 Task: Find connections with filter location Horizonte with filter topic #Professionalwomenwith filter profile language German with filter current company Croma with filter school COEP Technological University with filter industry Wholesale Computer Equipment with filter service category Mobile Marketing with filter keywords title Travel Writer
Action: Mouse moved to (638, 112)
Screenshot: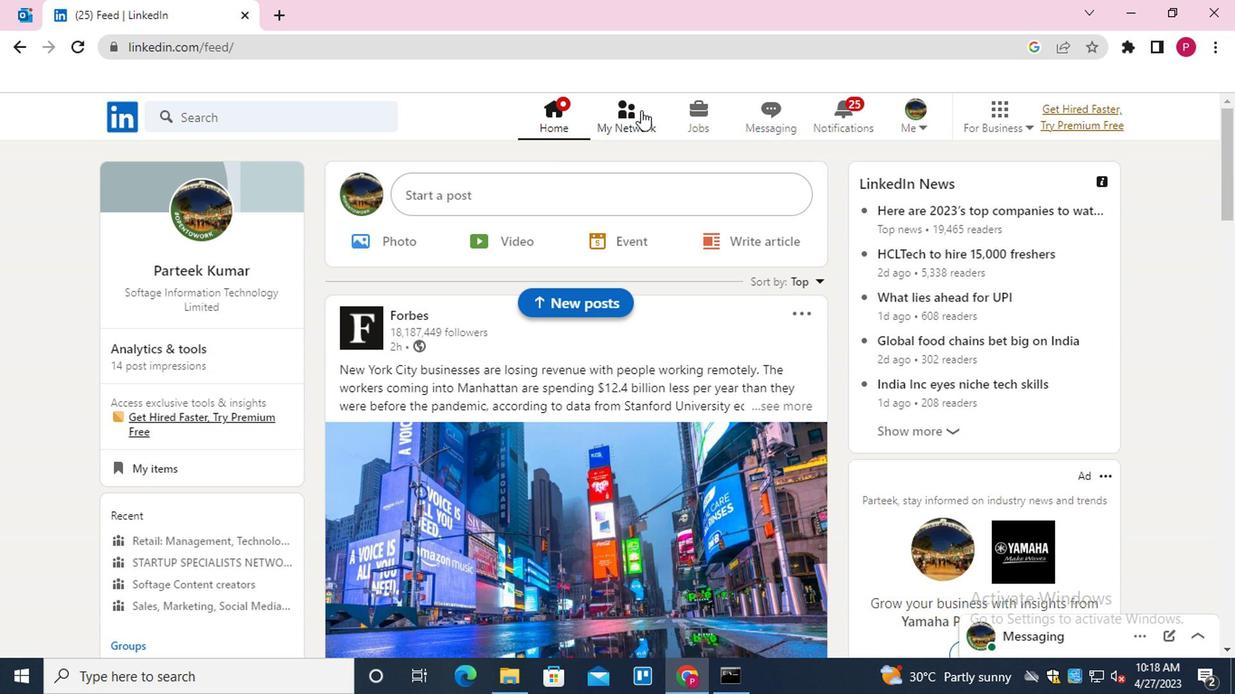 
Action: Mouse pressed left at (638, 112)
Screenshot: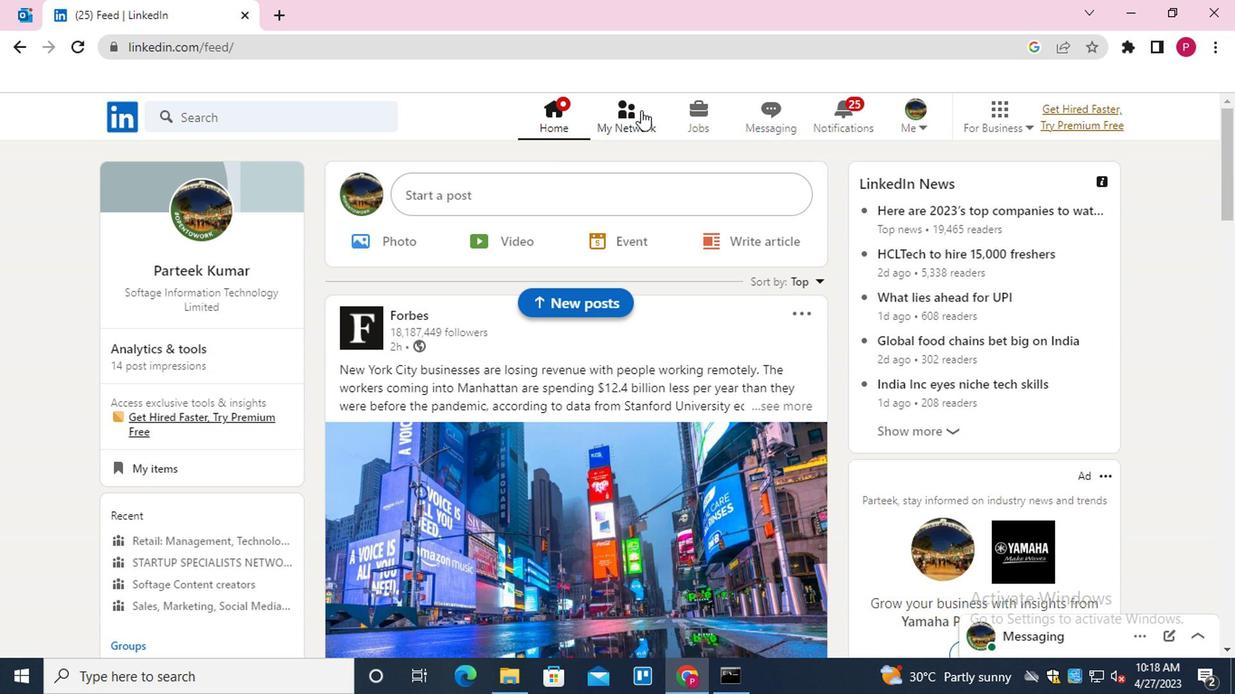 
Action: Mouse moved to (257, 217)
Screenshot: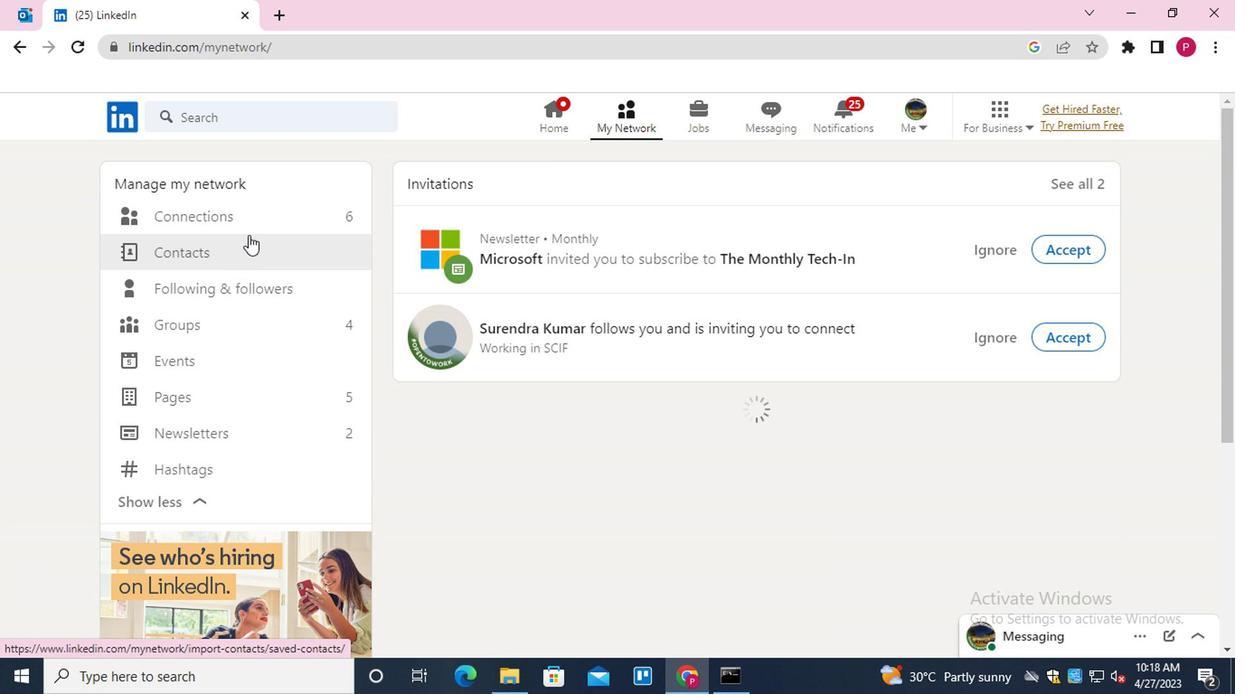 
Action: Mouse pressed left at (257, 217)
Screenshot: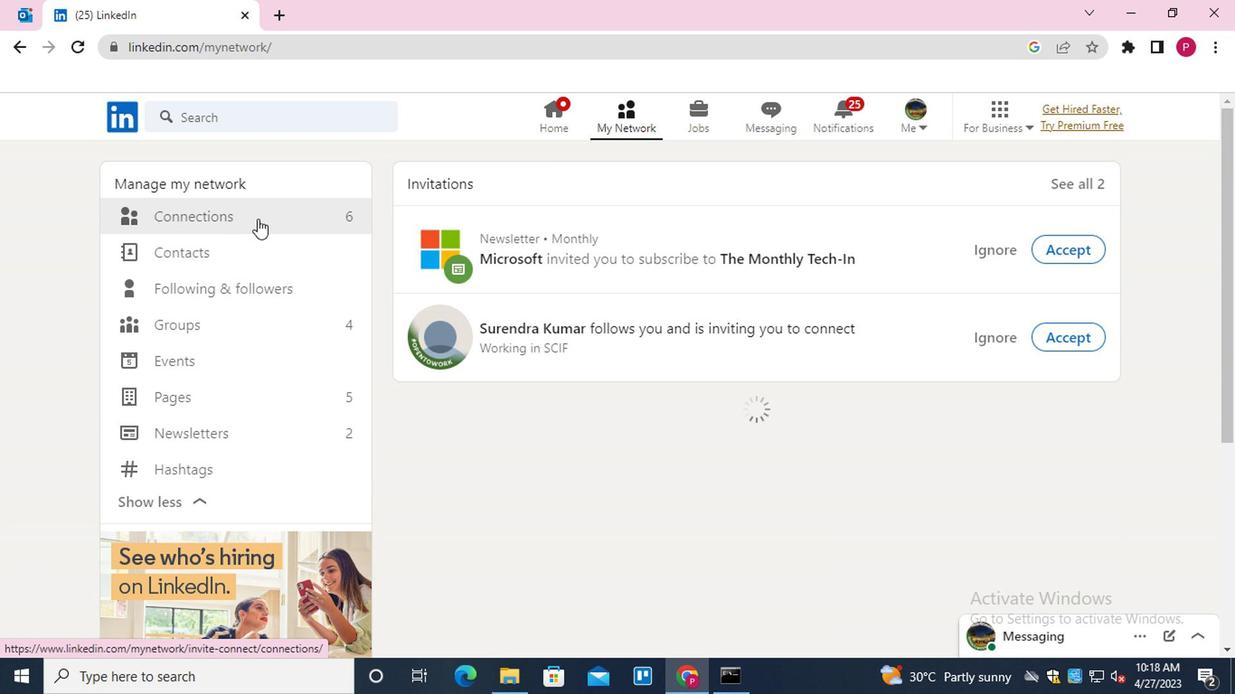 
Action: Mouse moved to (313, 217)
Screenshot: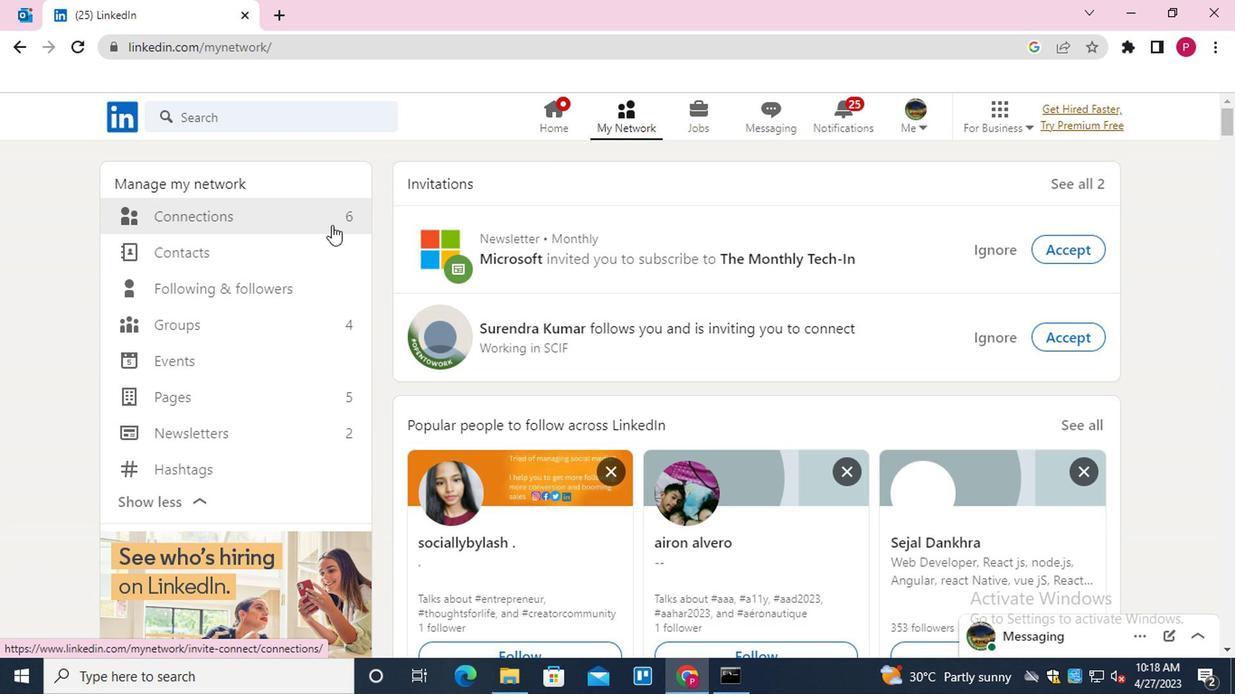 
Action: Mouse pressed left at (313, 217)
Screenshot: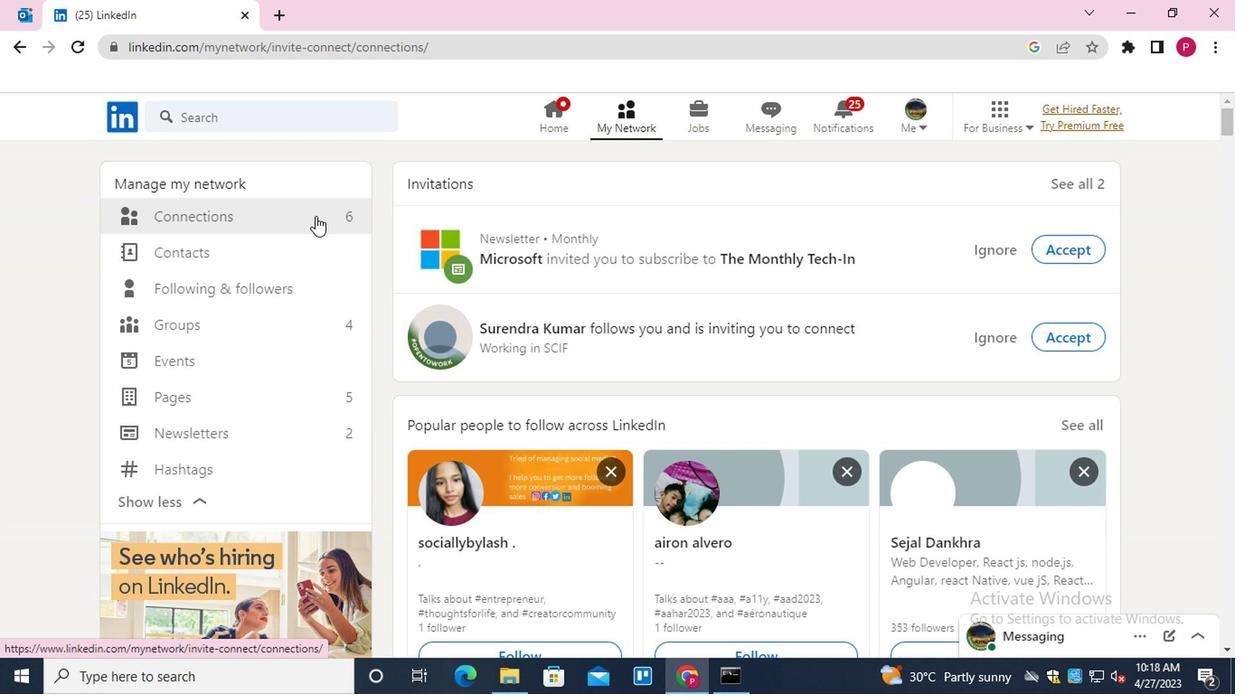 
Action: Mouse moved to (770, 216)
Screenshot: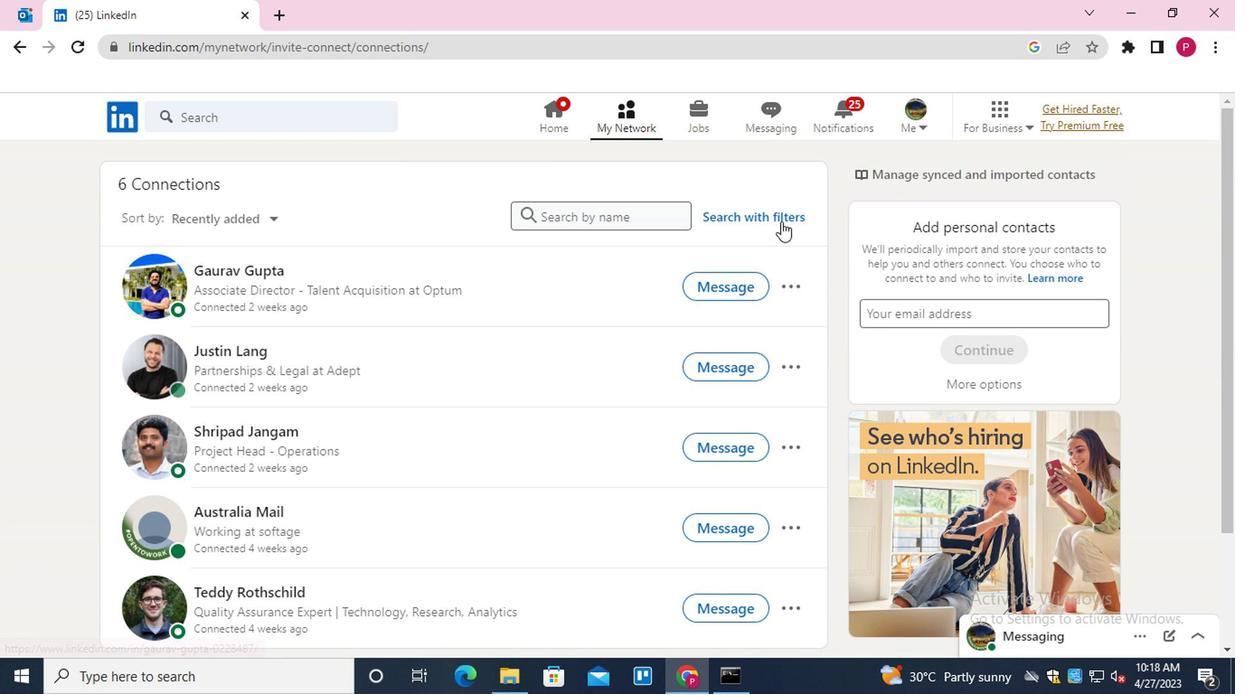 
Action: Mouse pressed left at (770, 216)
Screenshot: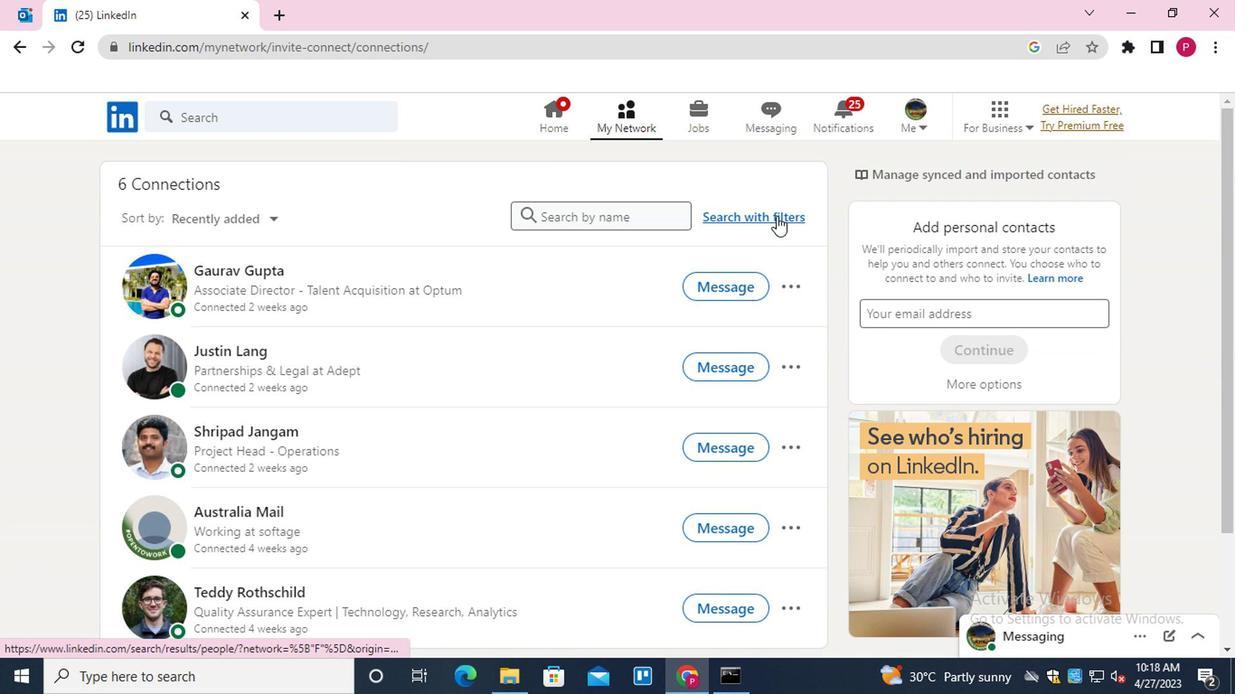 
Action: Mouse moved to (611, 157)
Screenshot: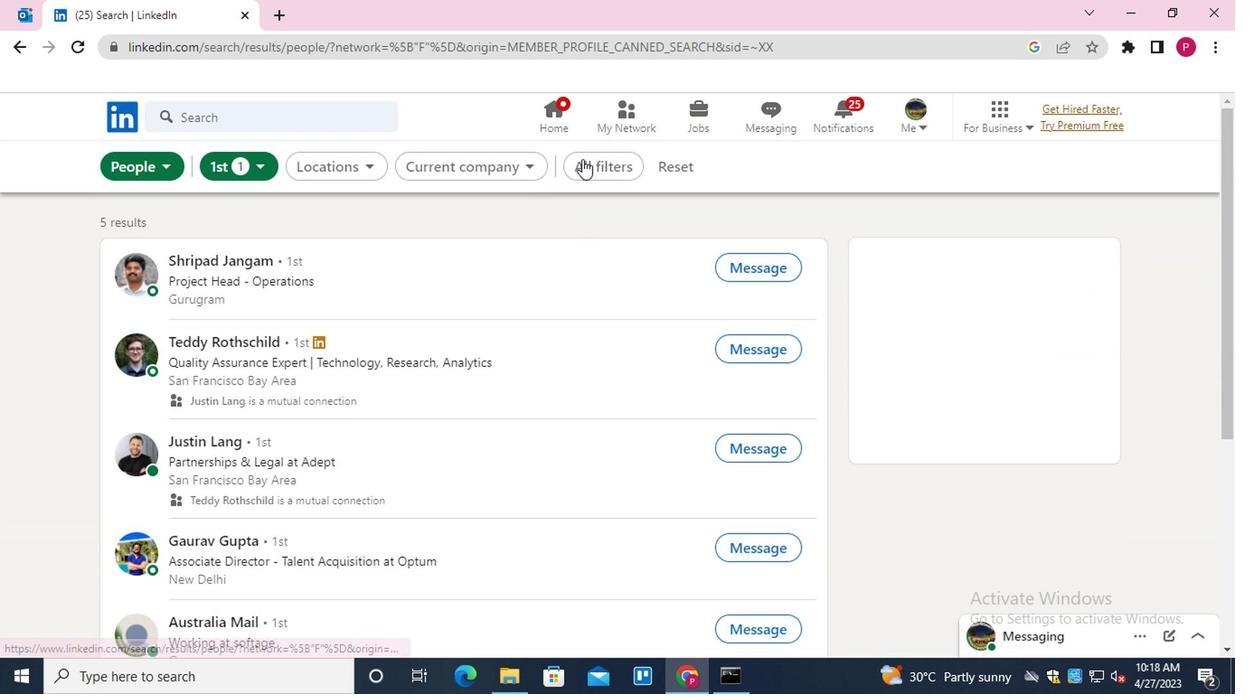 
Action: Mouse pressed left at (611, 157)
Screenshot: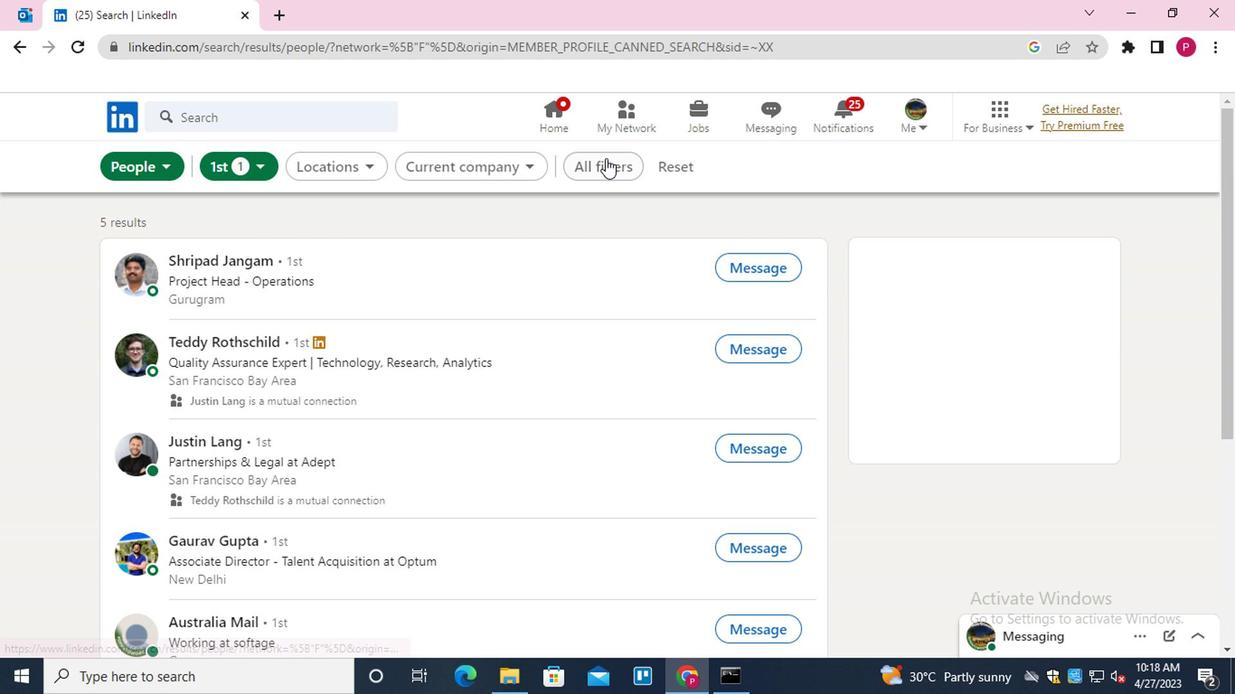 
Action: Mouse moved to (900, 341)
Screenshot: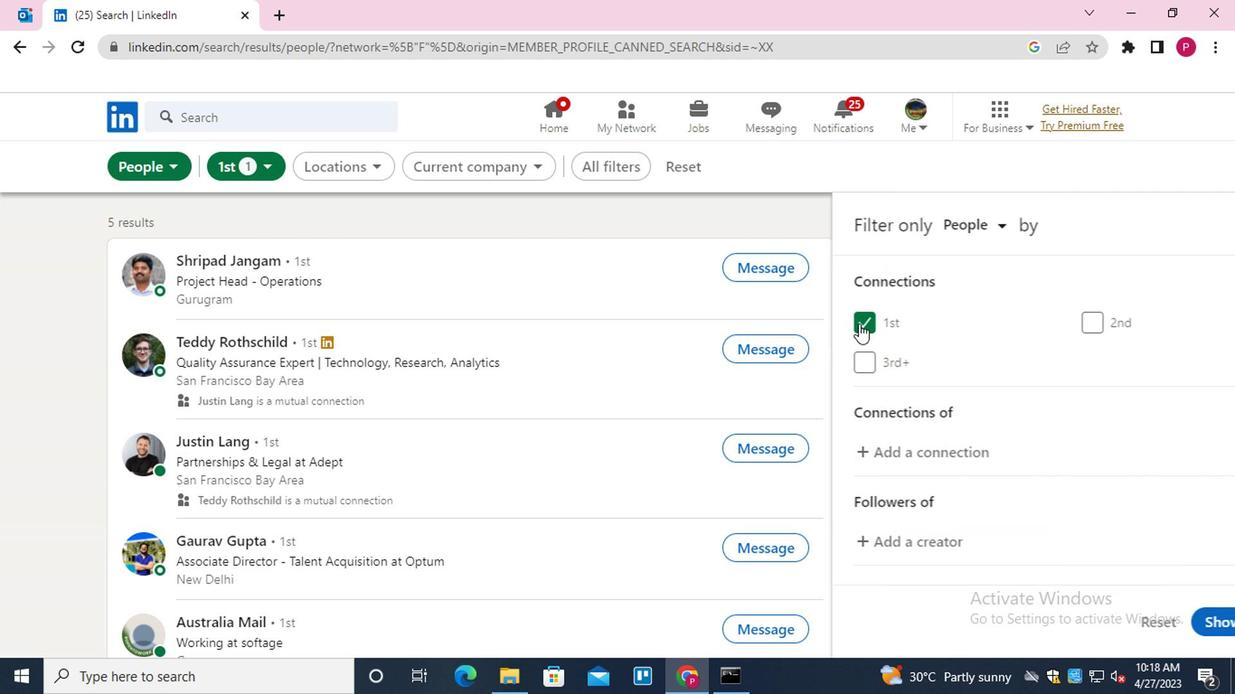 
Action: Mouse scrolled (900, 339) with delta (0, -1)
Screenshot: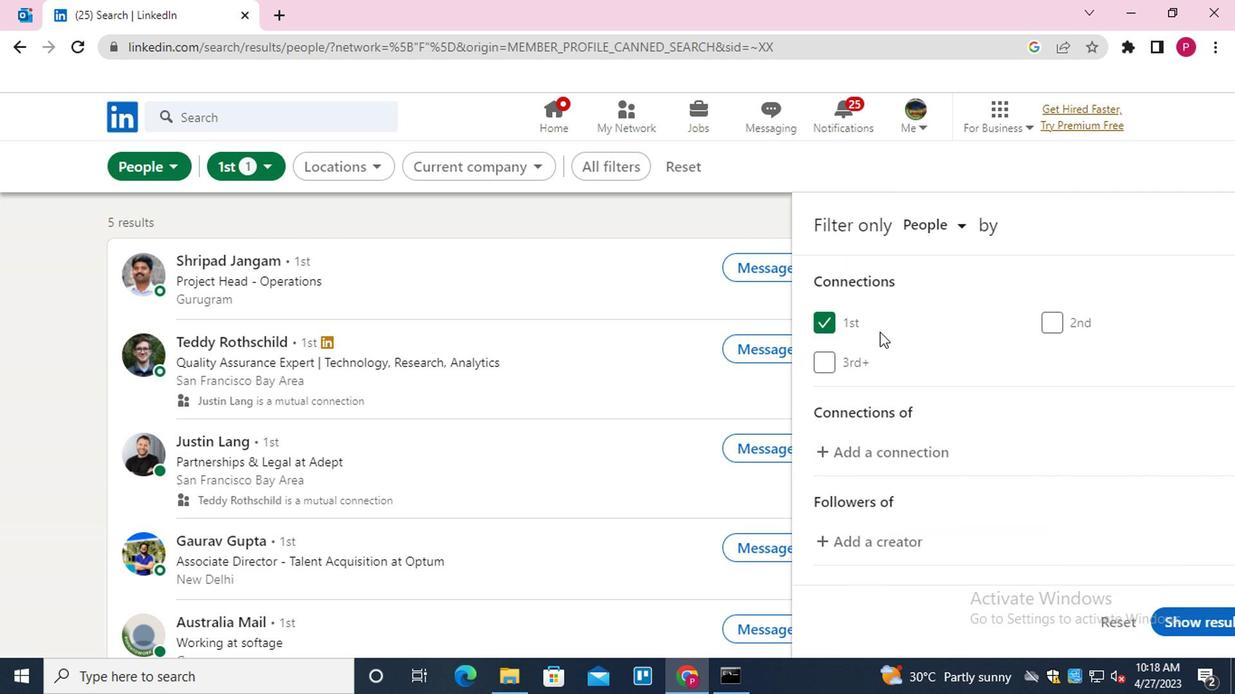 
Action: Mouse moved to (904, 344)
Screenshot: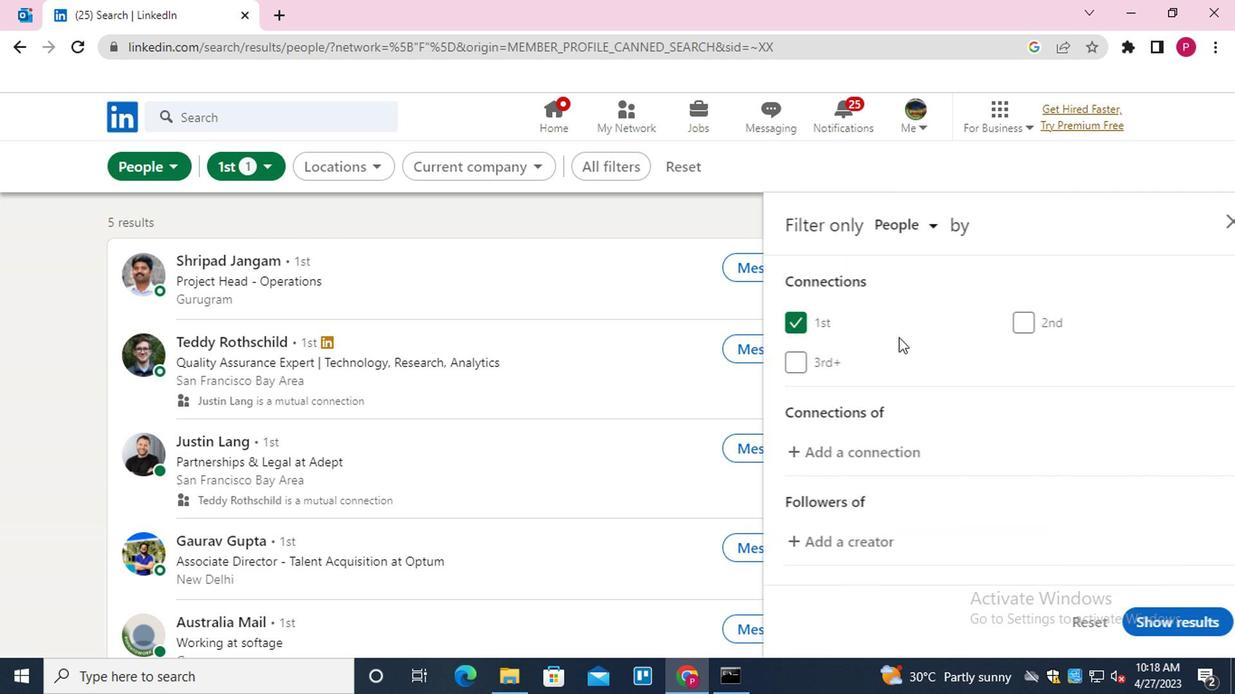 
Action: Mouse scrolled (904, 343) with delta (0, -1)
Screenshot: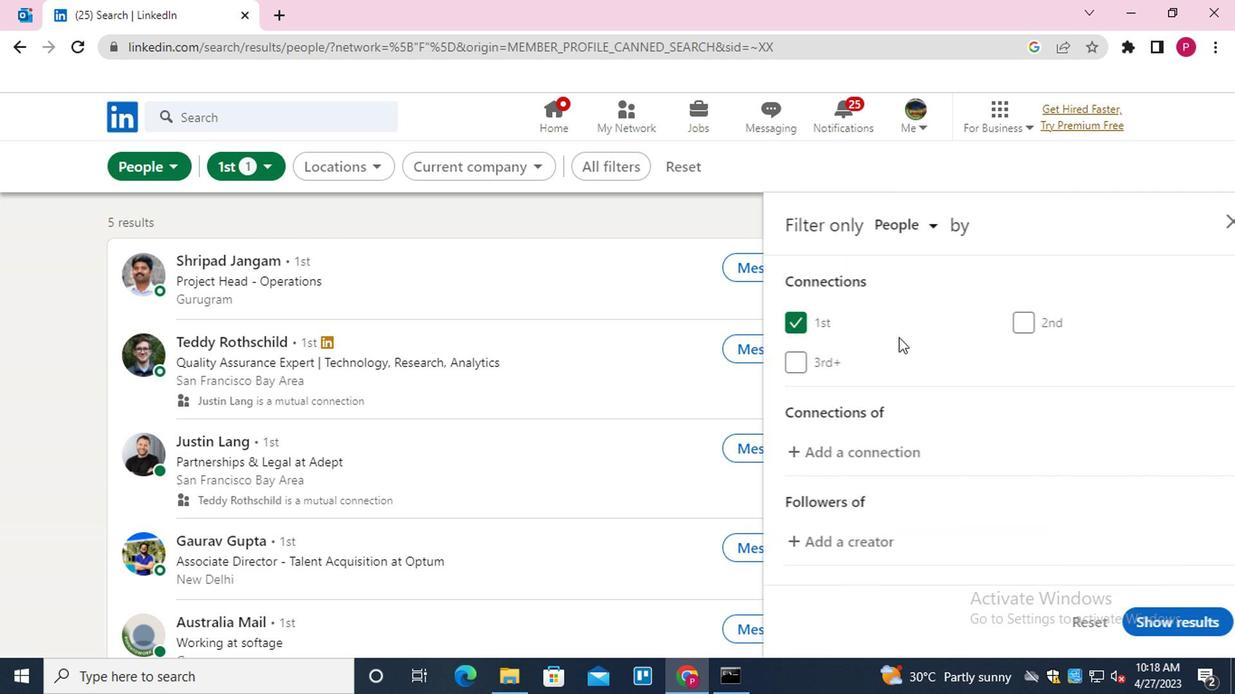 
Action: Mouse moved to (913, 351)
Screenshot: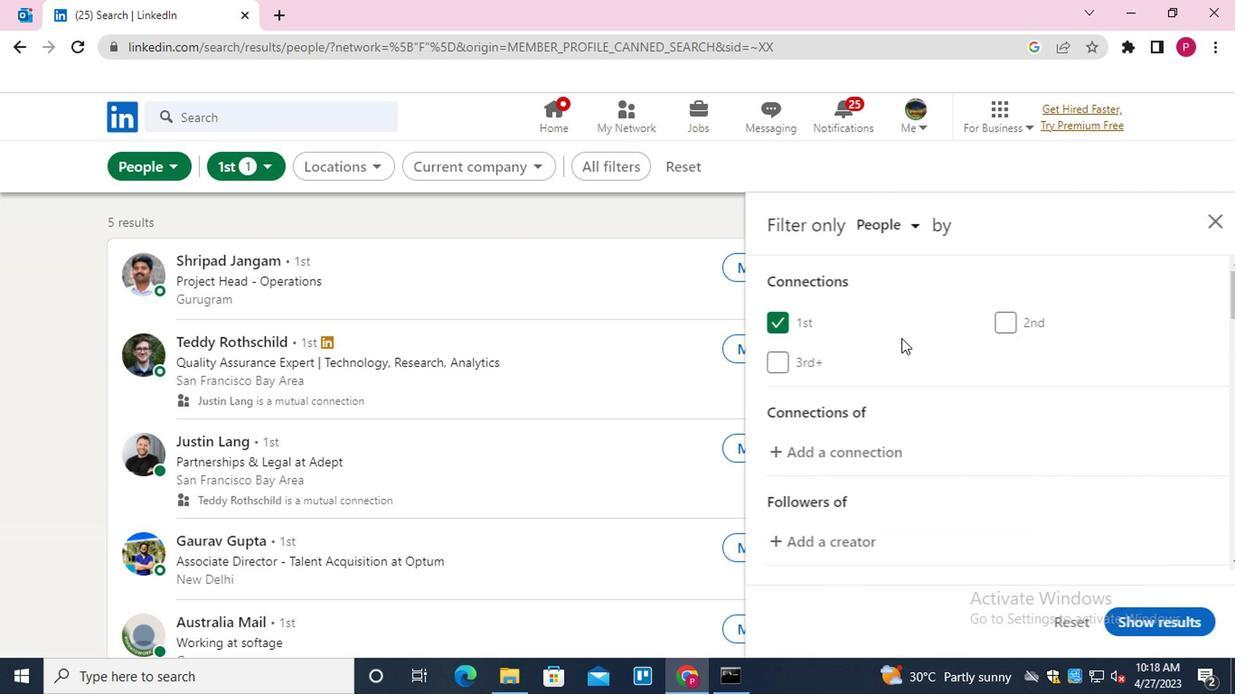 
Action: Mouse scrolled (913, 350) with delta (0, -1)
Screenshot: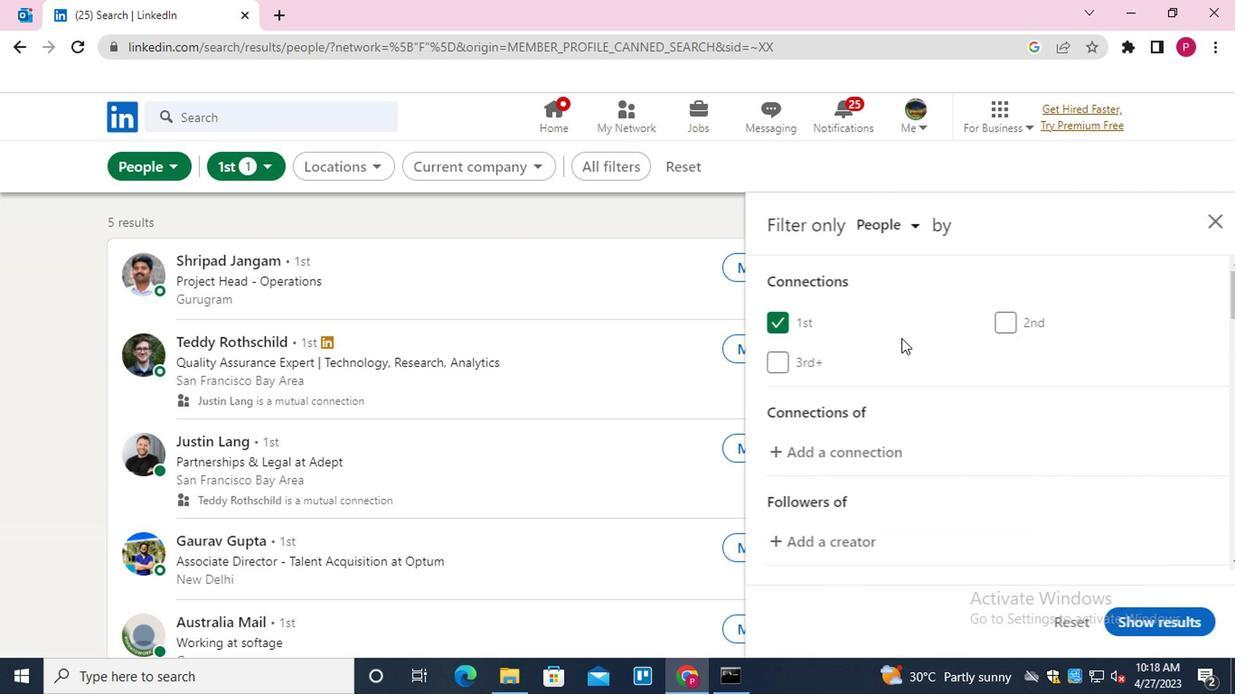 
Action: Mouse moved to (1014, 444)
Screenshot: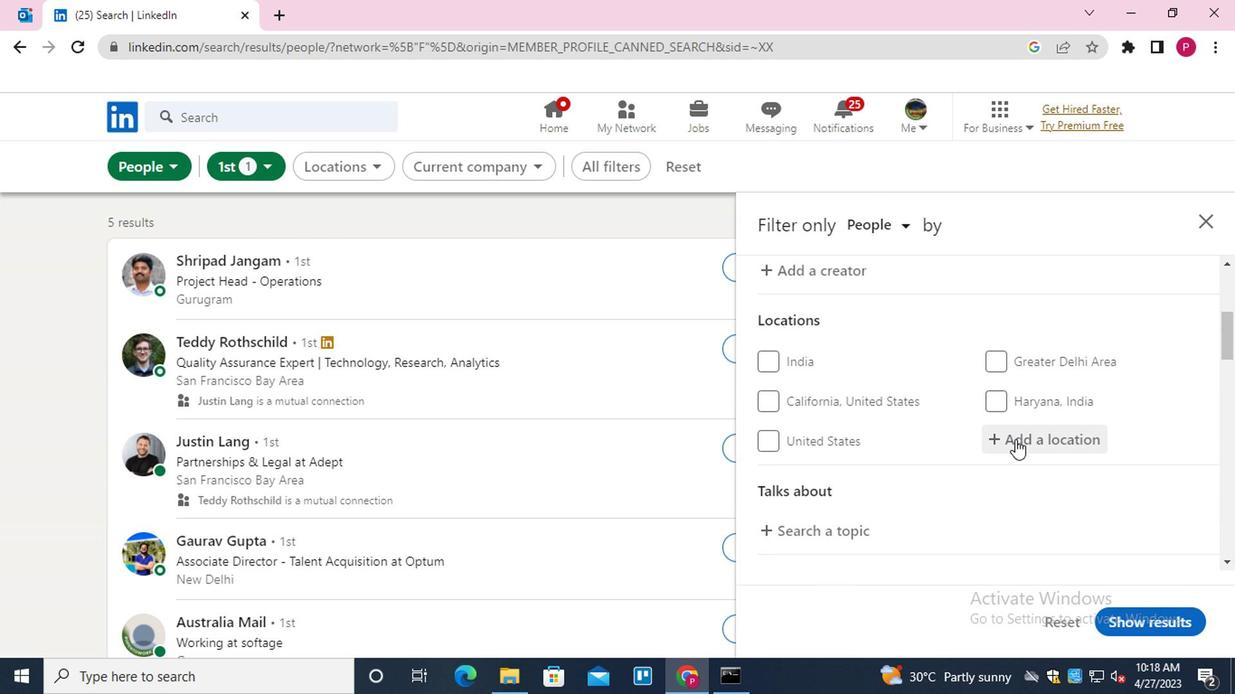 
Action: Mouse pressed left at (1014, 444)
Screenshot: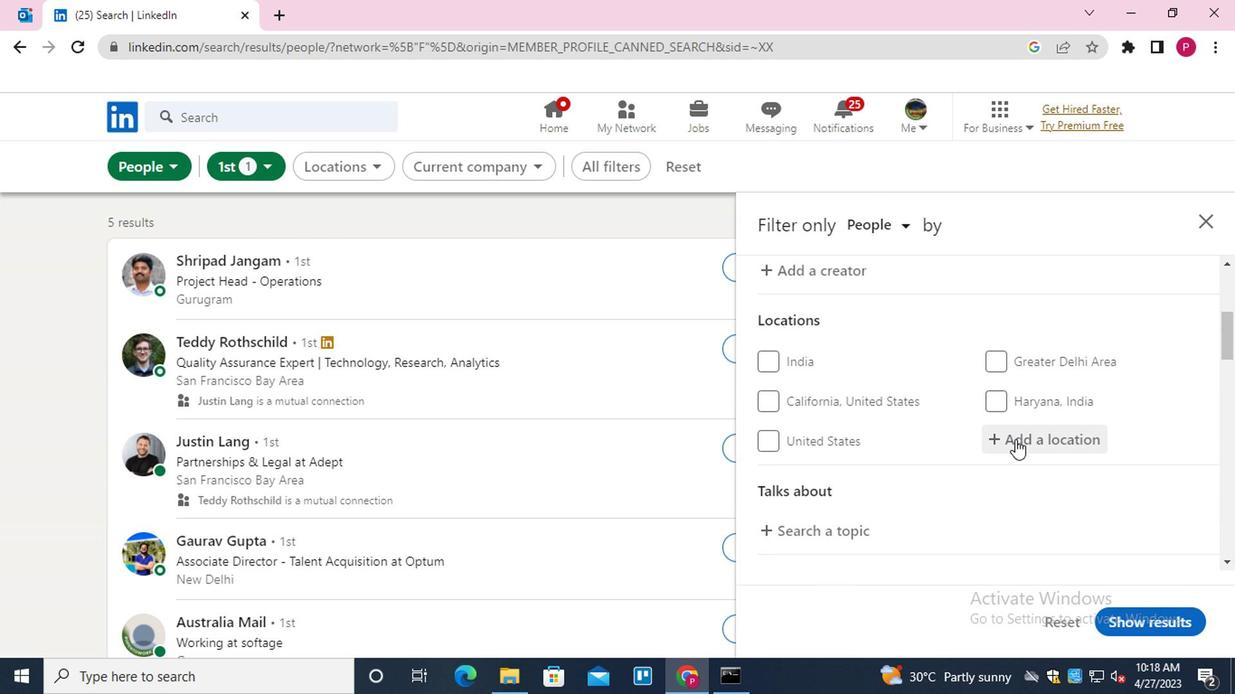
Action: Mouse moved to (1016, 444)
Screenshot: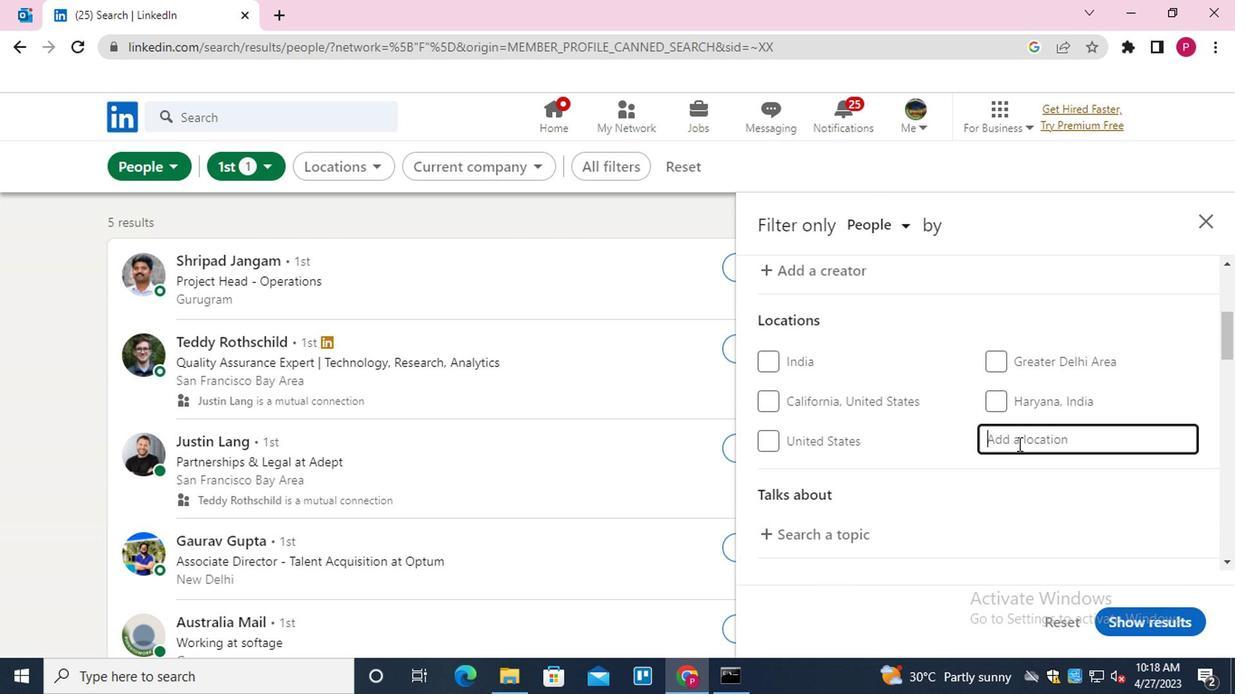 
Action: Key pressed <Key.shift><Key.shift><Key.shift><Key.shift><Key.shift><Key.shift><Key.shift><Key.shift><Key.shift><Key.shift><Key.shift><Key.shift><Key.shift><Key.shift>HORIZONTE<Key.down><Key.down><Key.down><Key.enter>
Screenshot: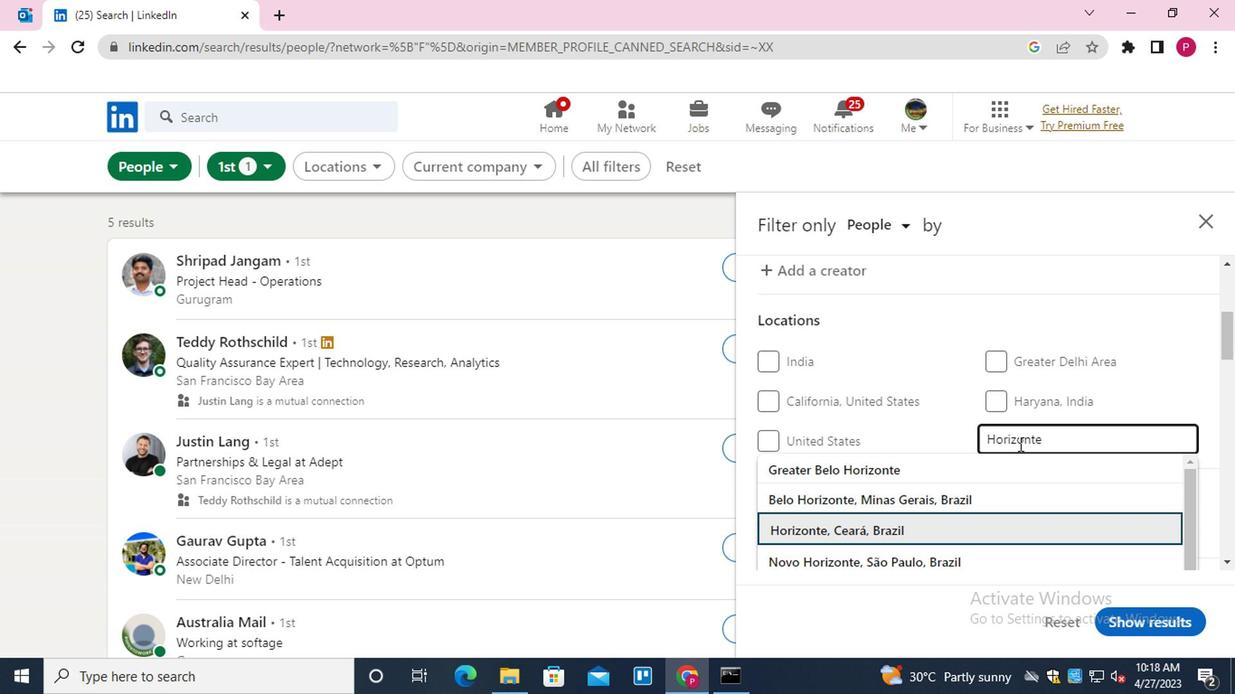 
Action: Mouse moved to (871, 511)
Screenshot: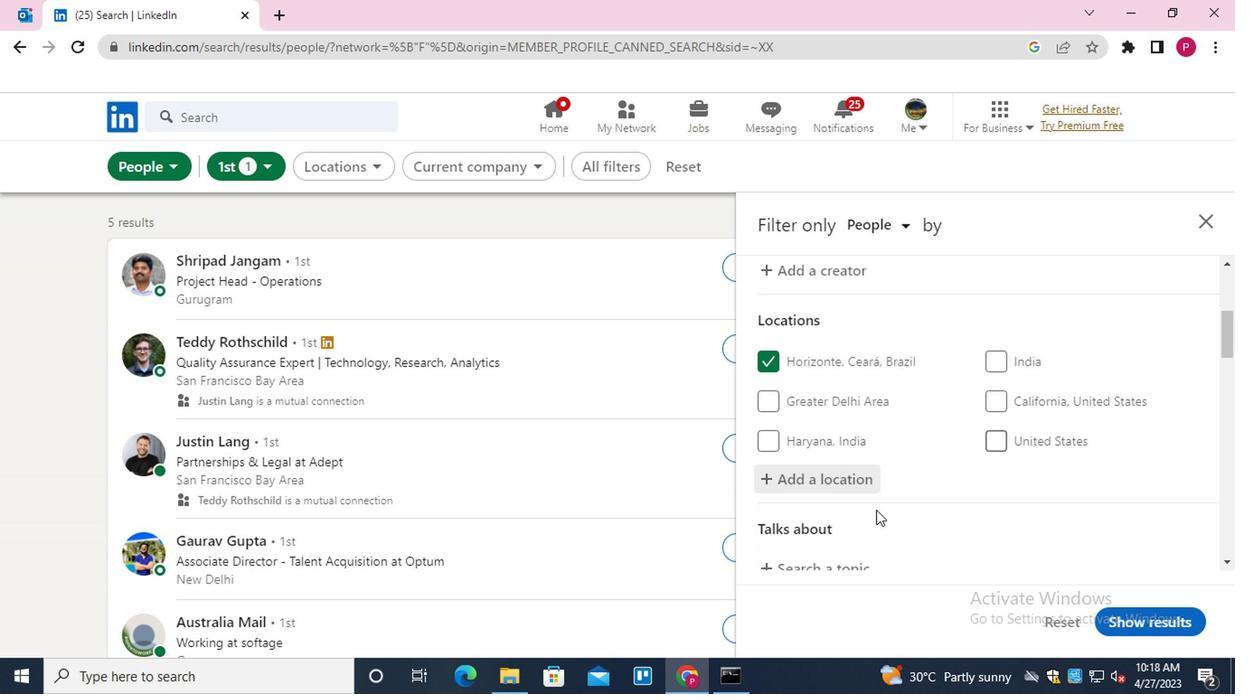 
Action: Mouse scrolled (871, 510) with delta (0, -1)
Screenshot: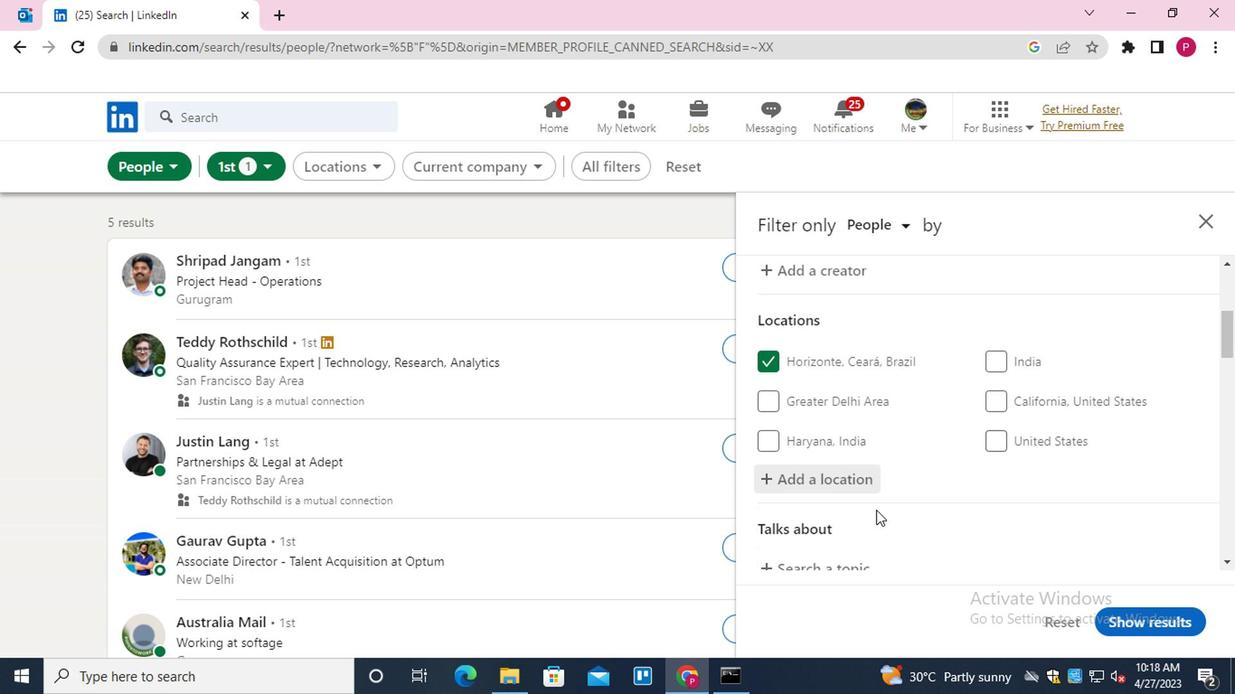 
Action: Mouse scrolled (871, 510) with delta (0, -1)
Screenshot: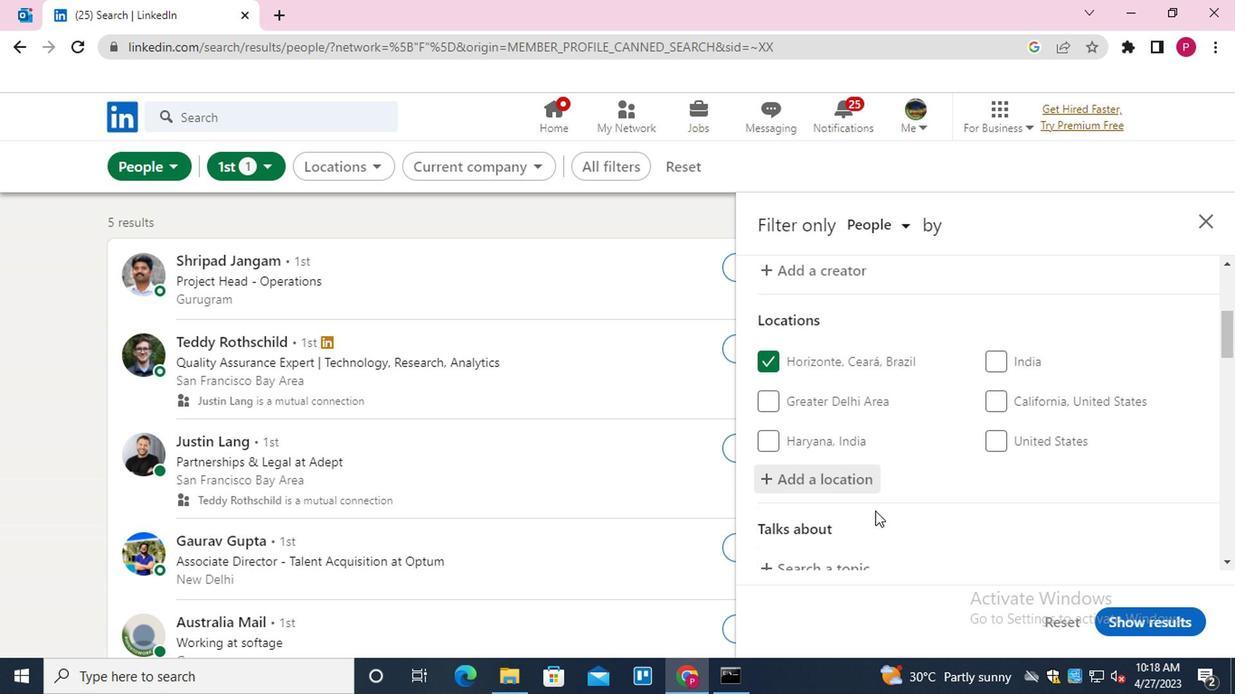 
Action: Mouse moved to (840, 390)
Screenshot: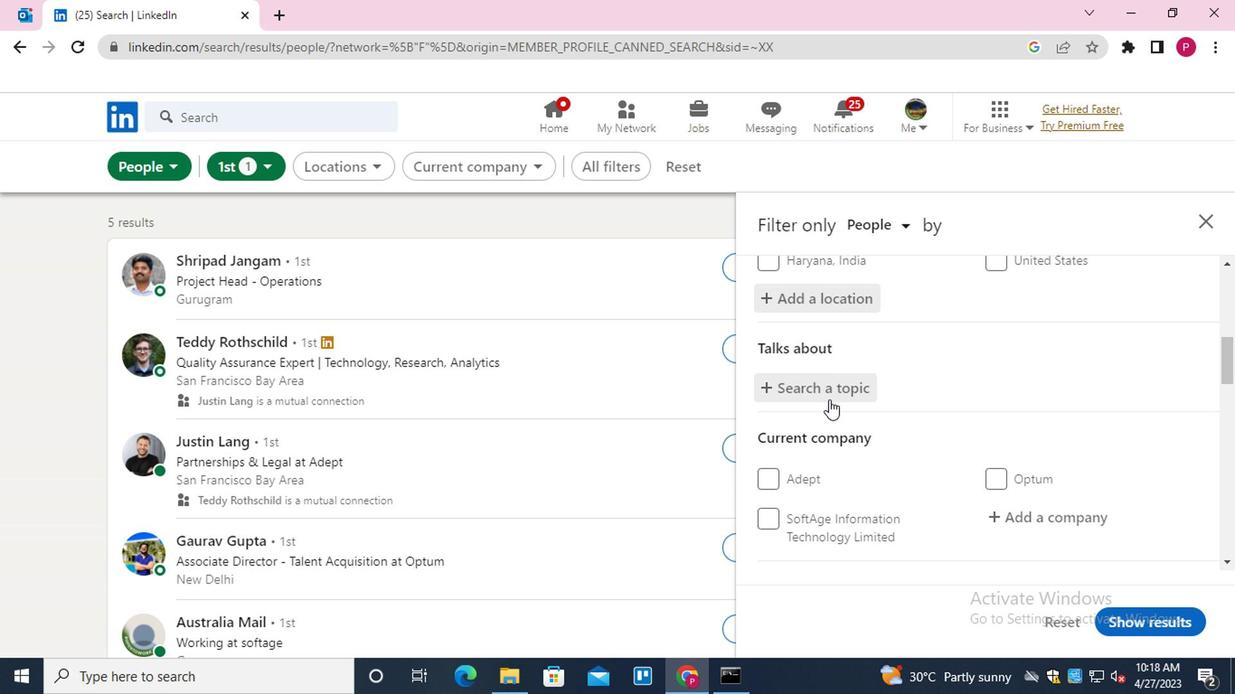 
Action: Mouse pressed left at (840, 390)
Screenshot: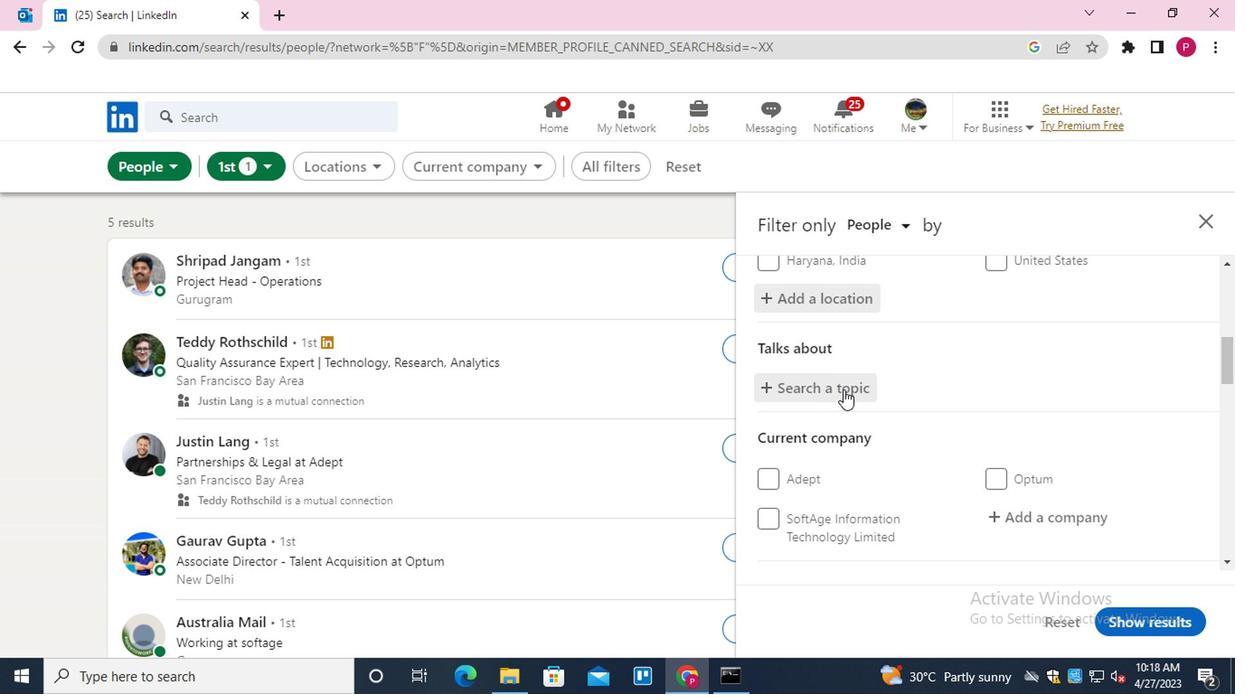
Action: Key pressed PROFESSIOAL<Key.backspace><Key.backspace><Key.backspace>ONALWOMEN<Key.down><Key.enter>
Screenshot: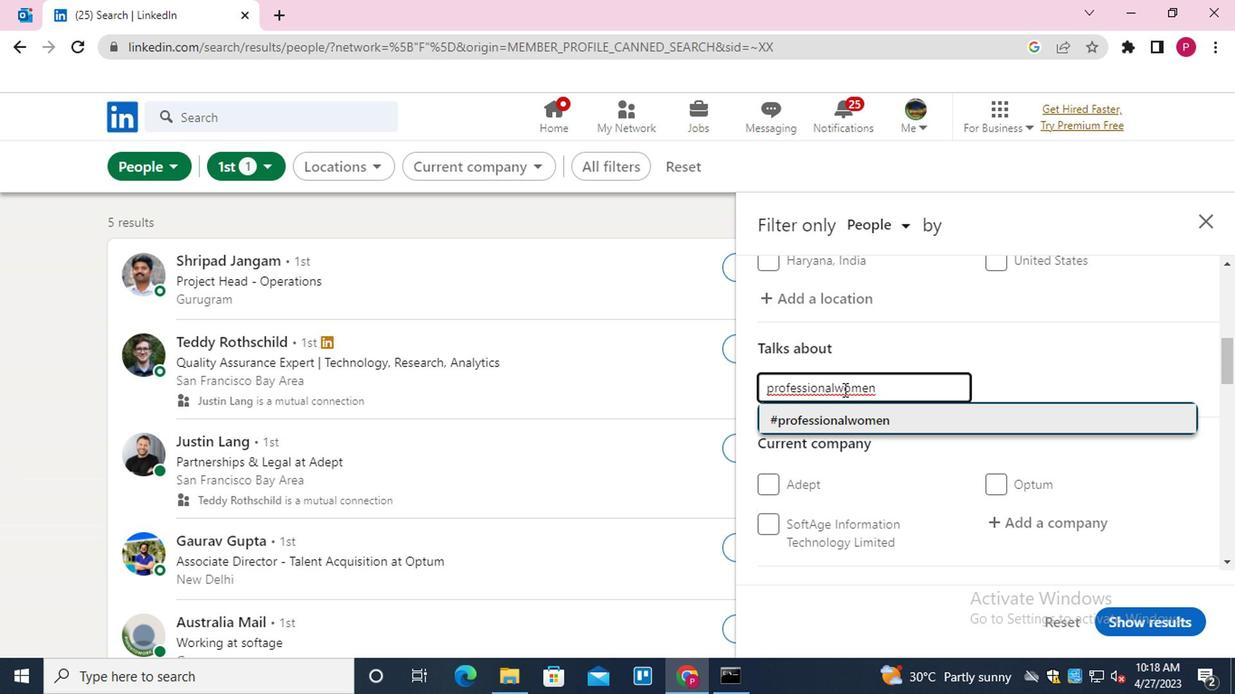 
Action: Mouse scrolled (840, 389) with delta (0, 0)
Screenshot: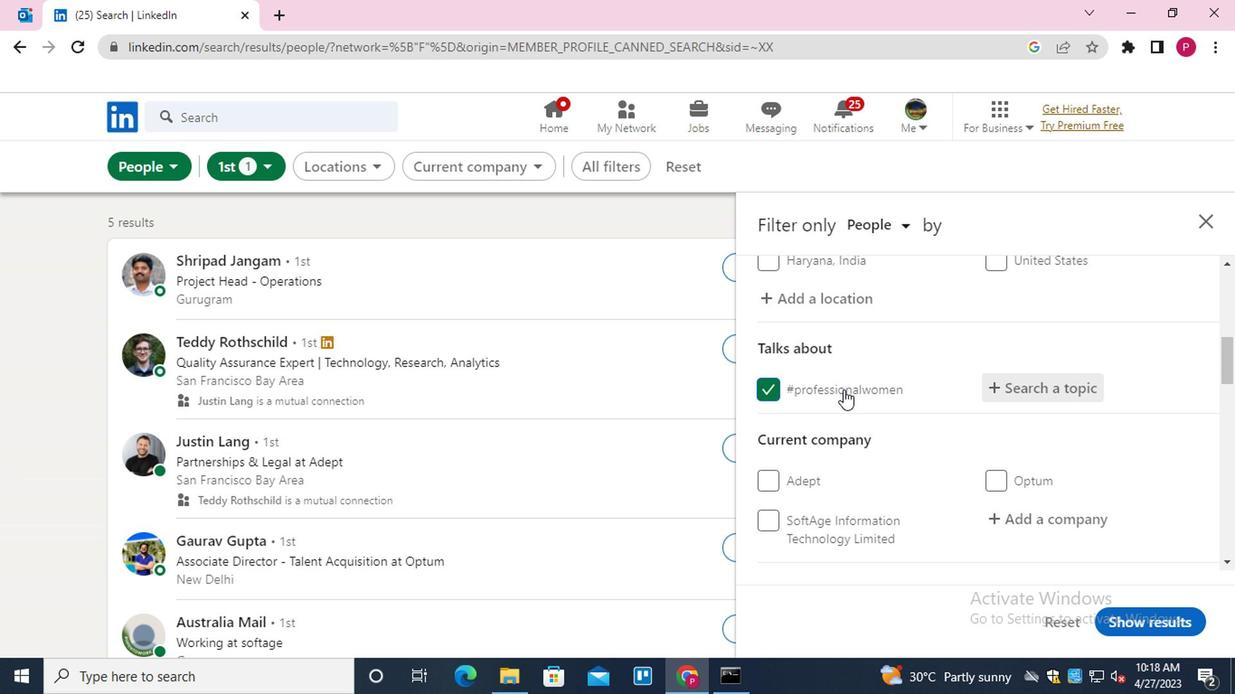 
Action: Mouse scrolled (840, 389) with delta (0, 0)
Screenshot: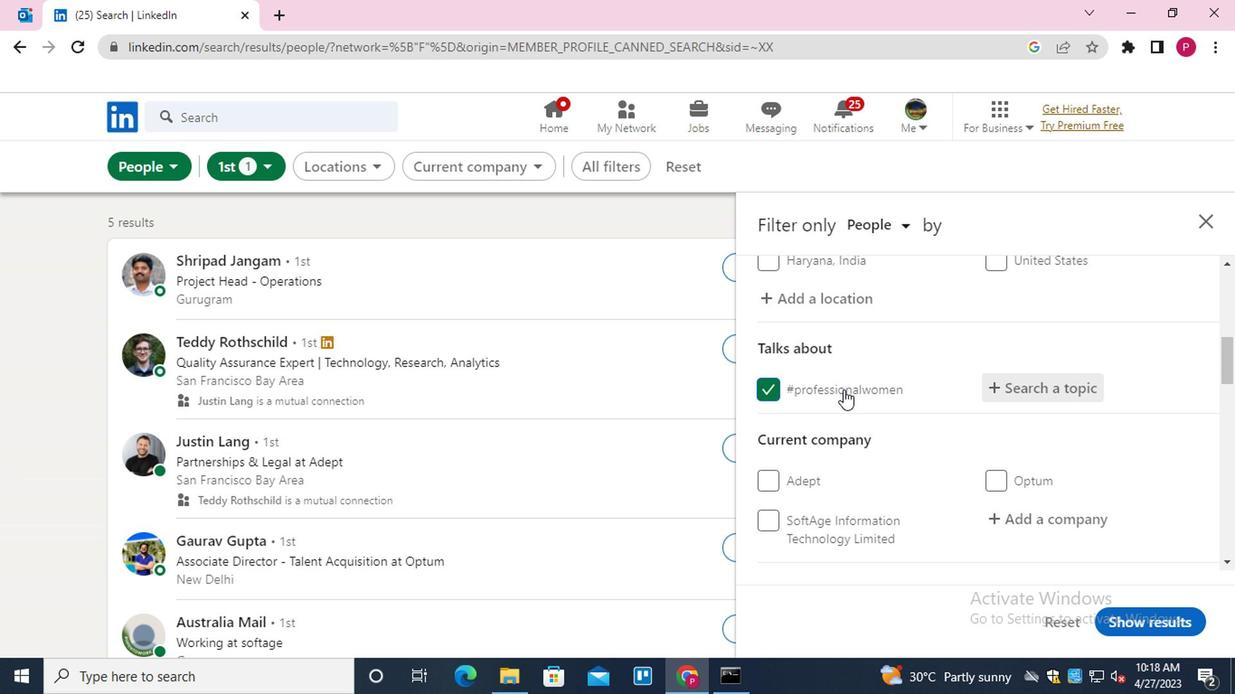 
Action: Mouse scrolled (840, 389) with delta (0, 0)
Screenshot: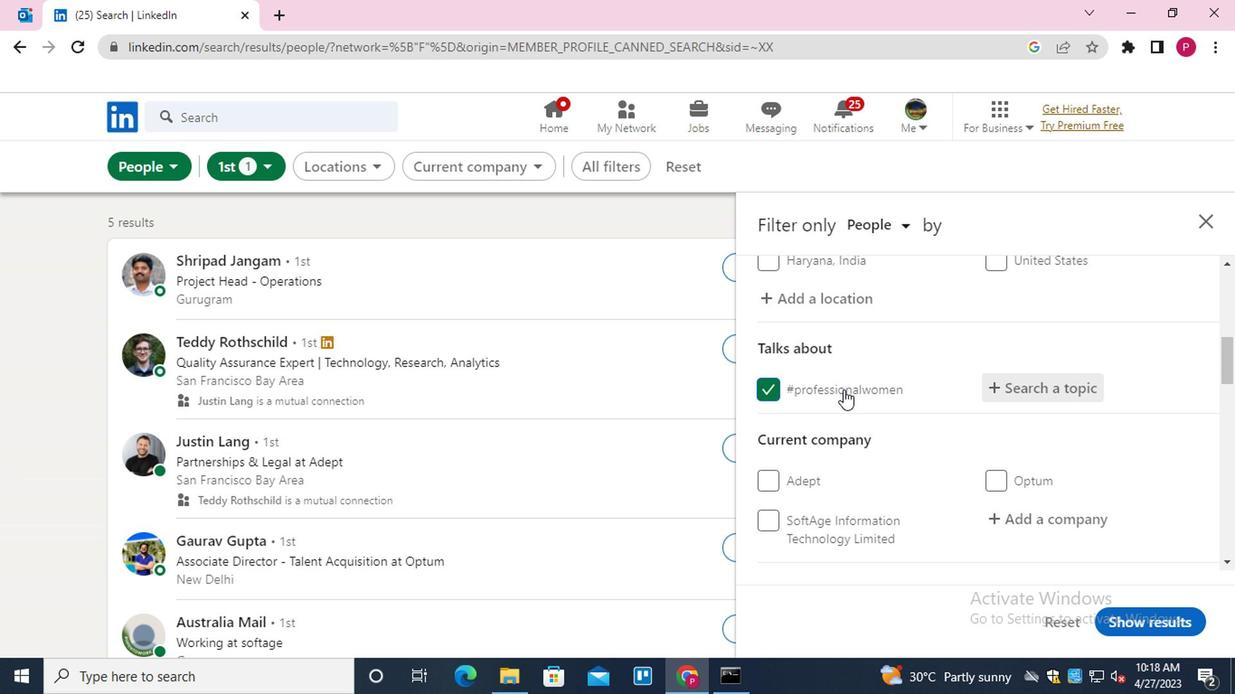 
Action: Mouse moved to (985, 297)
Screenshot: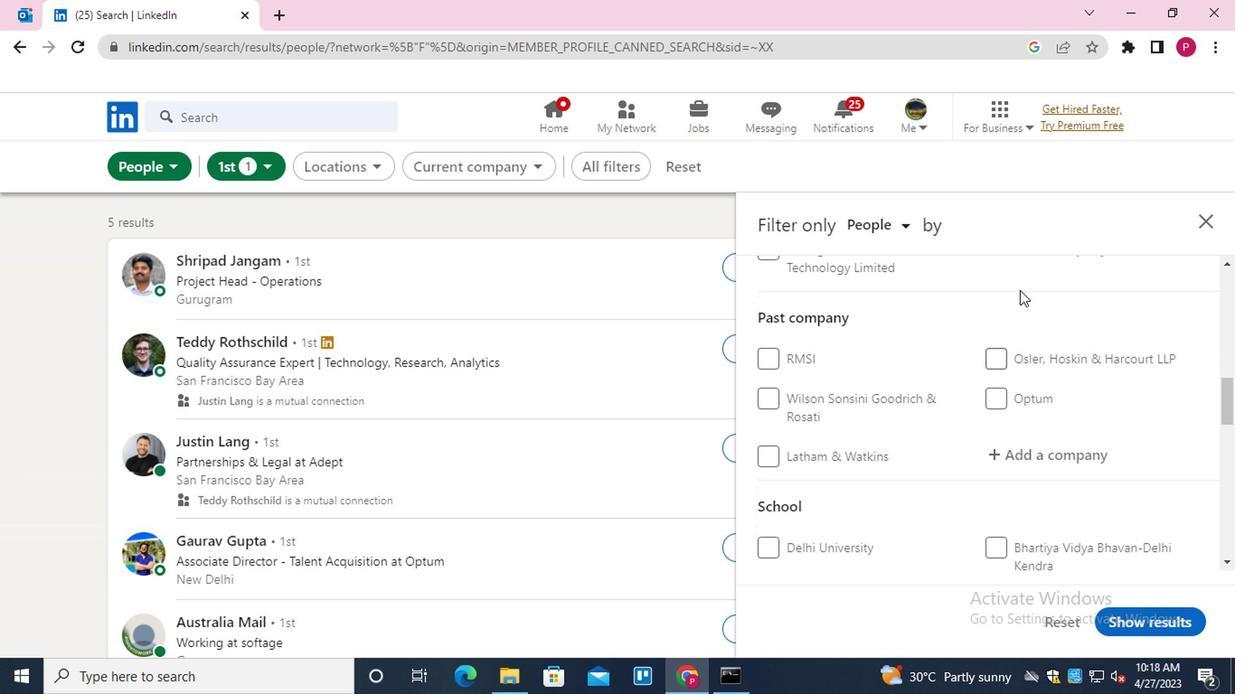 
Action: Mouse scrolled (985, 298) with delta (0, 0)
Screenshot: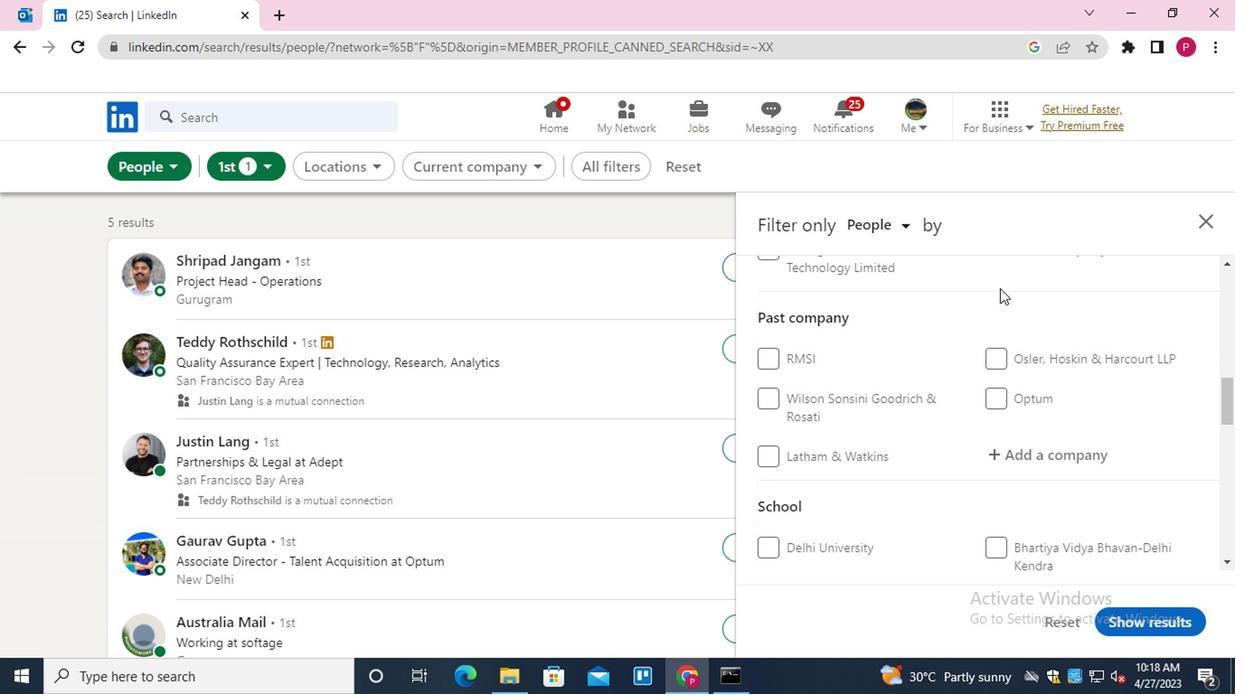 
Action: Mouse scrolled (985, 298) with delta (0, 0)
Screenshot: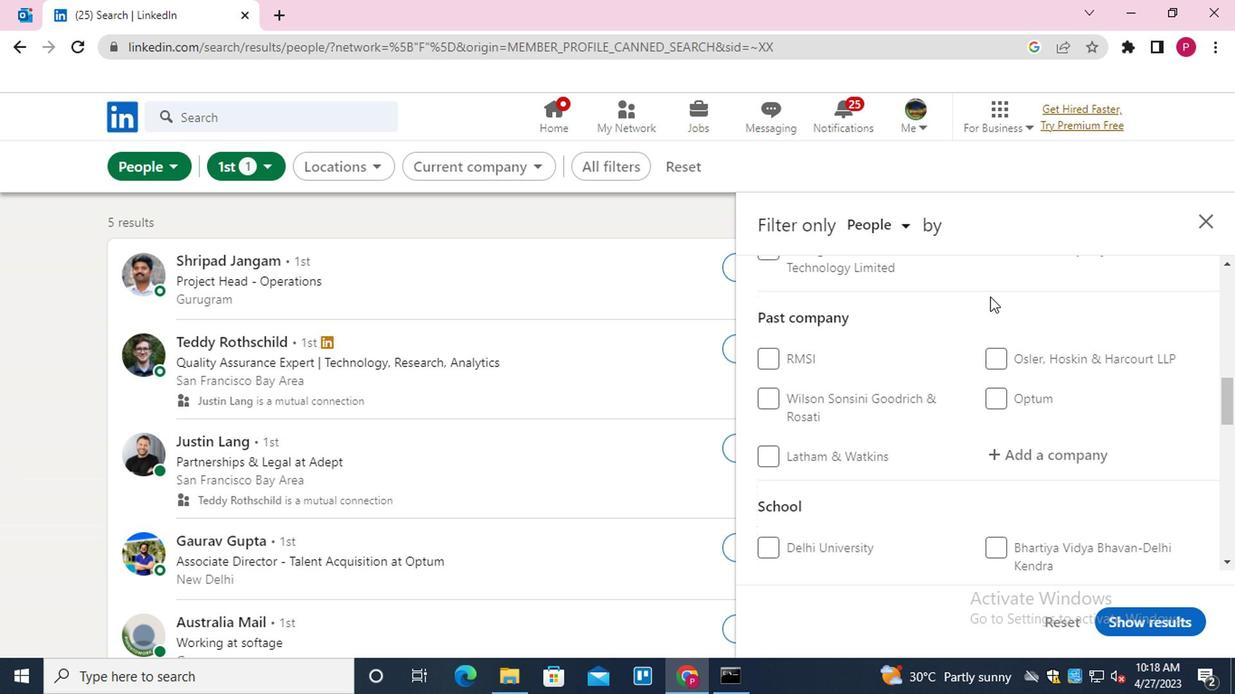 
Action: Mouse moved to (1048, 427)
Screenshot: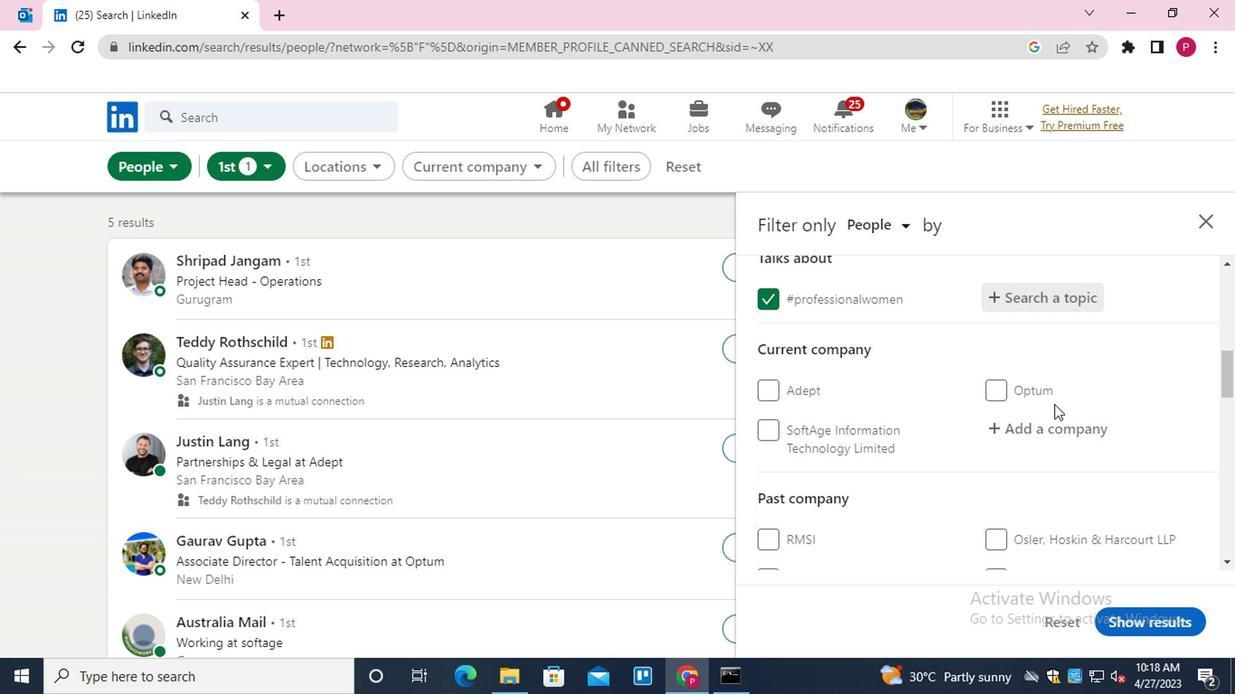 
Action: Mouse pressed left at (1048, 427)
Screenshot: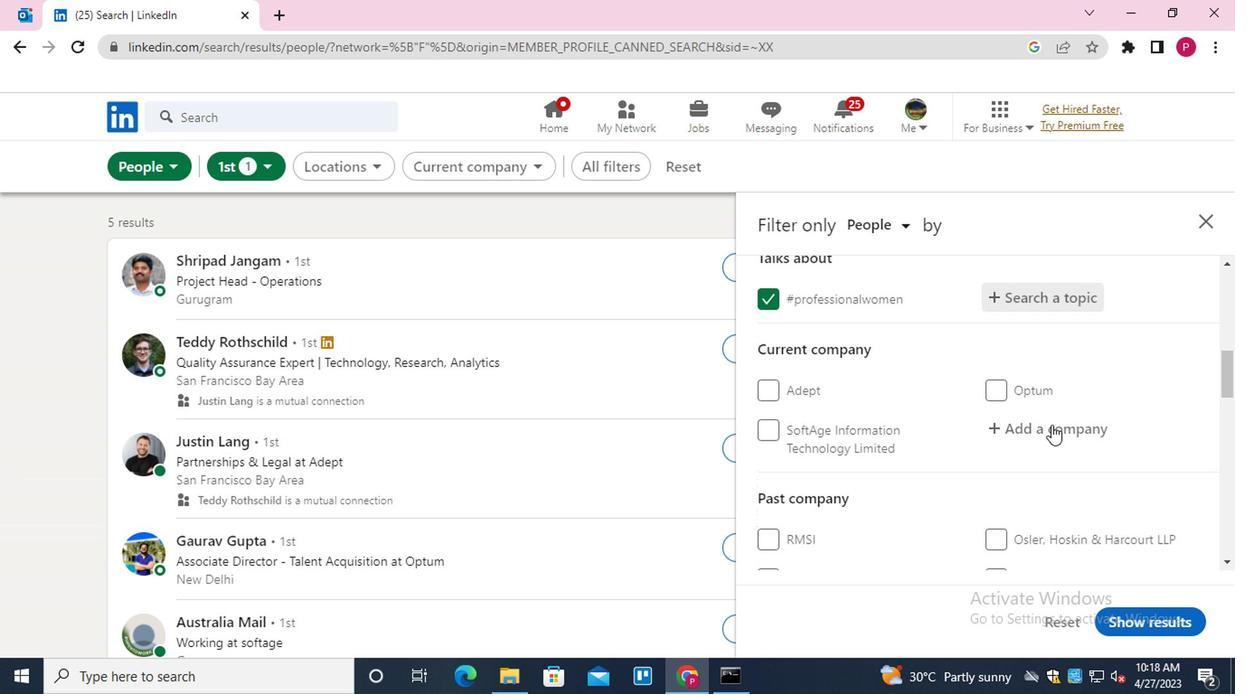 
Action: Key pressed <Key.shift>CROMA<Key.down><Key.enter>
Screenshot: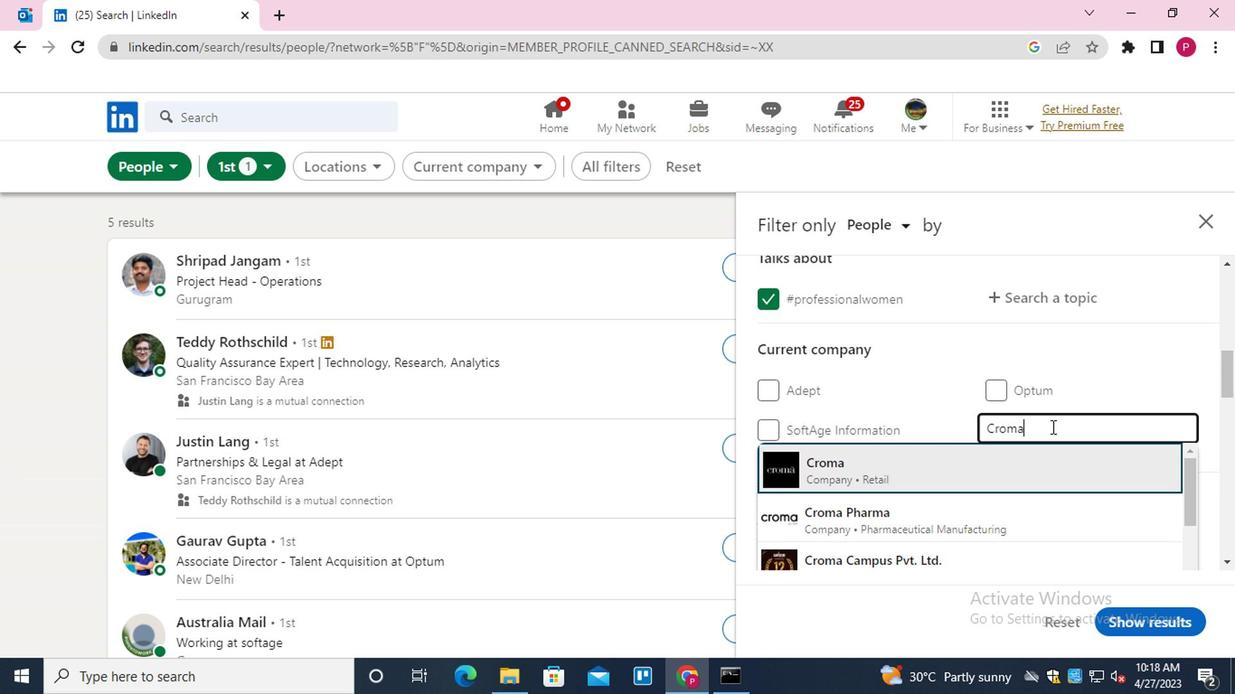 
Action: Mouse moved to (999, 454)
Screenshot: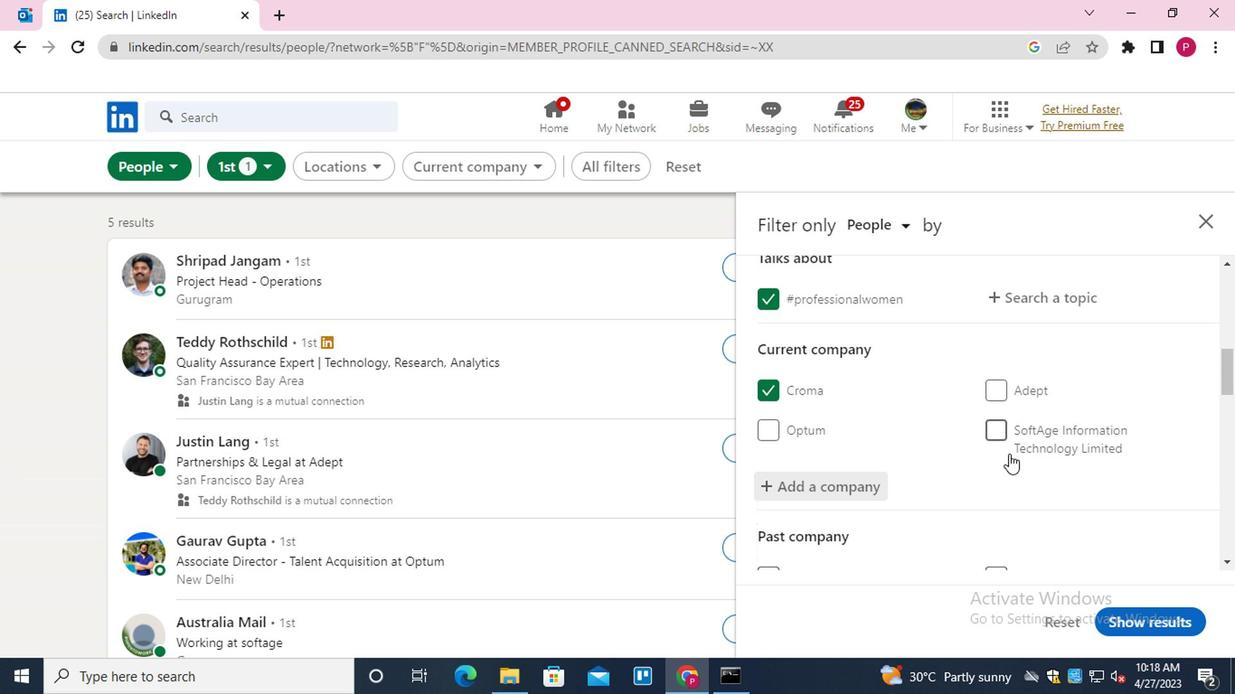 
Action: Mouse scrolled (999, 453) with delta (0, -1)
Screenshot: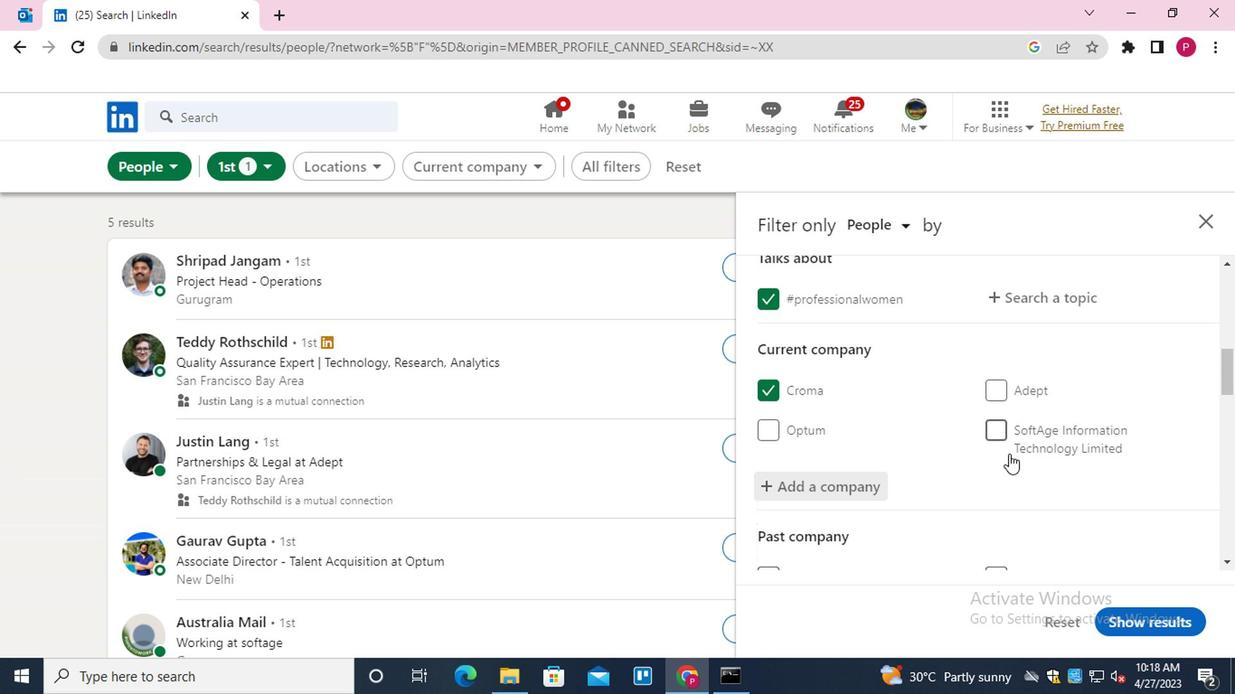 
Action: Mouse moved to (997, 455)
Screenshot: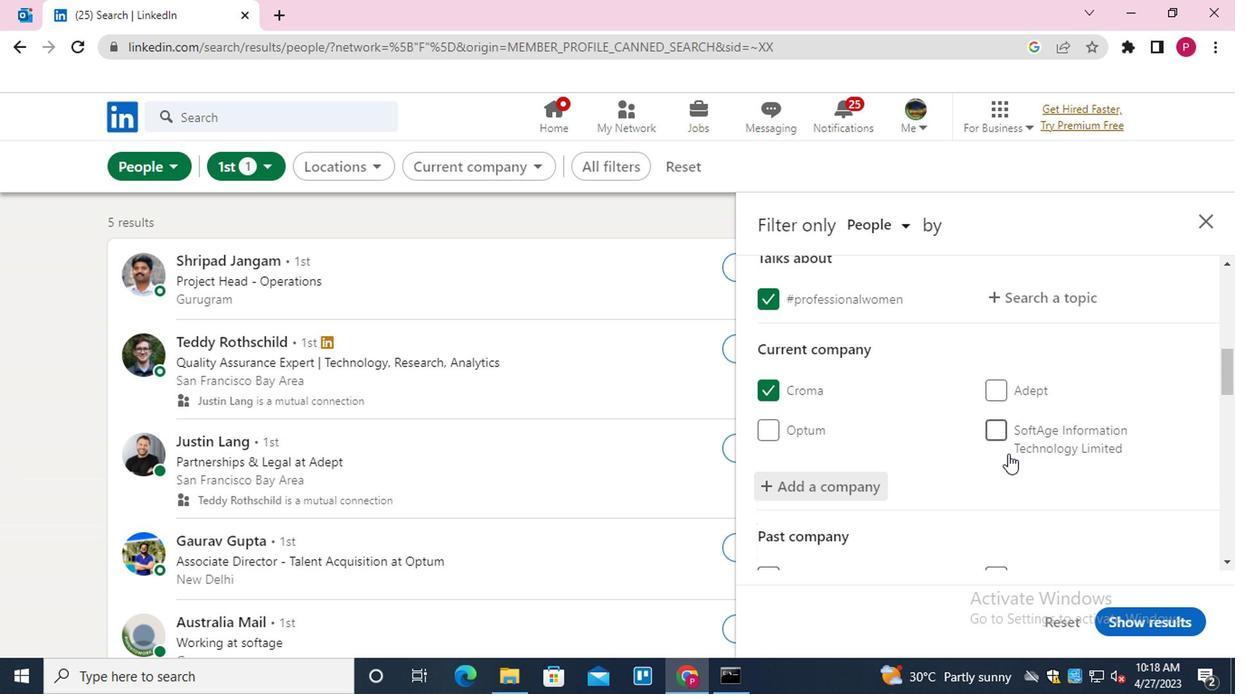 
Action: Mouse scrolled (997, 454) with delta (0, 0)
Screenshot: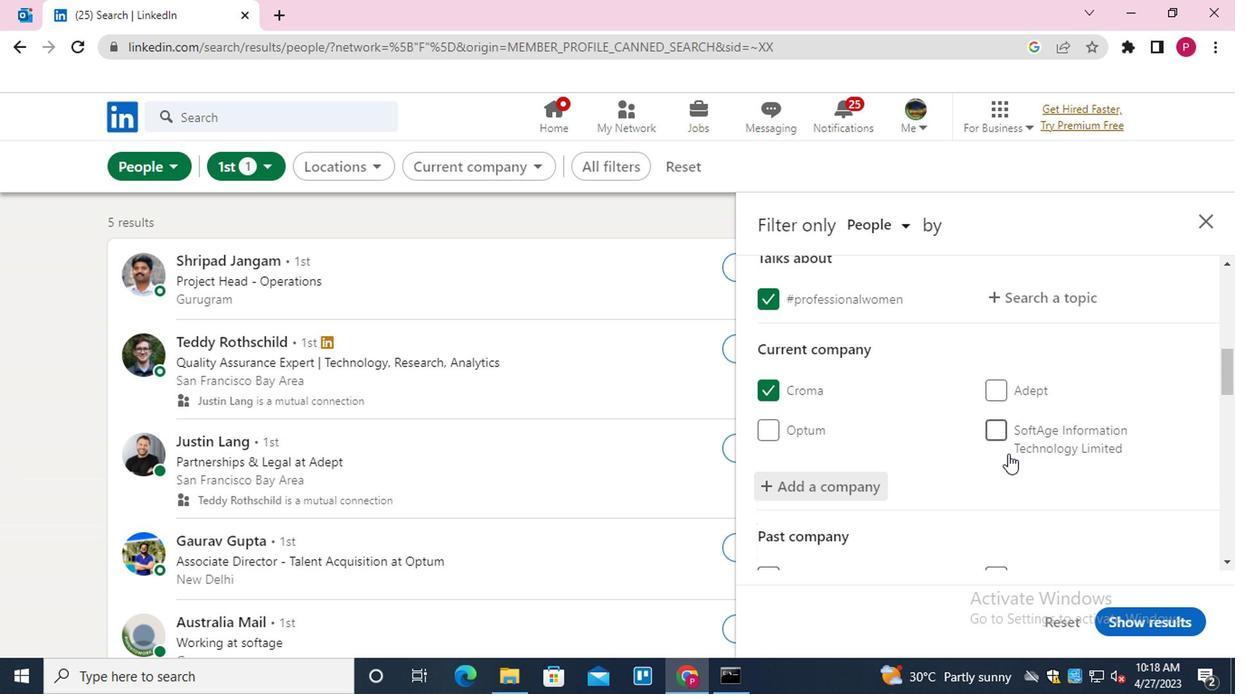 
Action: Mouse moved to (846, 435)
Screenshot: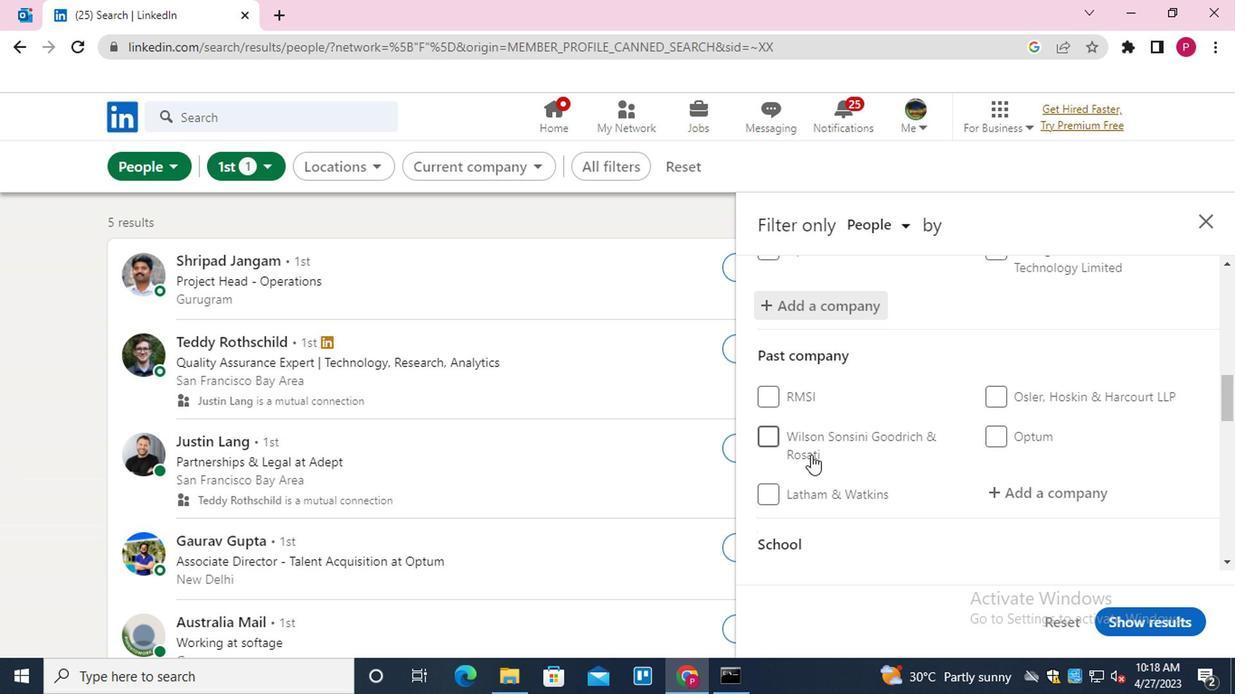 
Action: Mouse scrolled (846, 434) with delta (0, 0)
Screenshot: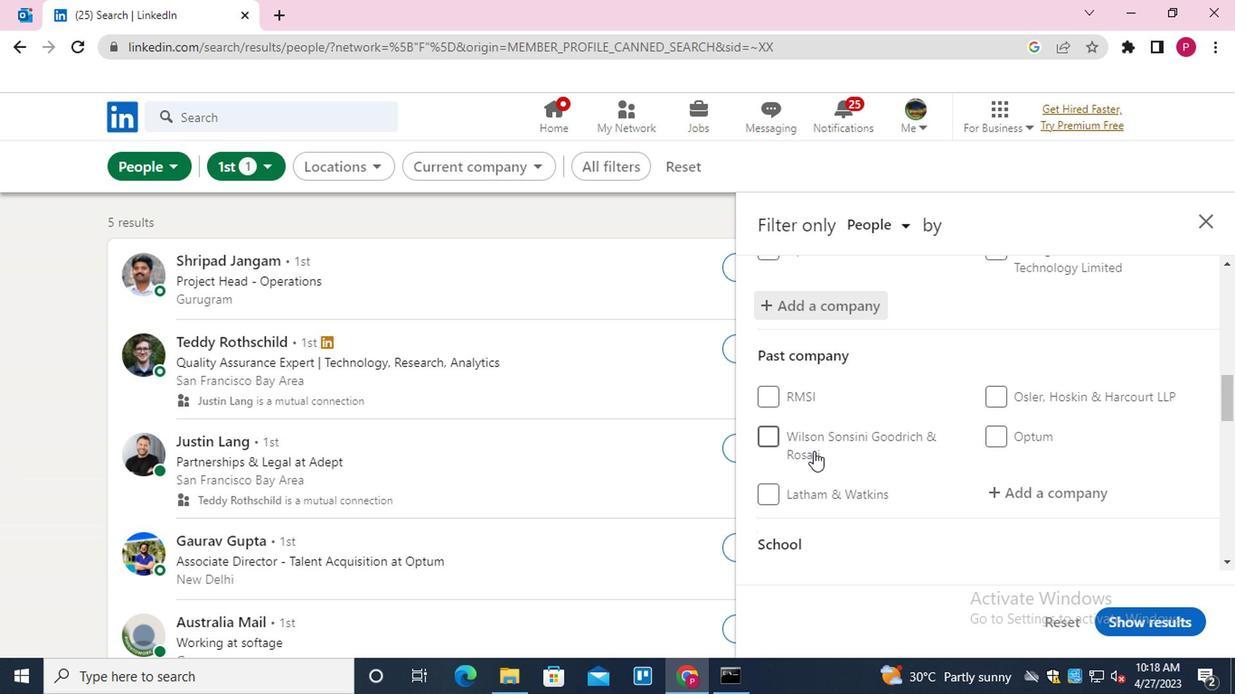 
Action: Mouse scrolled (846, 434) with delta (0, 0)
Screenshot: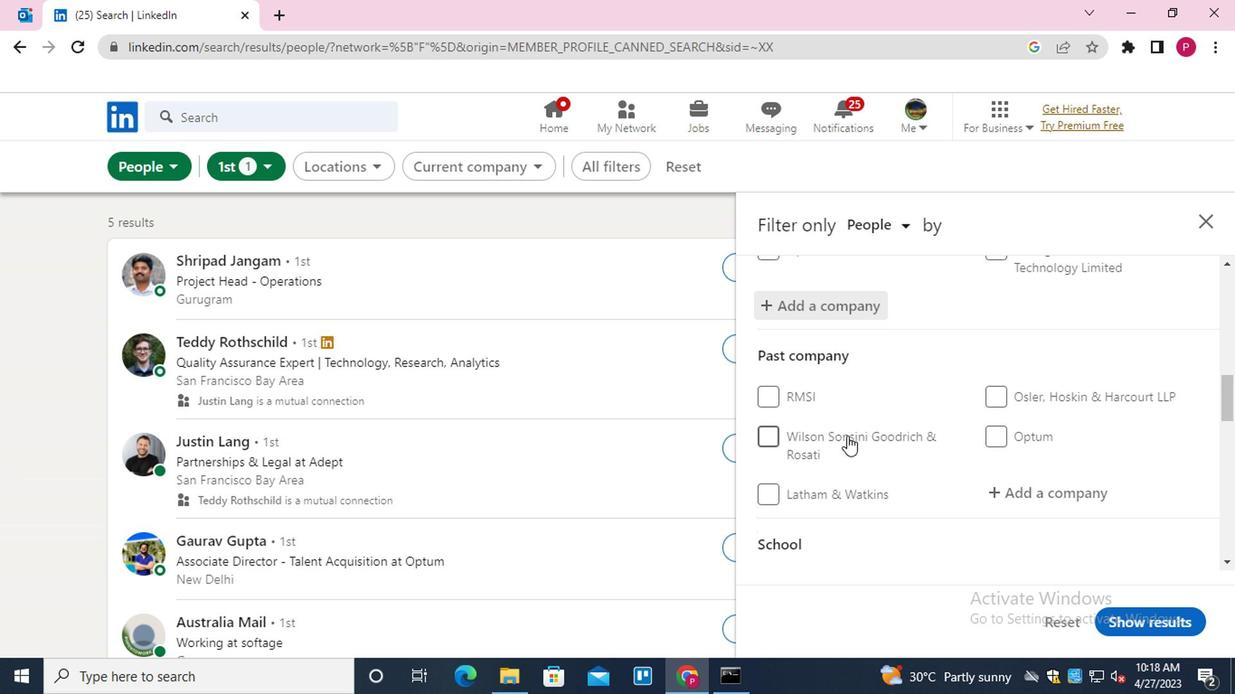 
Action: Mouse moved to (866, 446)
Screenshot: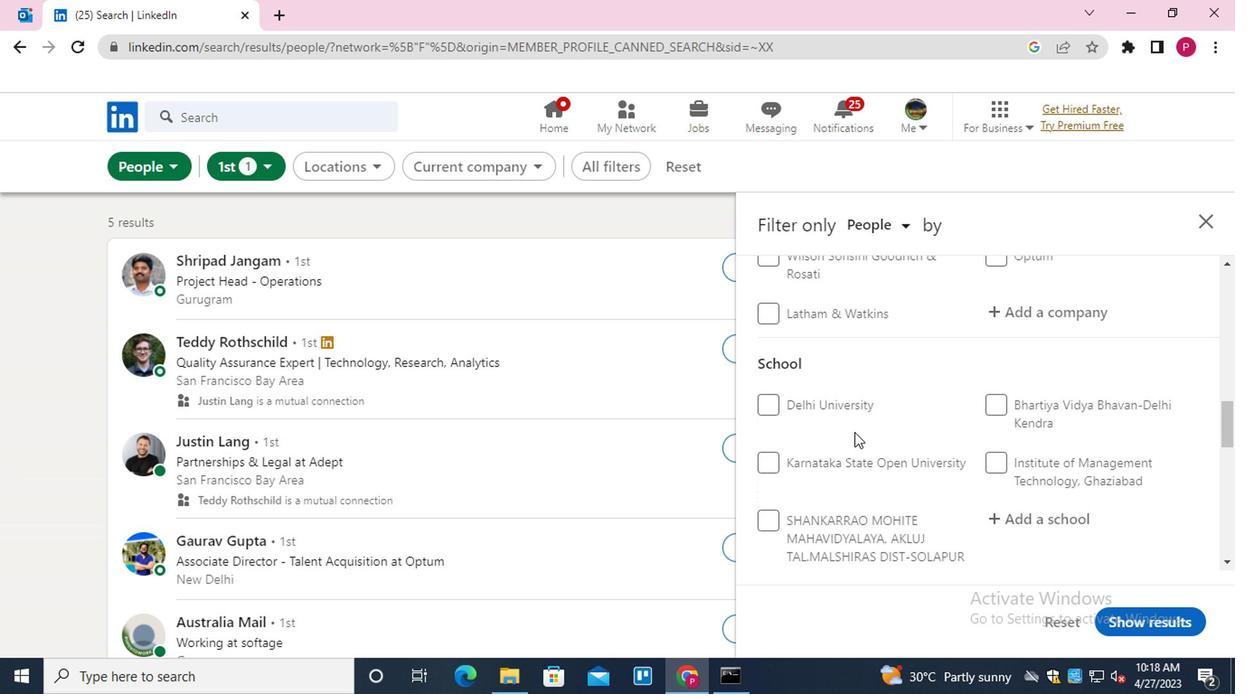 
Action: Mouse scrolled (866, 445) with delta (0, 0)
Screenshot: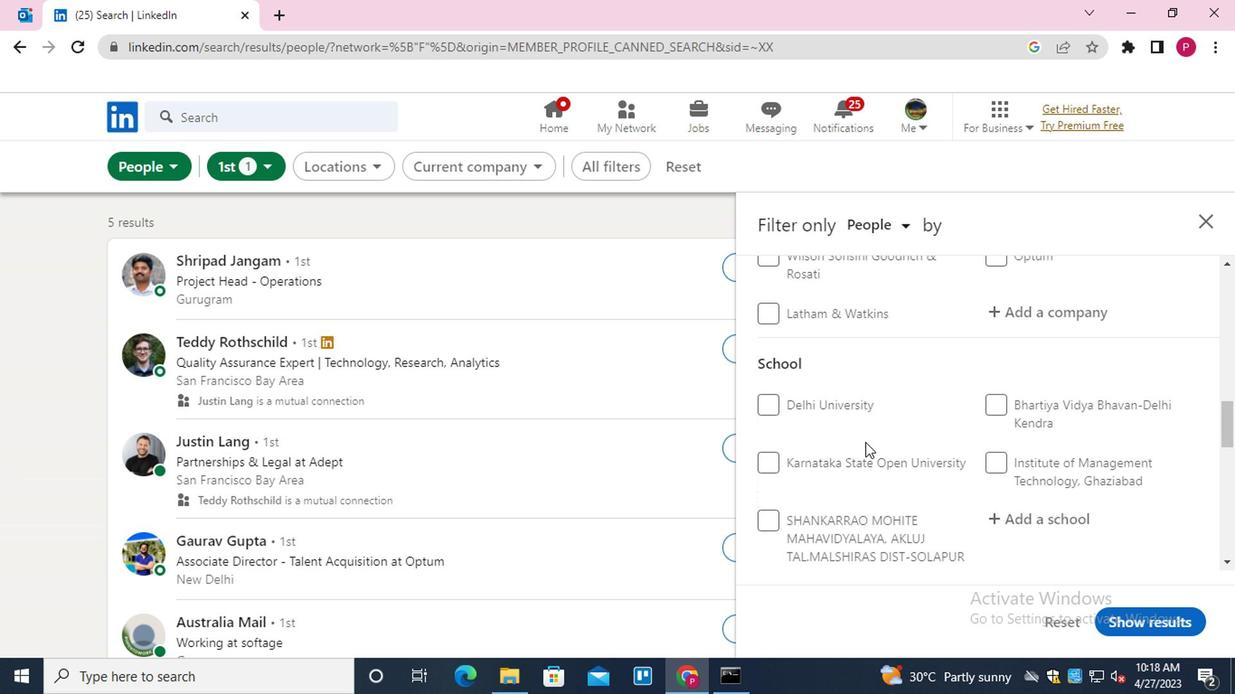 
Action: Mouse moved to (866, 446)
Screenshot: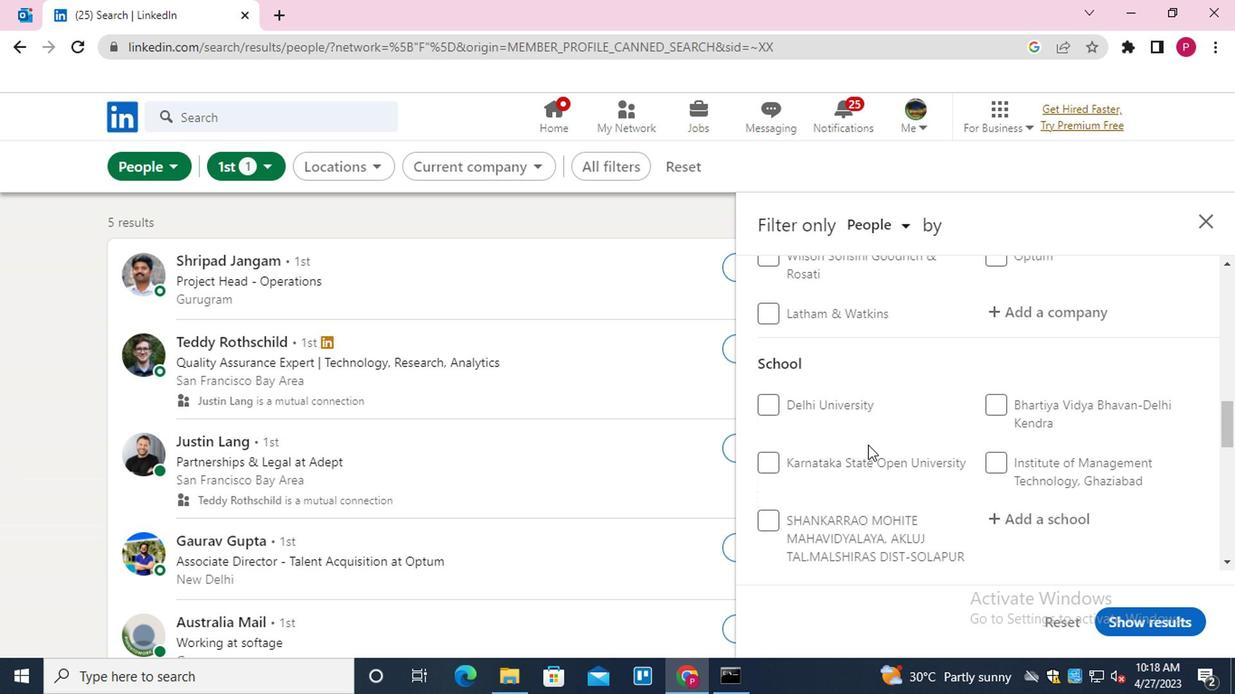 
Action: Mouse scrolled (866, 445) with delta (0, 0)
Screenshot: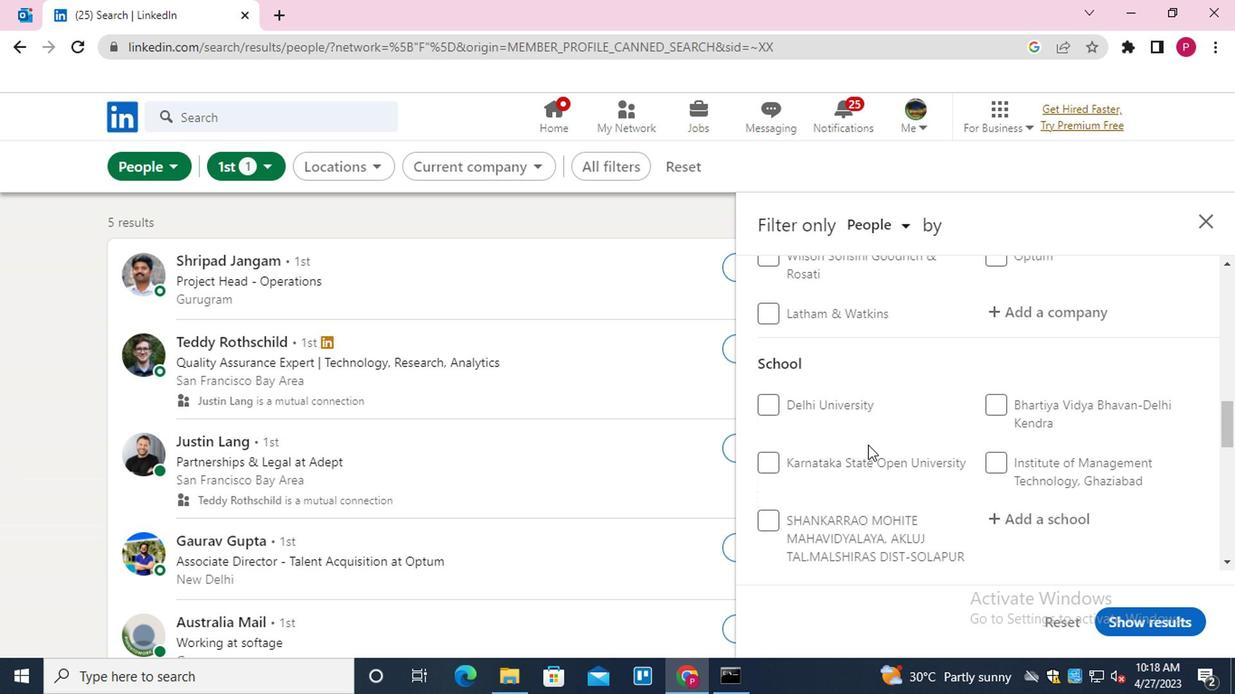 
Action: Mouse moved to (1027, 332)
Screenshot: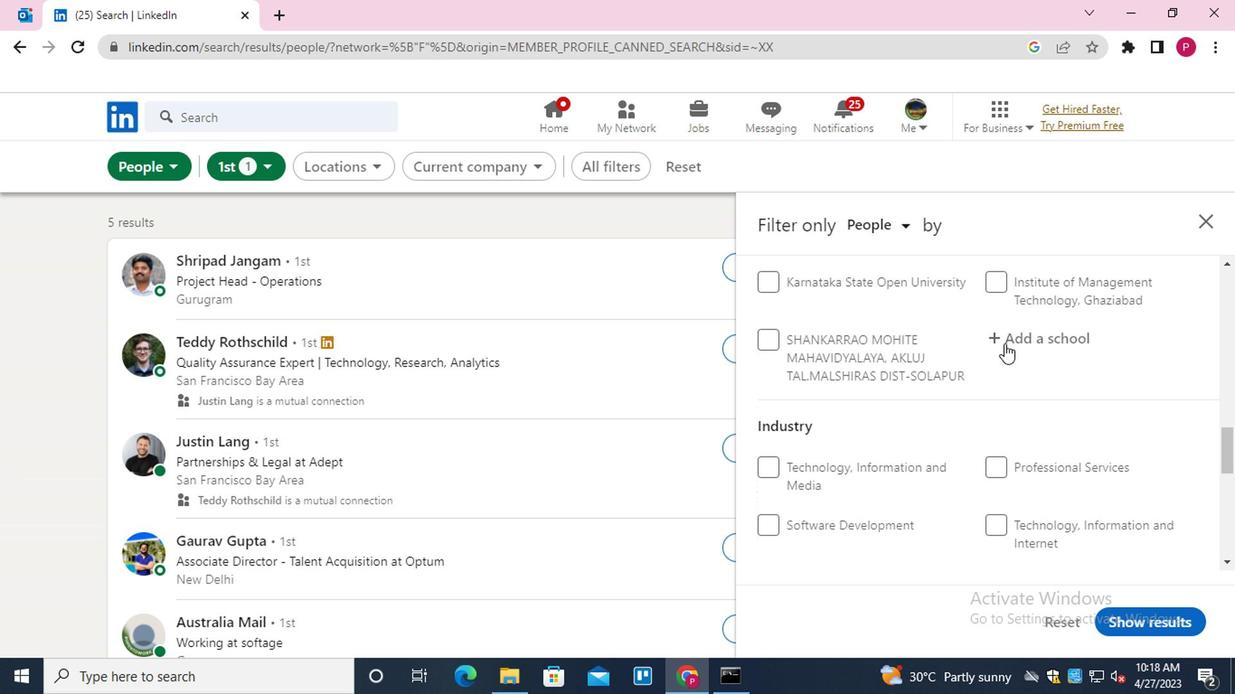 
Action: Mouse pressed left at (1027, 332)
Screenshot: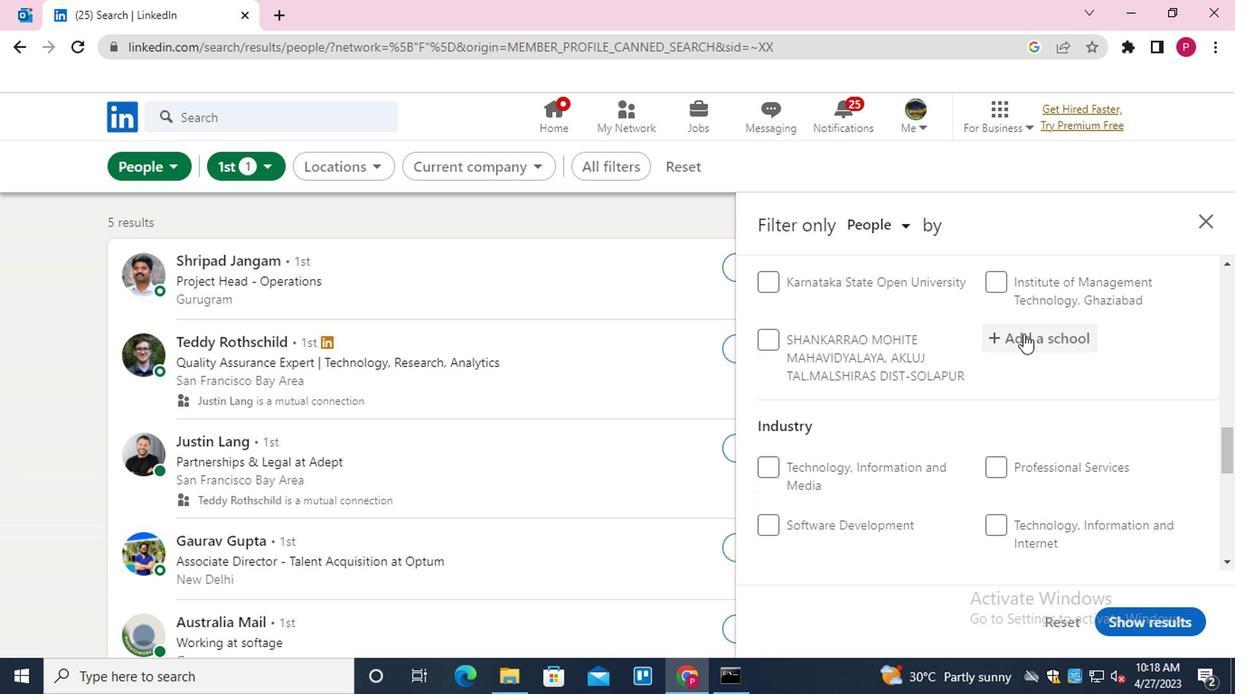 
Action: Key pressed <Key.shift>COEP<Key.down><Key.enter>
Screenshot: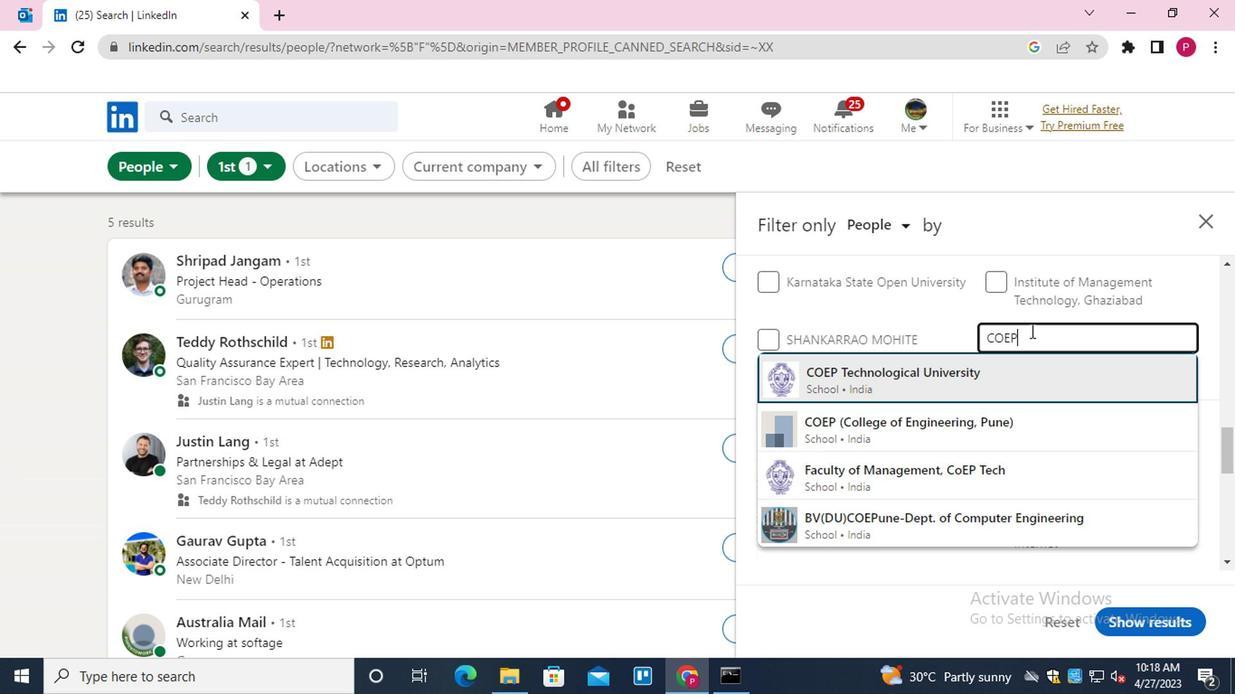
Action: Mouse moved to (916, 369)
Screenshot: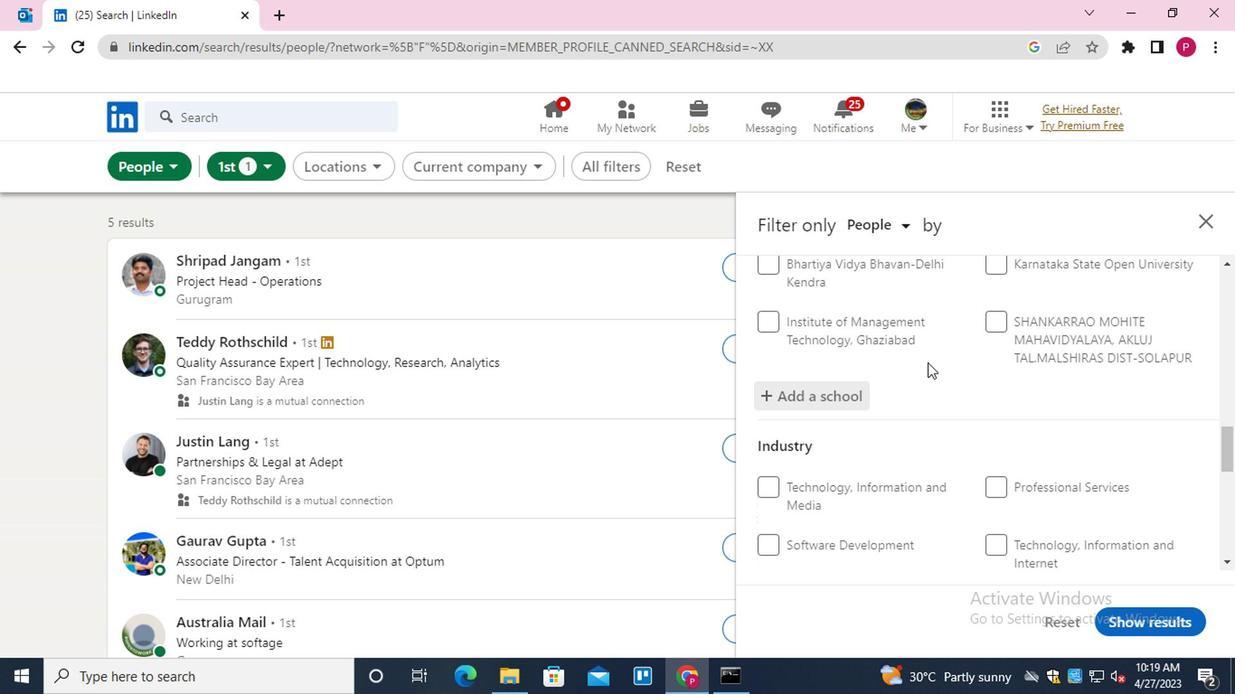 
Action: Mouse scrolled (916, 368) with delta (0, -1)
Screenshot: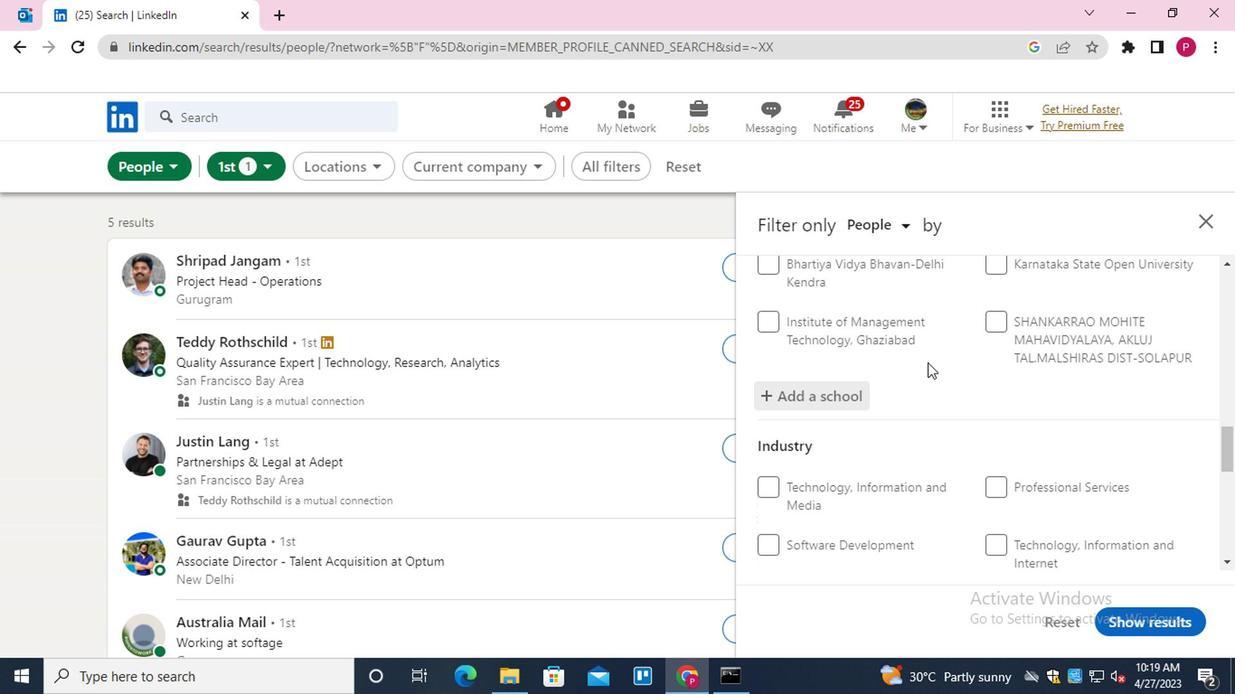 
Action: Mouse moved to (916, 370)
Screenshot: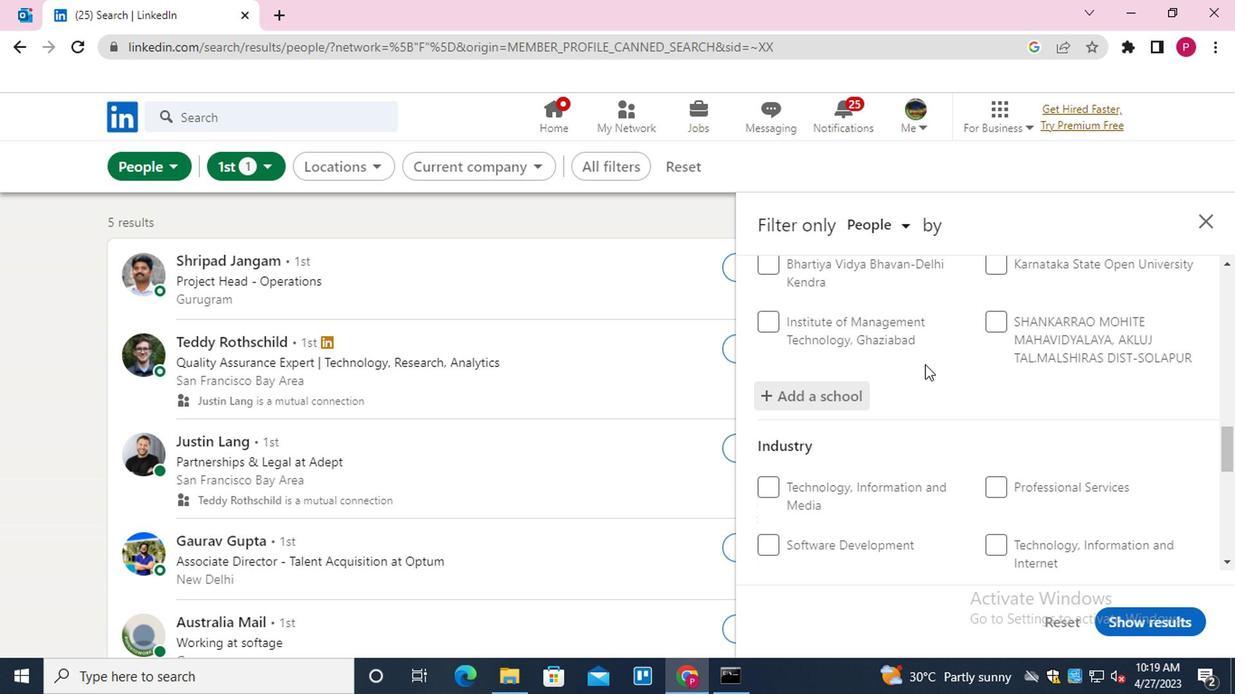 
Action: Mouse scrolled (916, 369) with delta (0, 0)
Screenshot: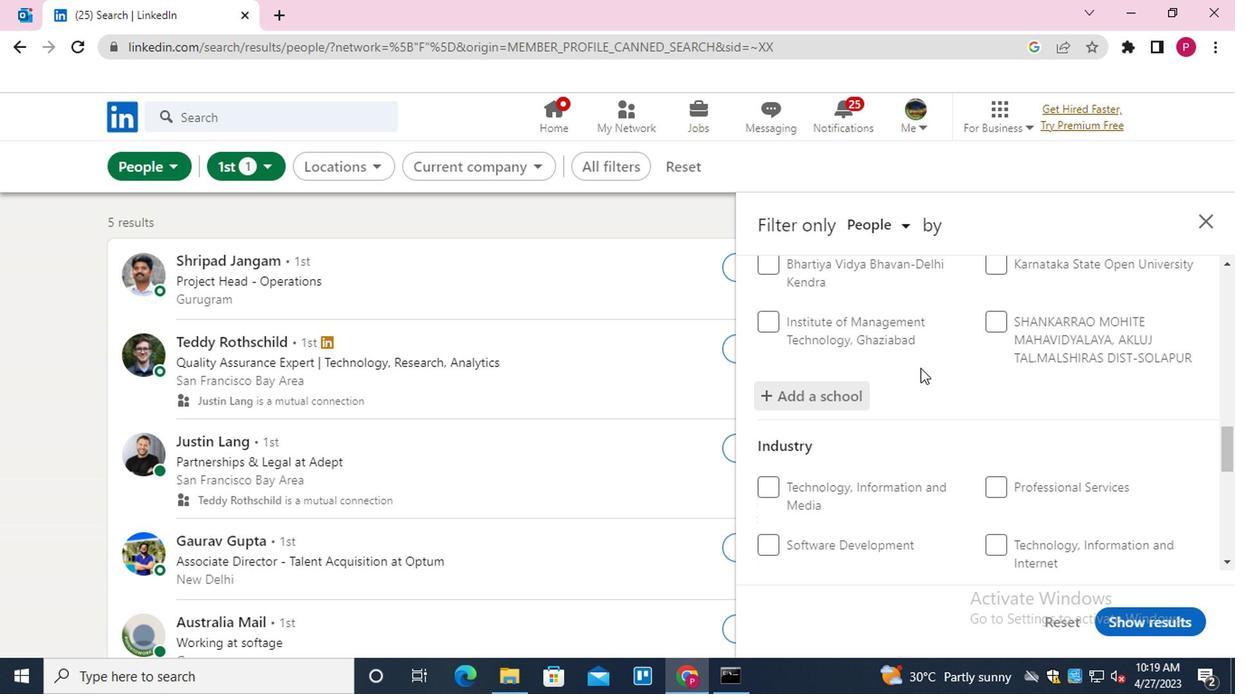 
Action: Mouse scrolled (916, 369) with delta (0, 0)
Screenshot: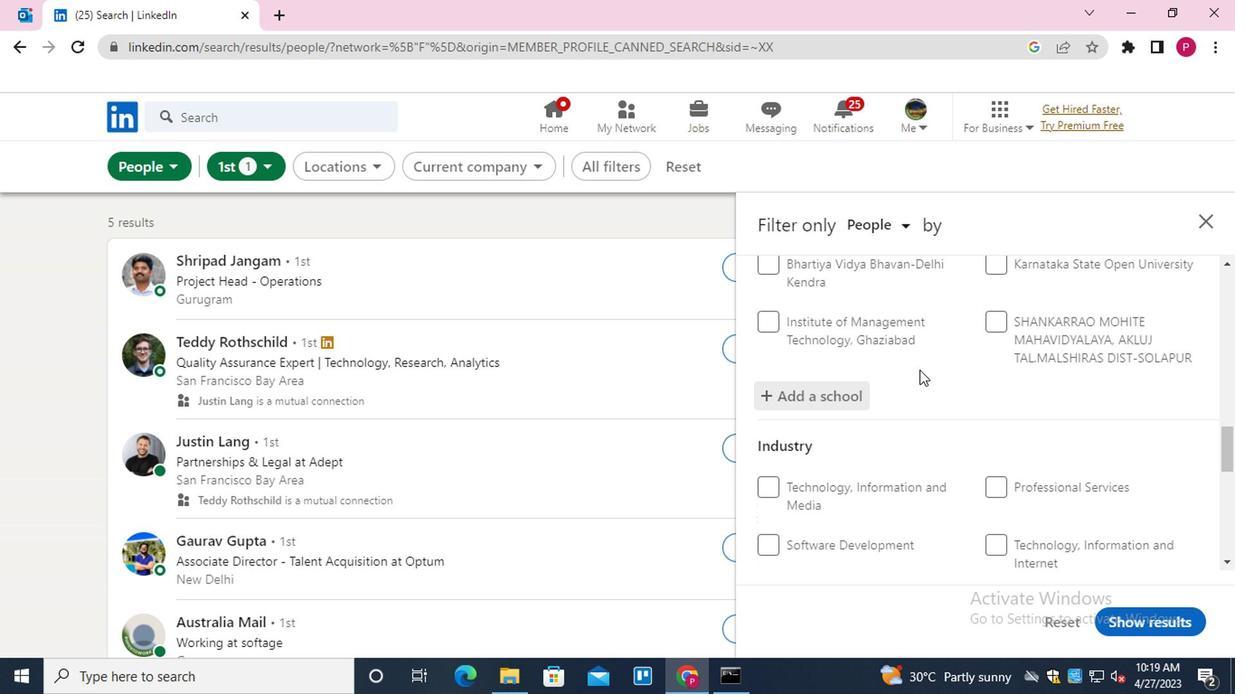 
Action: Mouse scrolled (916, 369) with delta (0, 0)
Screenshot: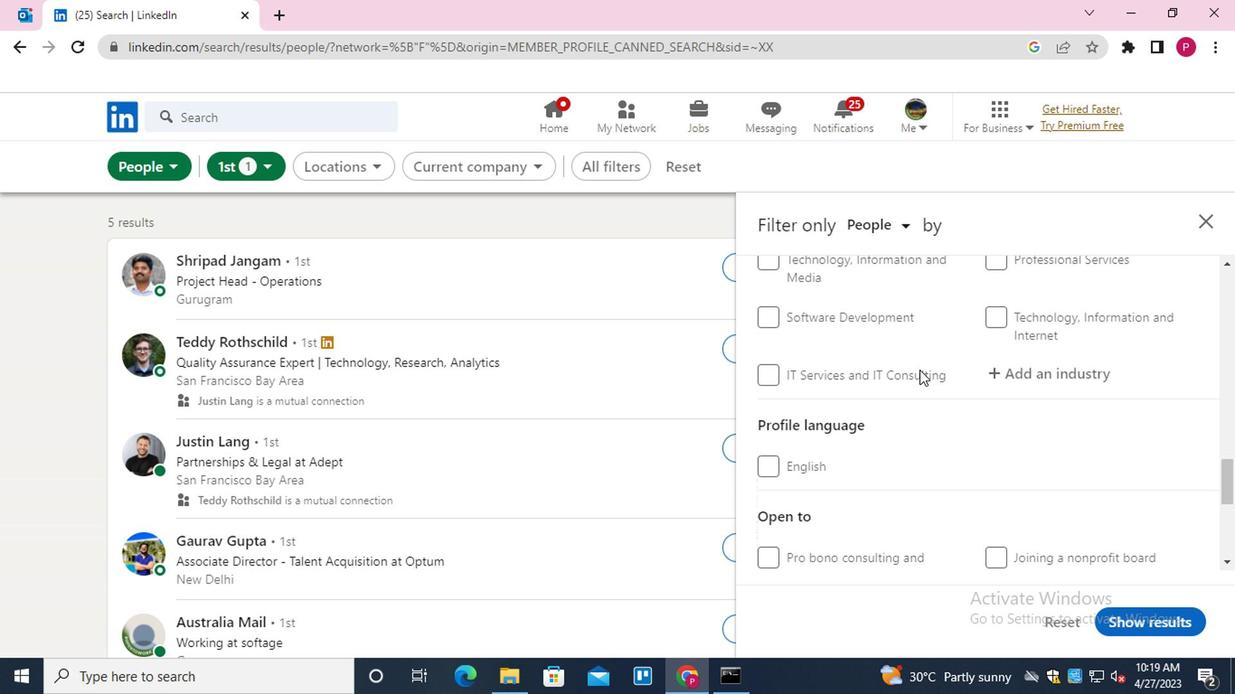 
Action: Mouse moved to (917, 370)
Screenshot: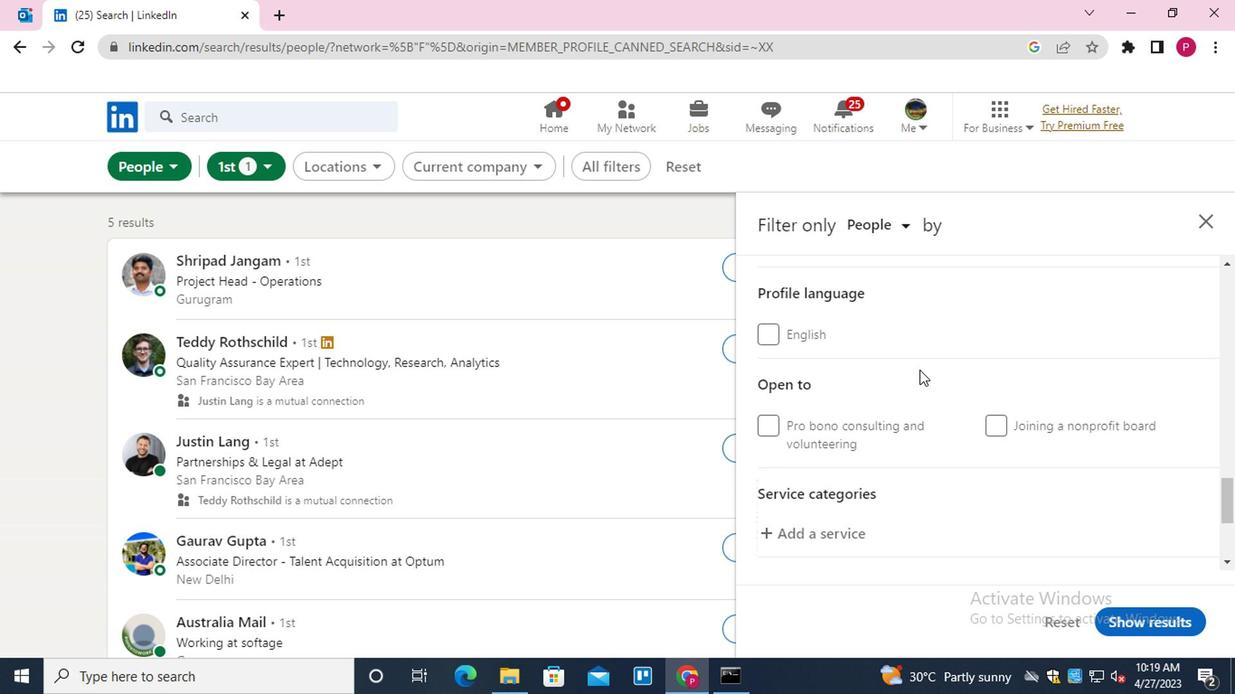 
Action: Mouse scrolled (917, 371) with delta (0, 1)
Screenshot: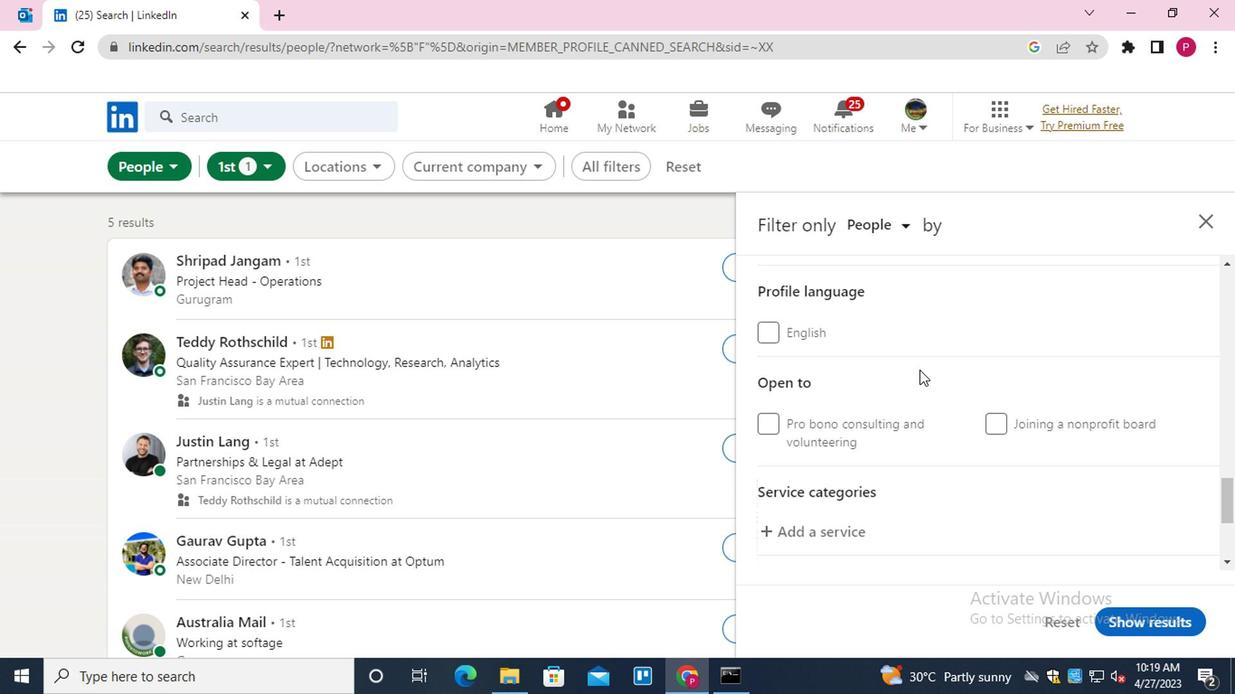 
Action: Mouse scrolled (917, 371) with delta (0, 1)
Screenshot: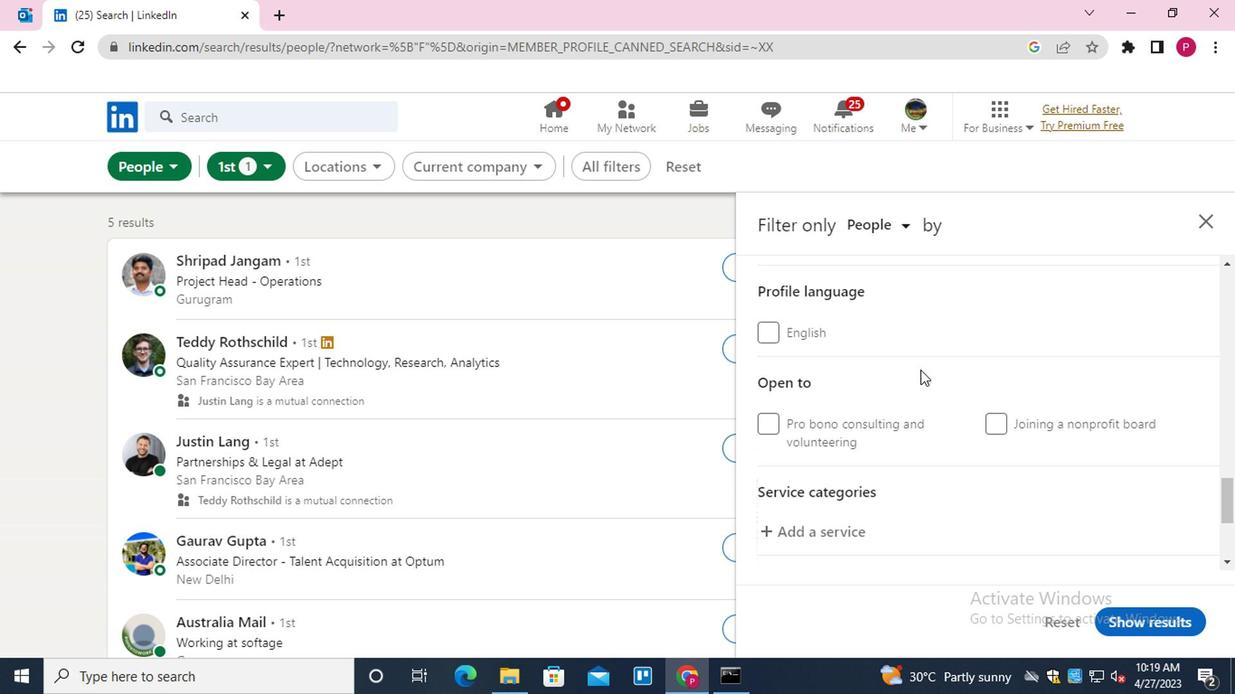 
Action: Mouse moved to (1032, 419)
Screenshot: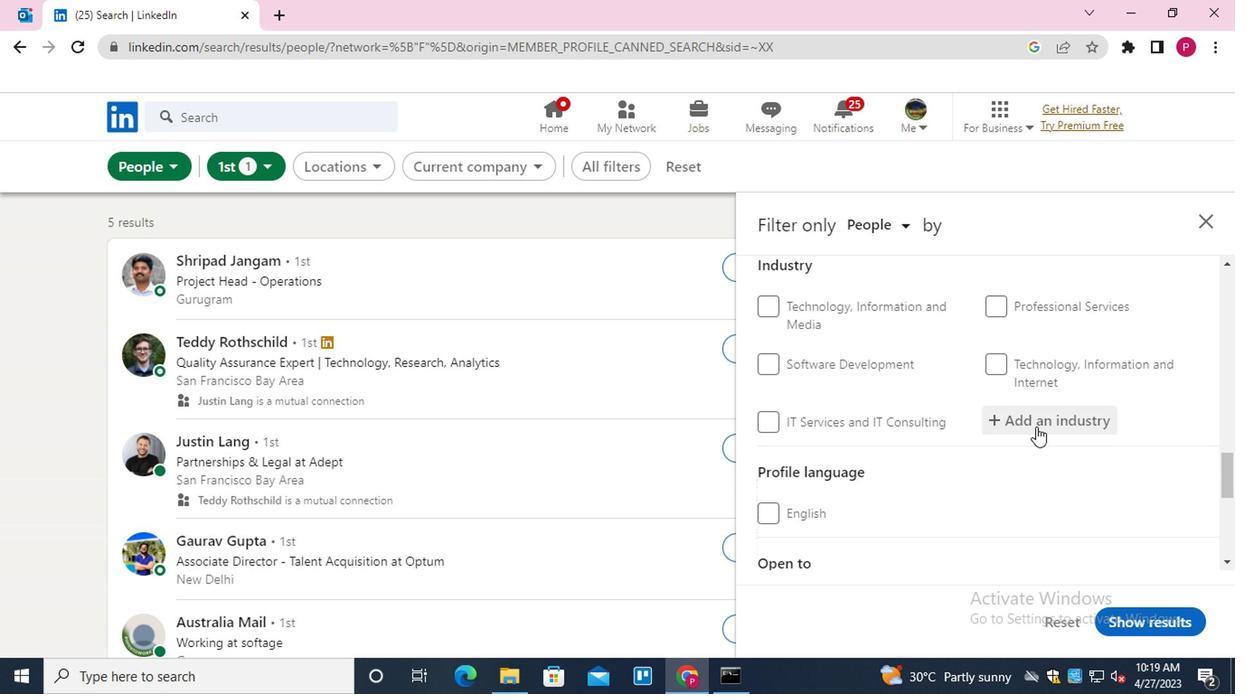 
Action: Mouse pressed left at (1032, 419)
Screenshot: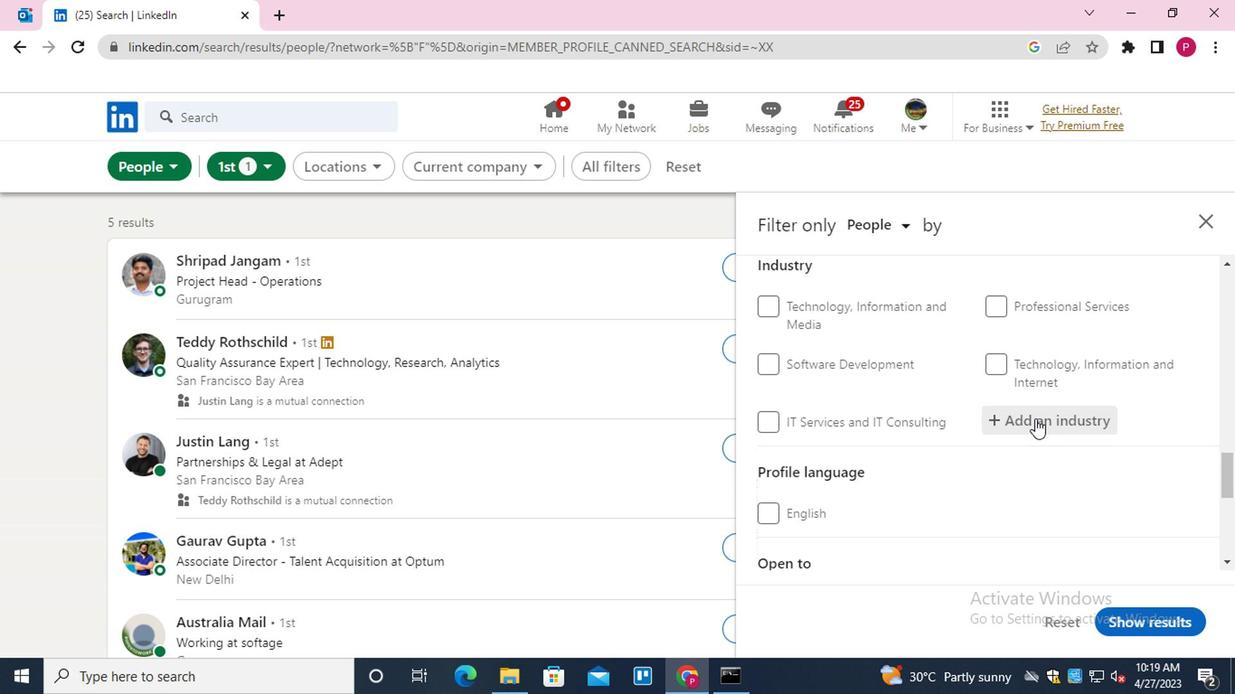 
Action: Key pressed <Key.shift>WHOLESA<Key.down><Key.down><Key.down><Key.down><Key.down><Key.down><Key.down><Key.down><Key.down><Key.down><Key.down><Key.down><Key.down><Key.down><Key.down><Key.down><Key.down><Key.down><Key.down><Key.down><Key.up><Key.enter>
Screenshot: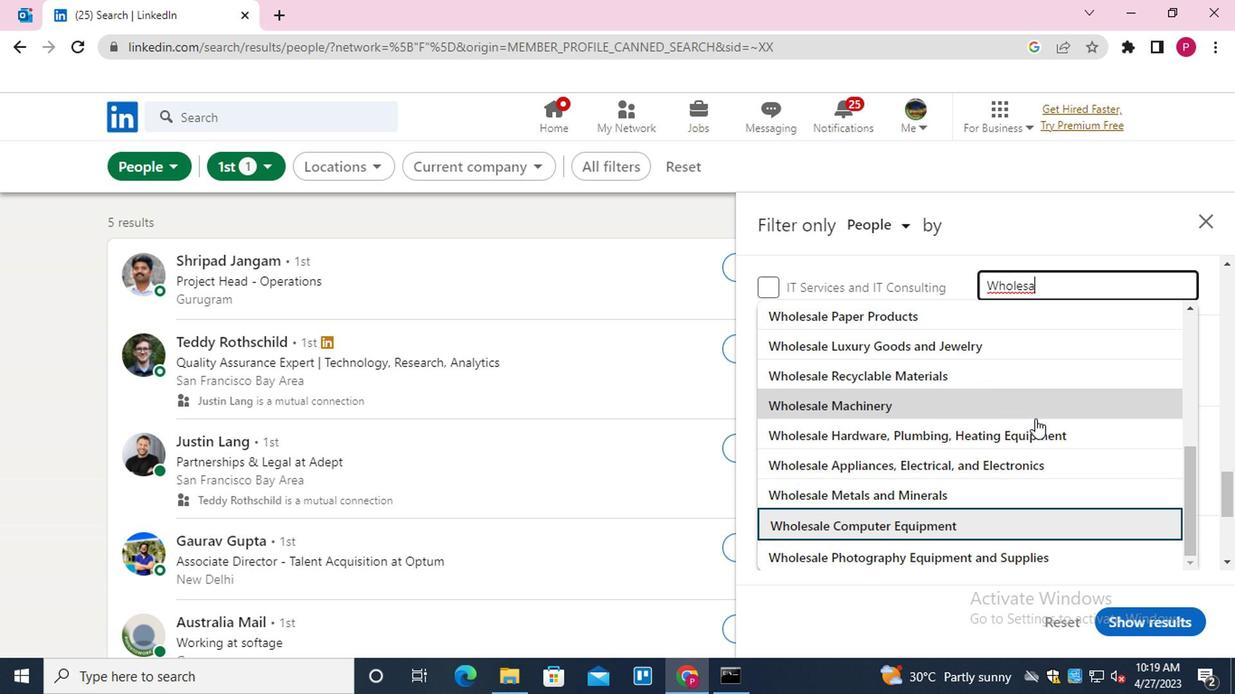 
Action: Mouse moved to (871, 394)
Screenshot: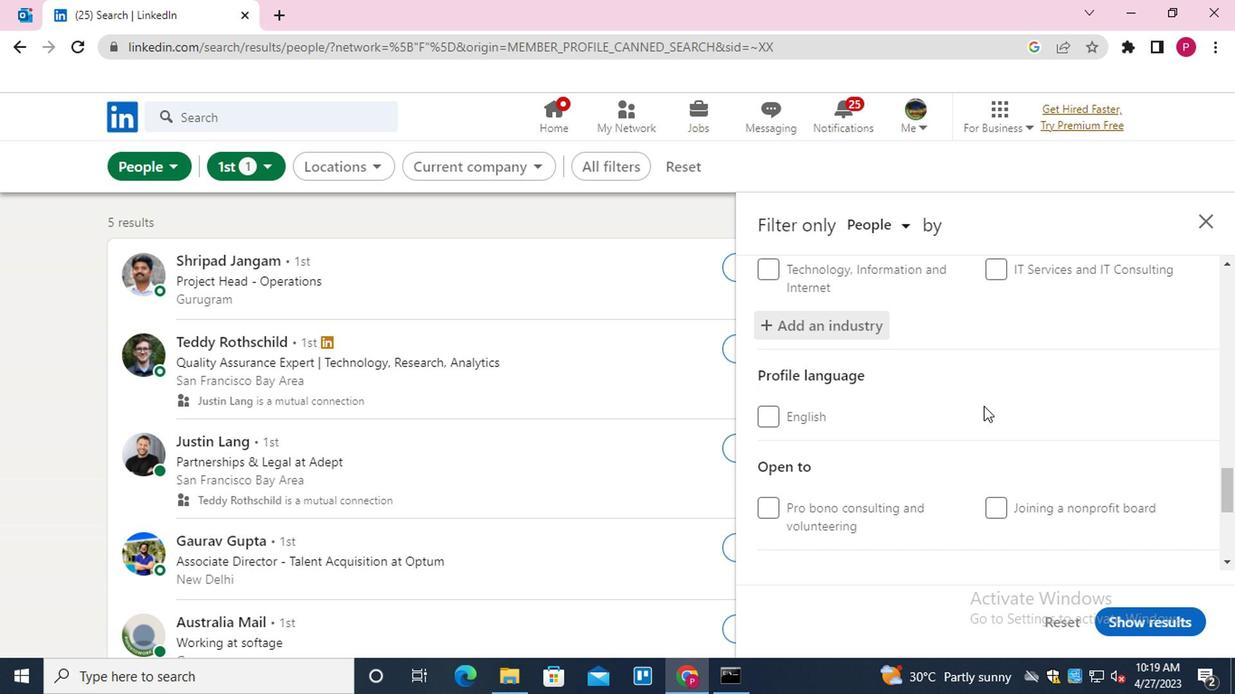 
Action: Mouse scrolled (871, 393) with delta (0, -1)
Screenshot: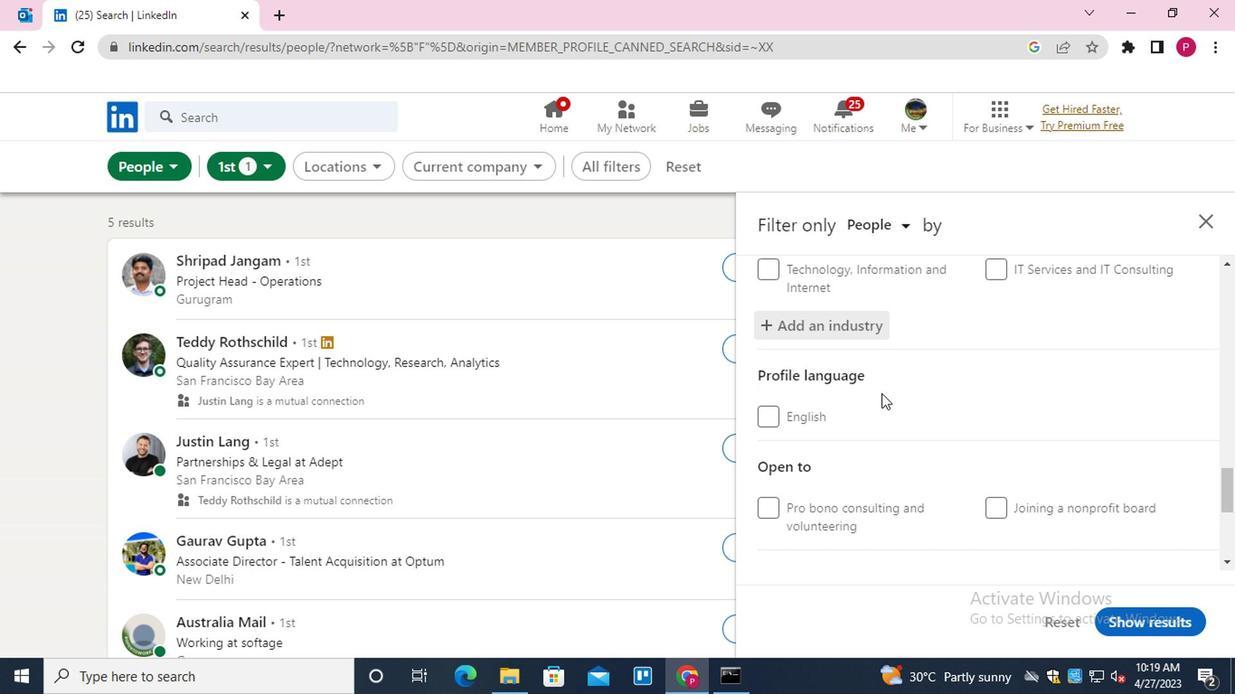 
Action: Mouse scrolled (871, 393) with delta (0, -1)
Screenshot: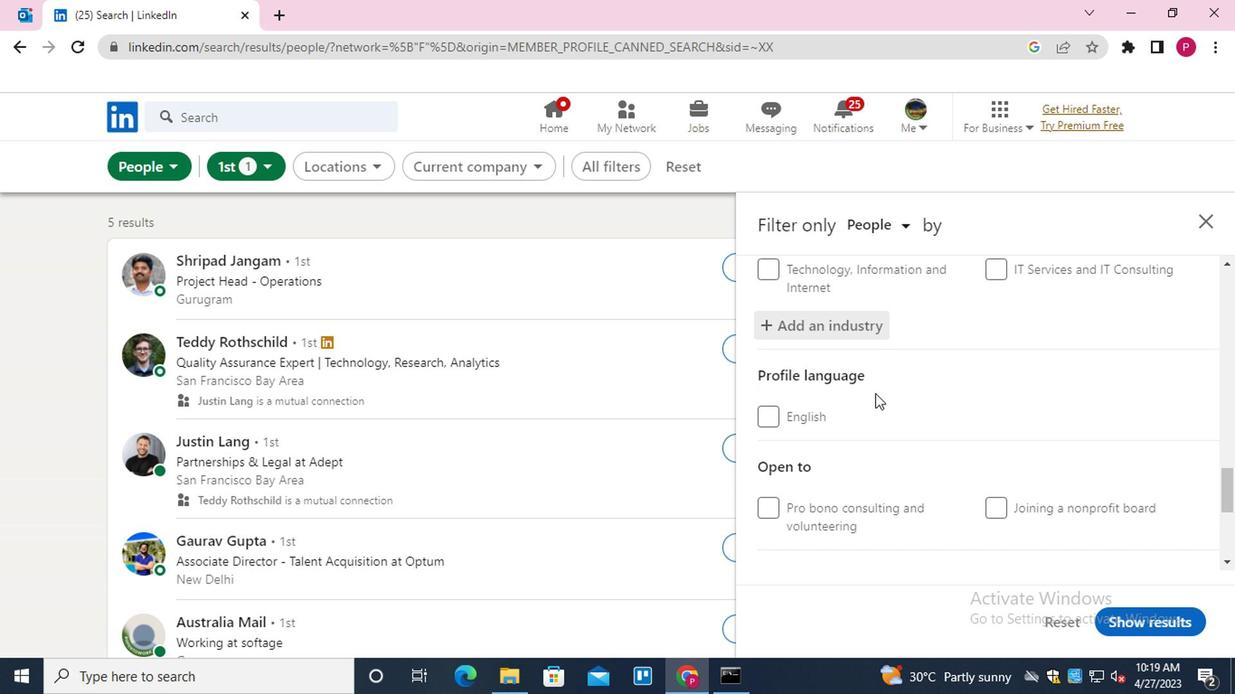 
Action: Mouse scrolled (871, 393) with delta (0, -1)
Screenshot: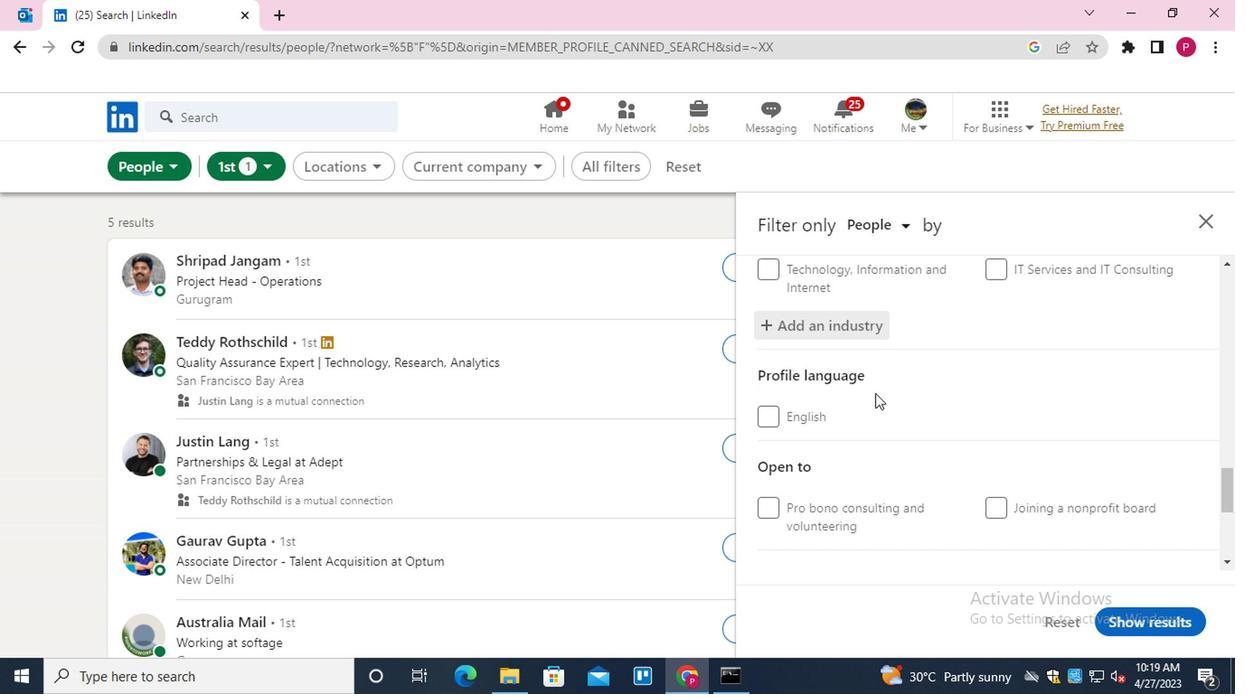 
Action: Mouse moved to (873, 383)
Screenshot: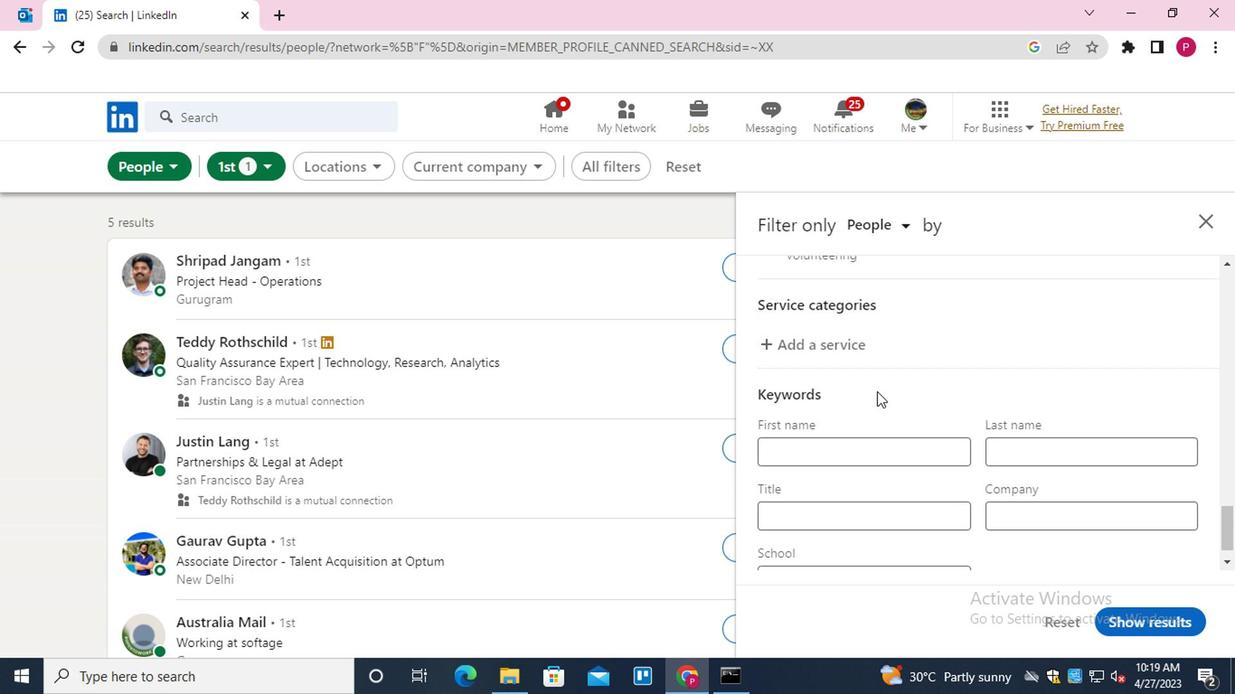 
Action: Mouse scrolled (873, 384) with delta (0, 0)
Screenshot: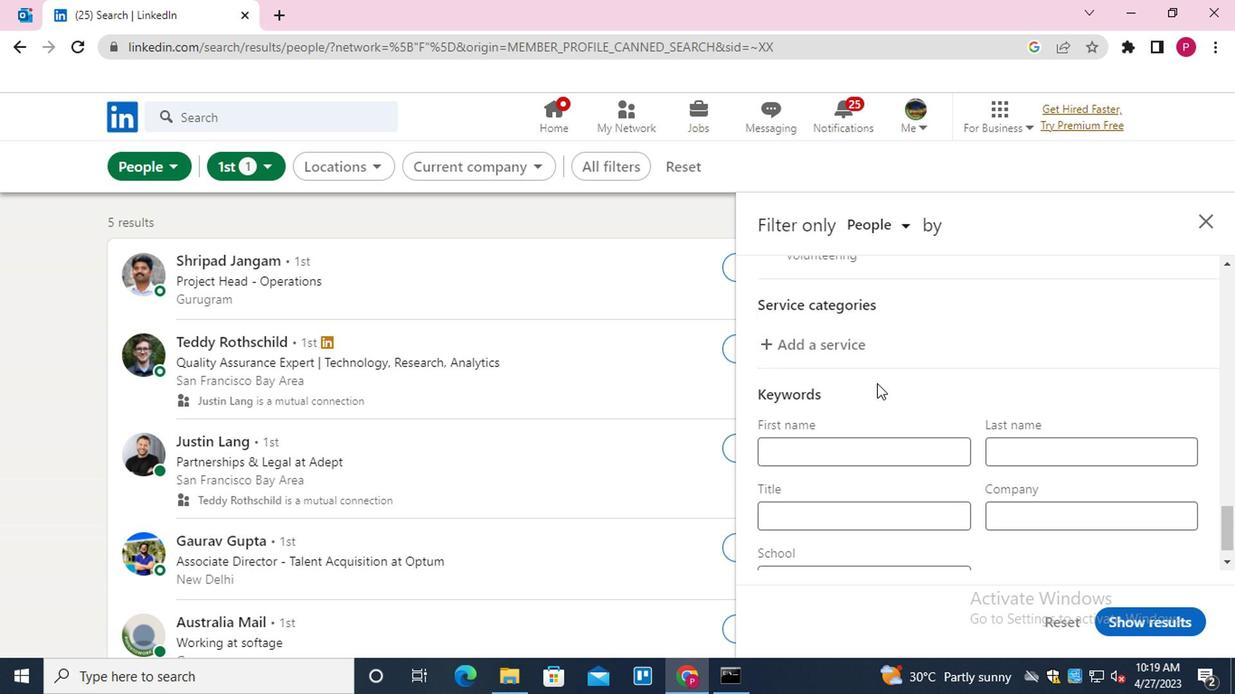 
Action: Mouse moved to (866, 386)
Screenshot: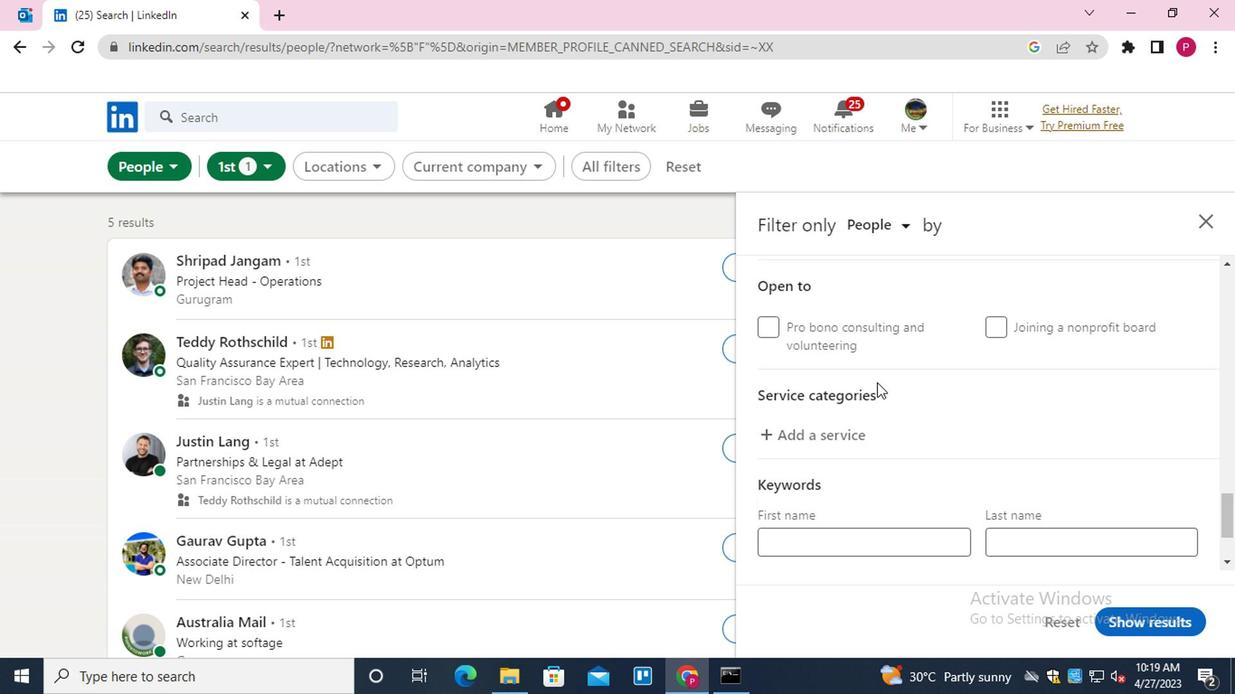 
Action: Mouse scrolled (866, 386) with delta (0, 0)
Screenshot: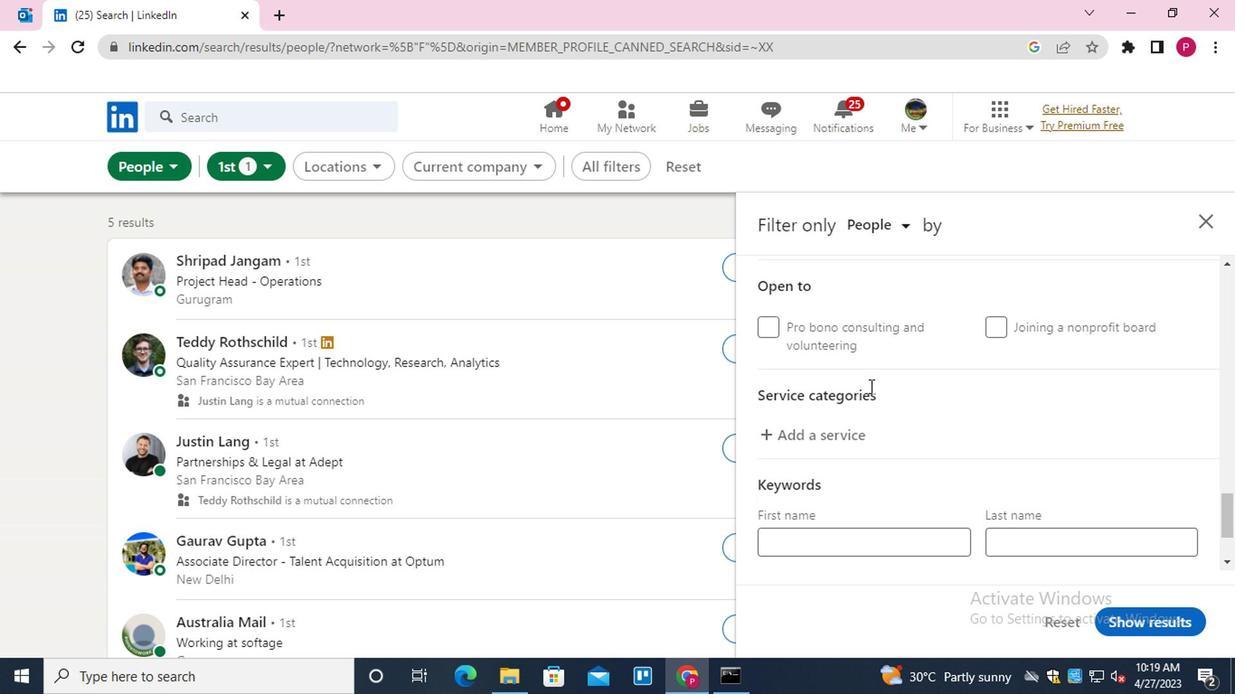 
Action: Mouse scrolled (866, 386) with delta (0, 0)
Screenshot: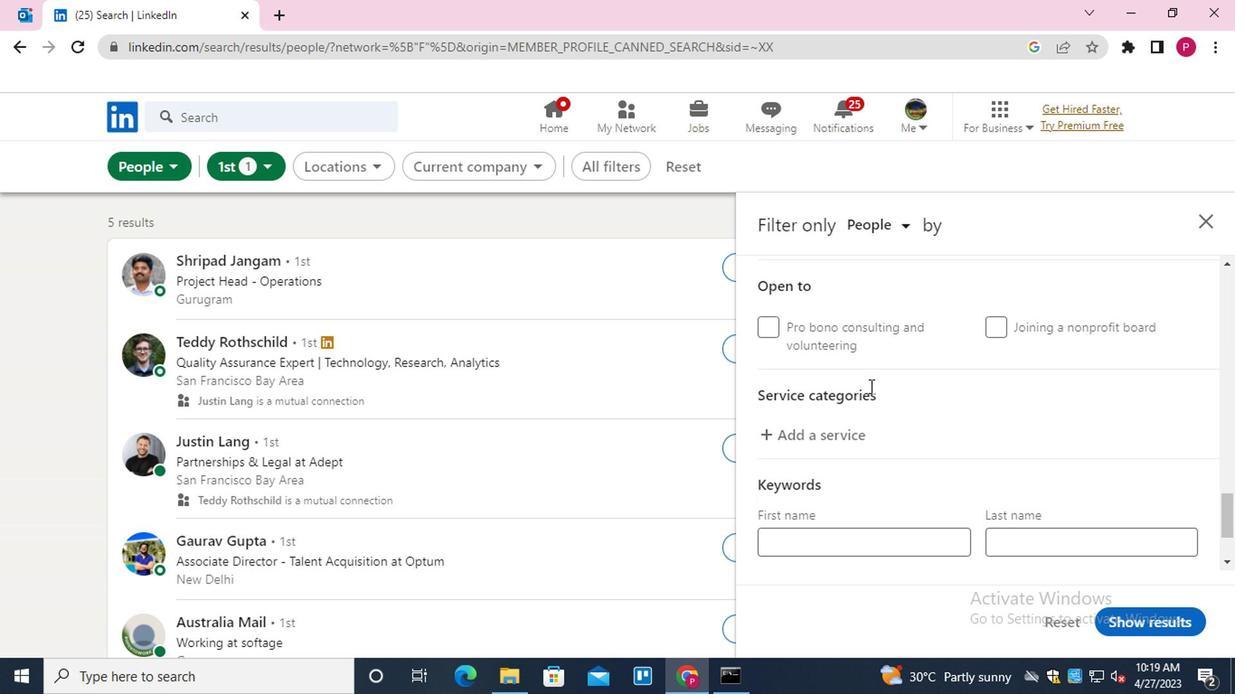 
Action: Mouse scrolled (866, 386) with delta (0, 0)
Screenshot: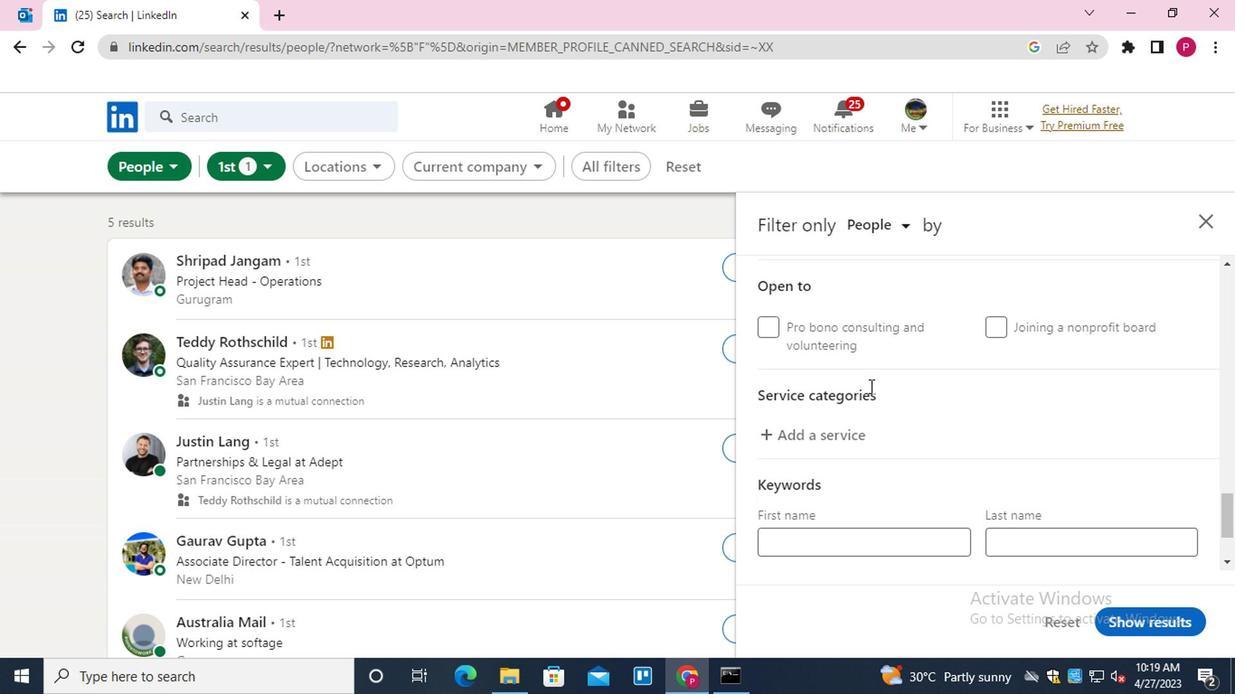 
Action: Mouse moved to (831, 323)
Screenshot: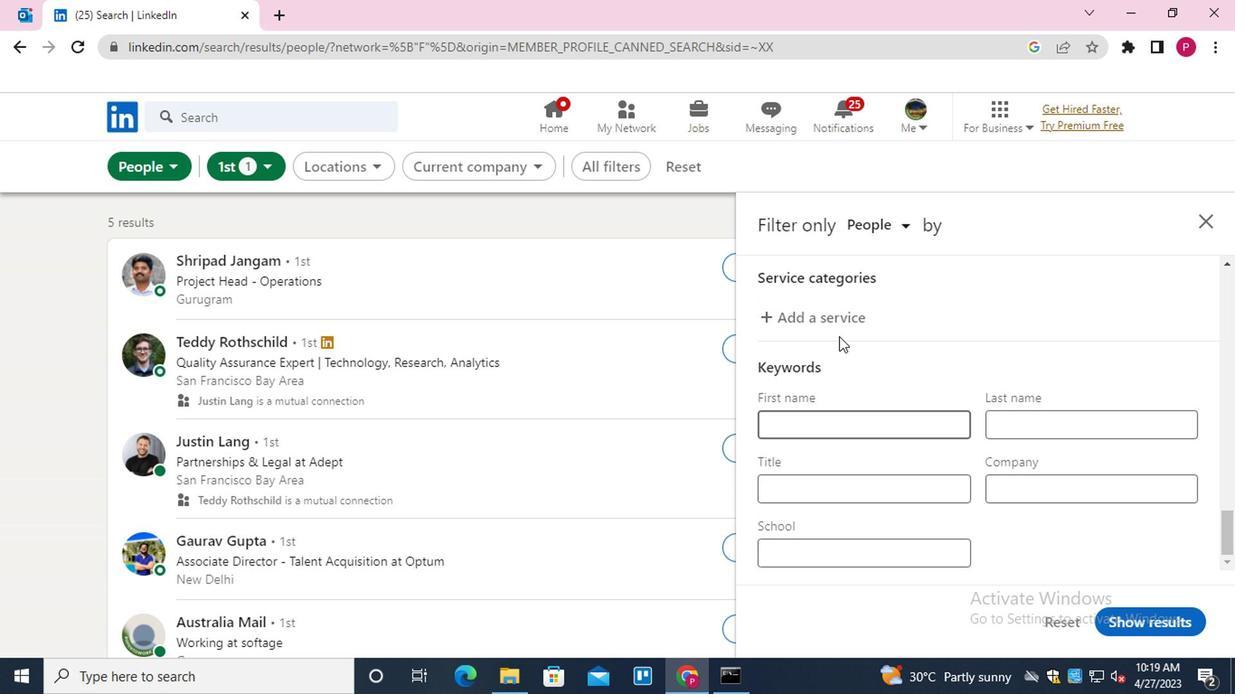 
Action: Mouse pressed left at (831, 323)
Screenshot: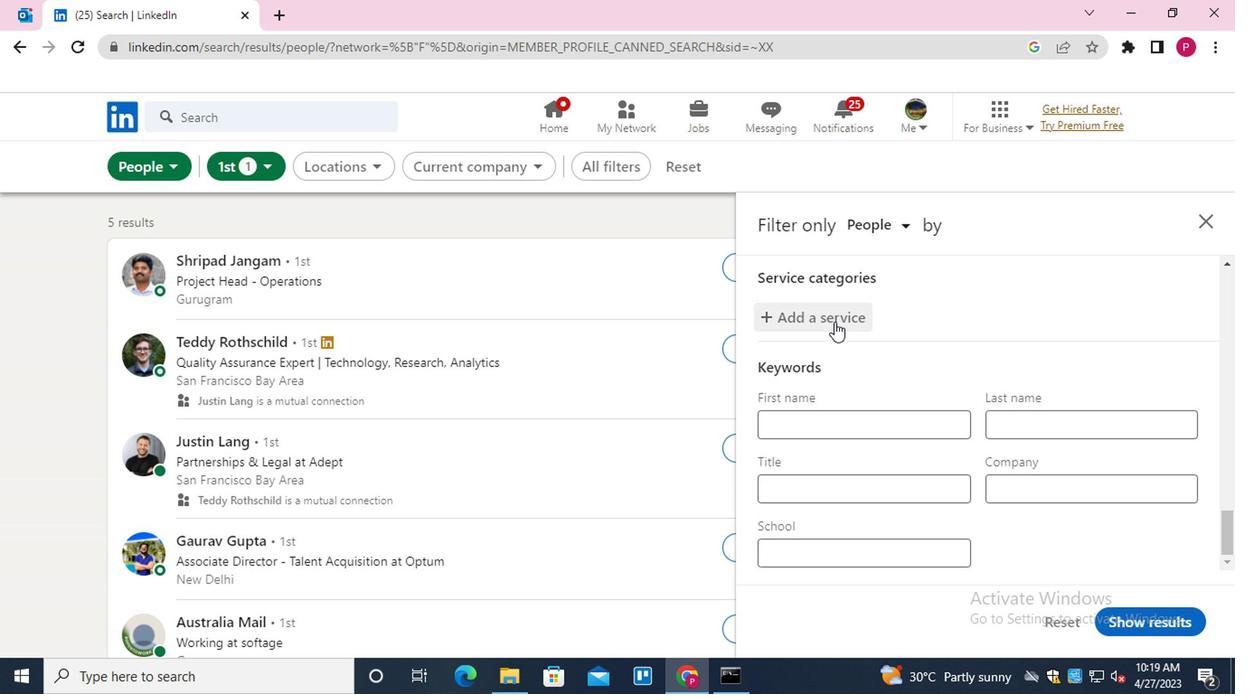 
Action: Key pressed <Key.shift>MOBILE<Key.down><Key.enter>
Screenshot: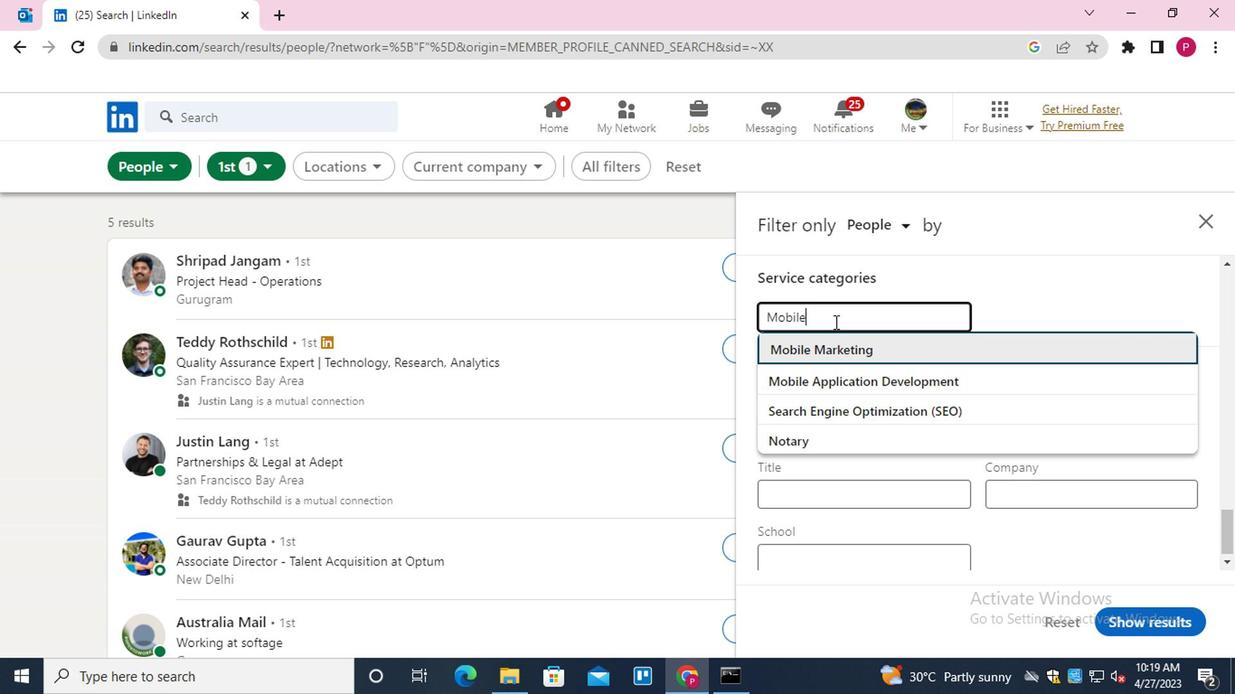 
Action: Mouse moved to (824, 325)
Screenshot: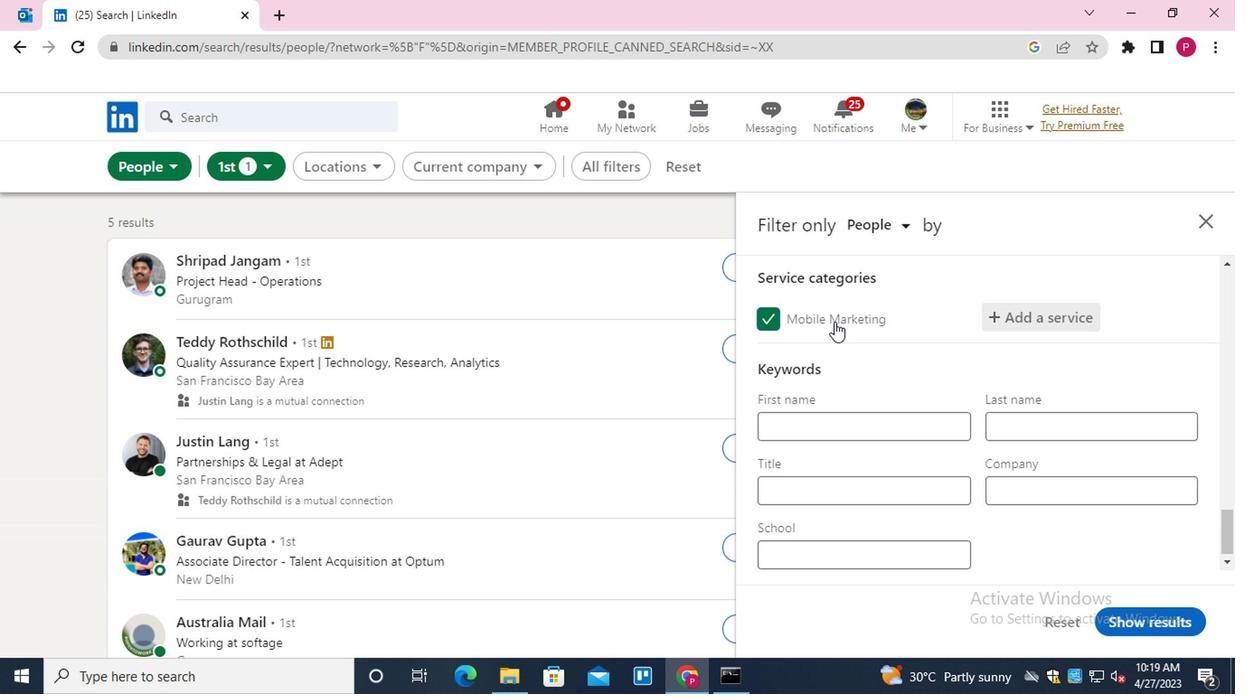 
Action: Mouse scrolled (824, 324) with delta (0, 0)
Screenshot: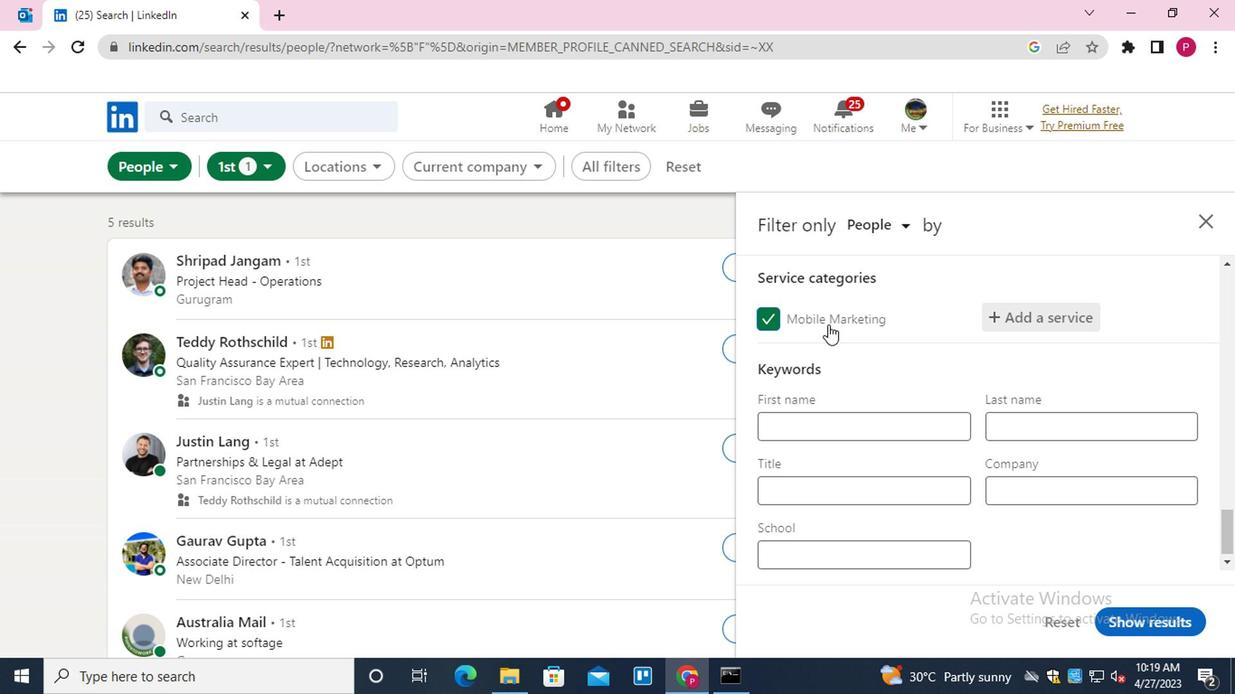 
Action: Mouse moved to (824, 326)
Screenshot: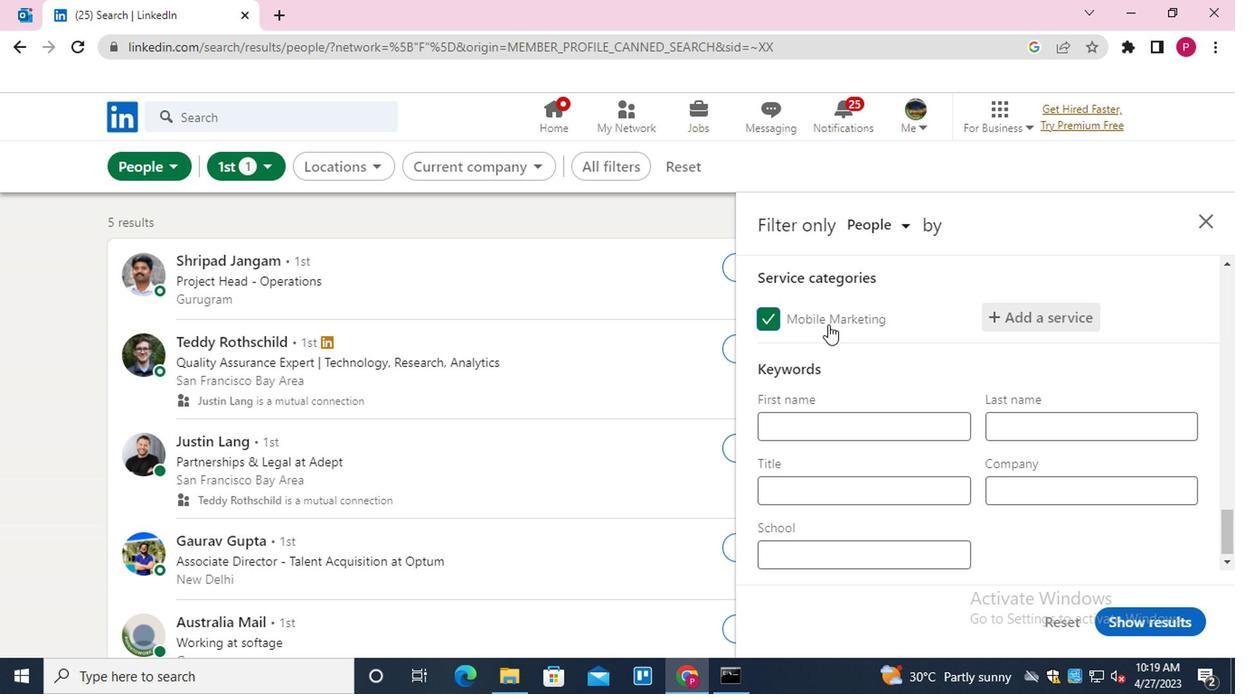 
Action: Mouse scrolled (824, 325) with delta (0, 0)
Screenshot: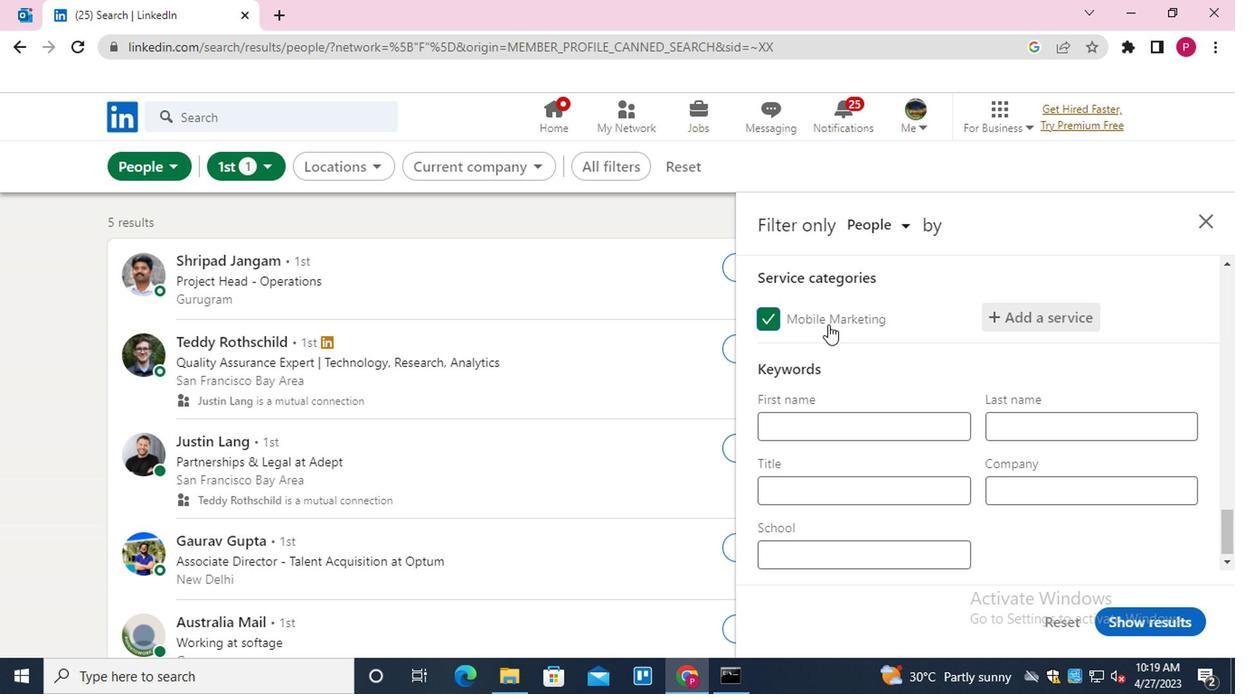 
Action: Mouse moved to (864, 504)
Screenshot: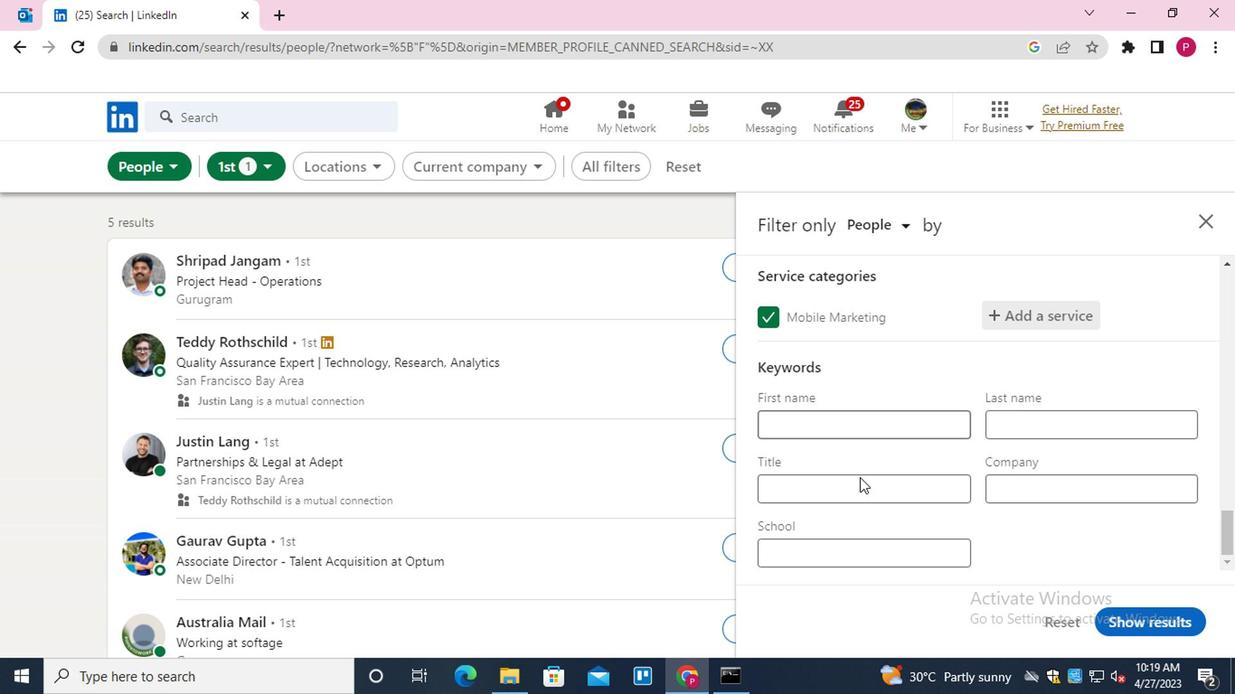 
Action: Mouse pressed left at (864, 504)
Screenshot: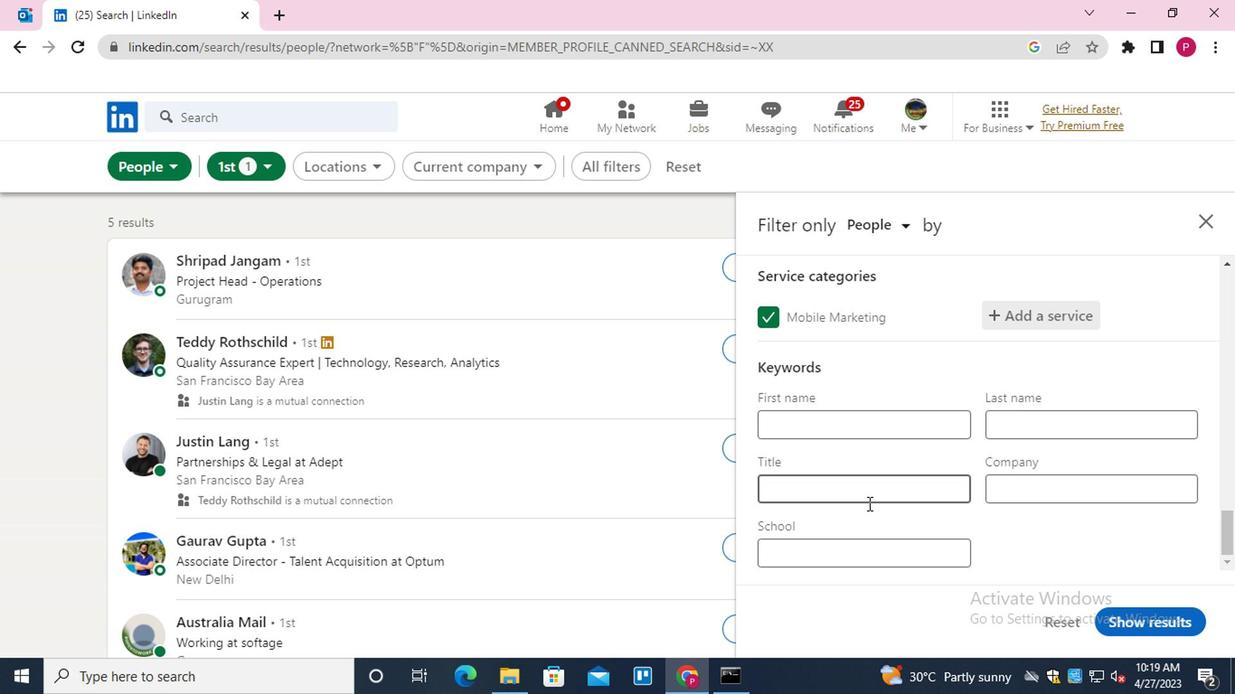
Action: Mouse moved to (871, 482)
Screenshot: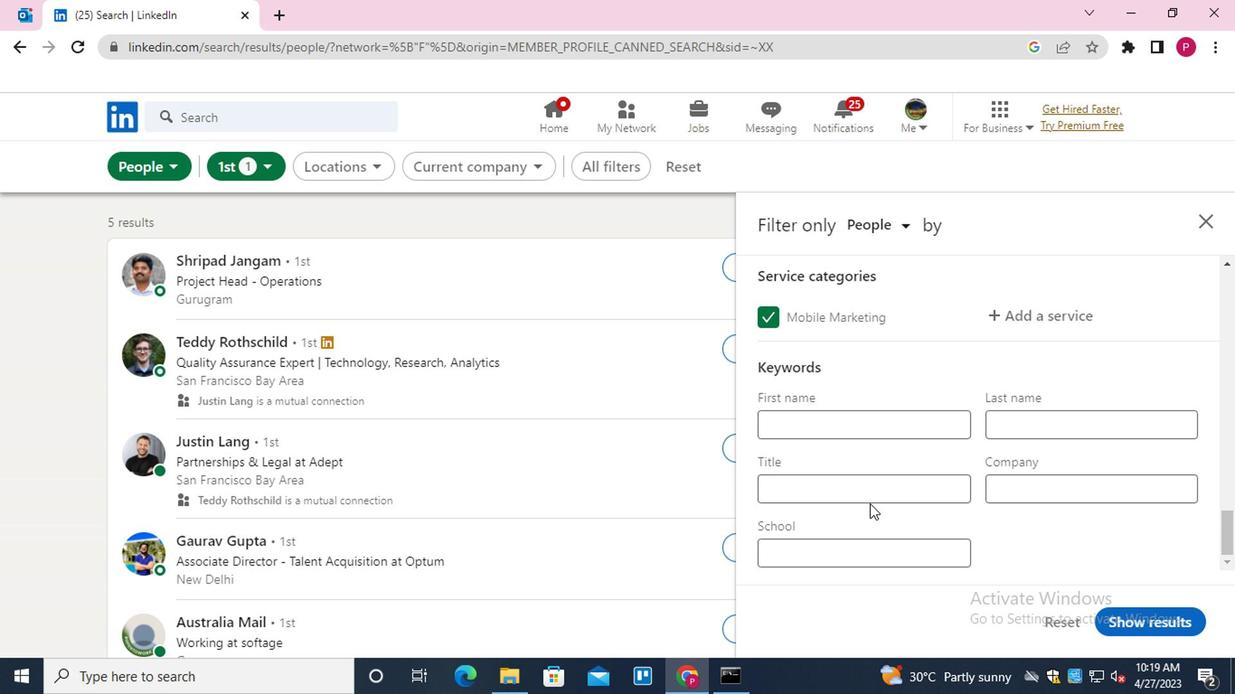 
Action: Mouse pressed left at (871, 482)
Screenshot: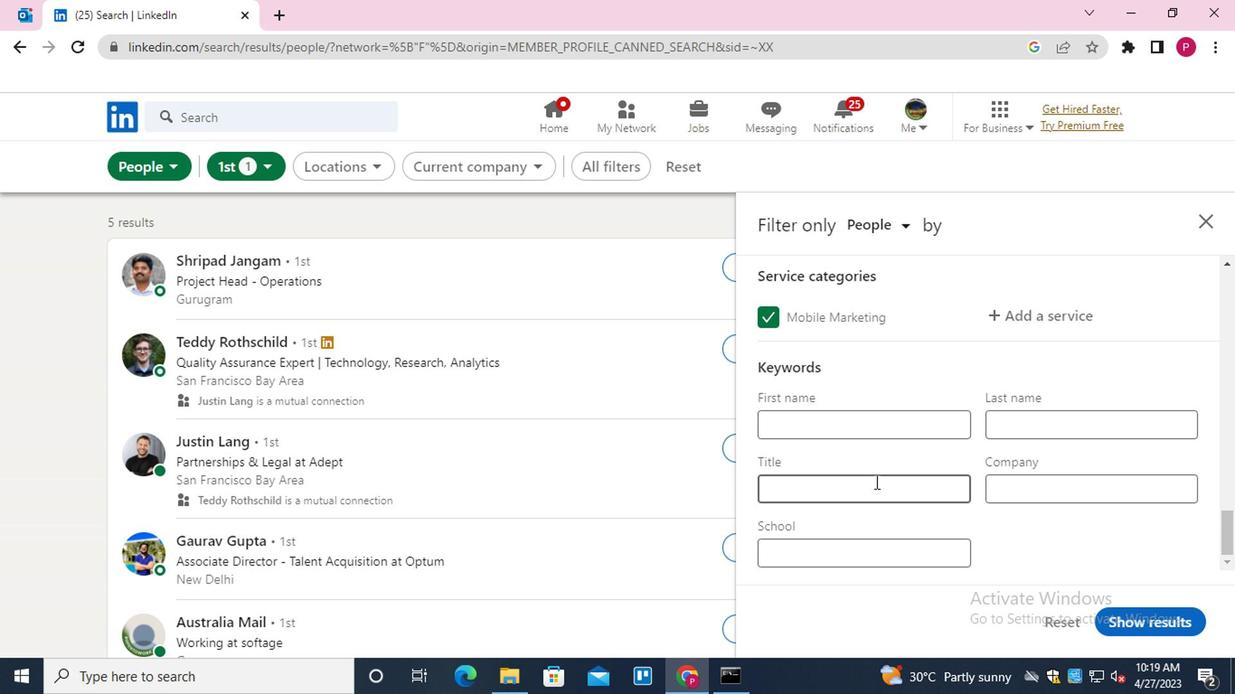 
Action: Mouse moved to (871, 482)
Screenshot: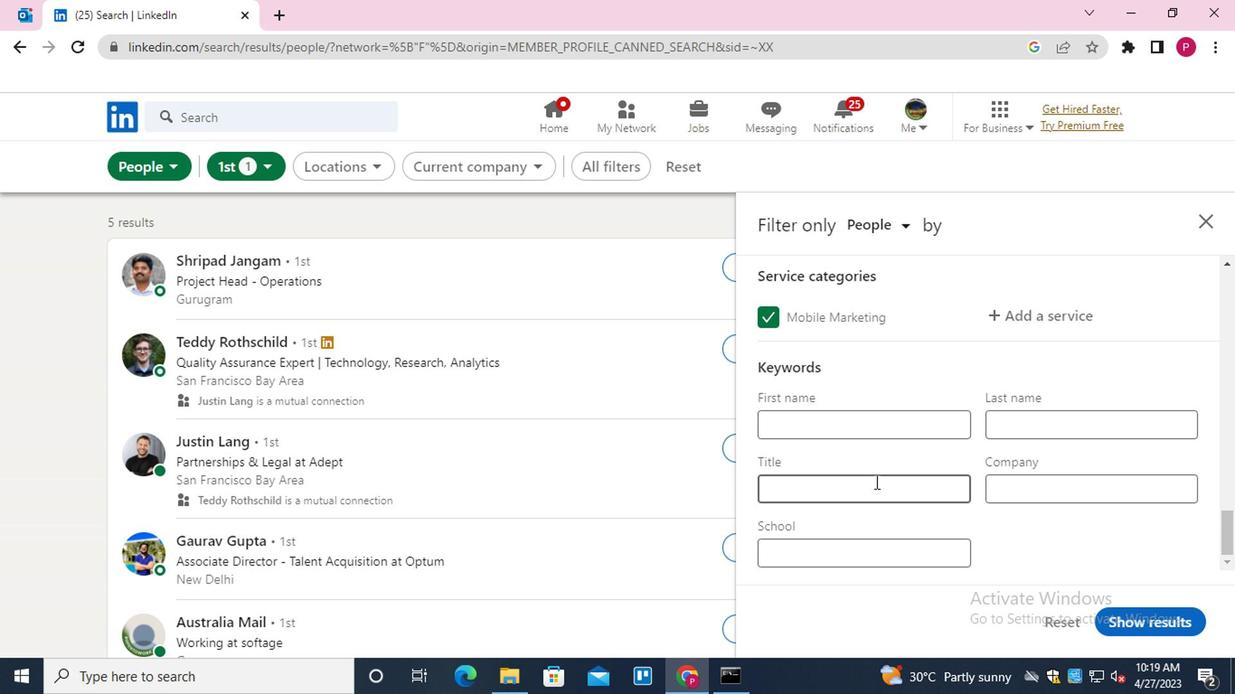 
Action: Key pressed <Key.shift>TRAVEL<Key.space><Key.shift>WRITER
Screenshot: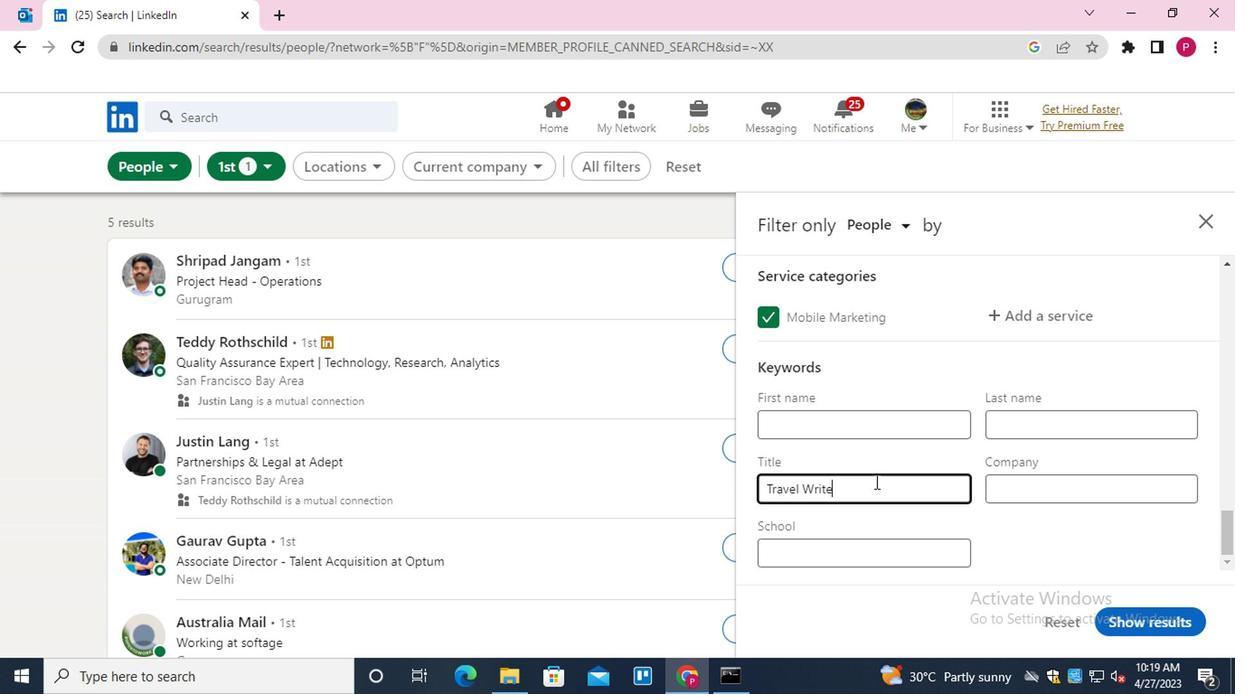 
Action: Mouse moved to (1129, 625)
Screenshot: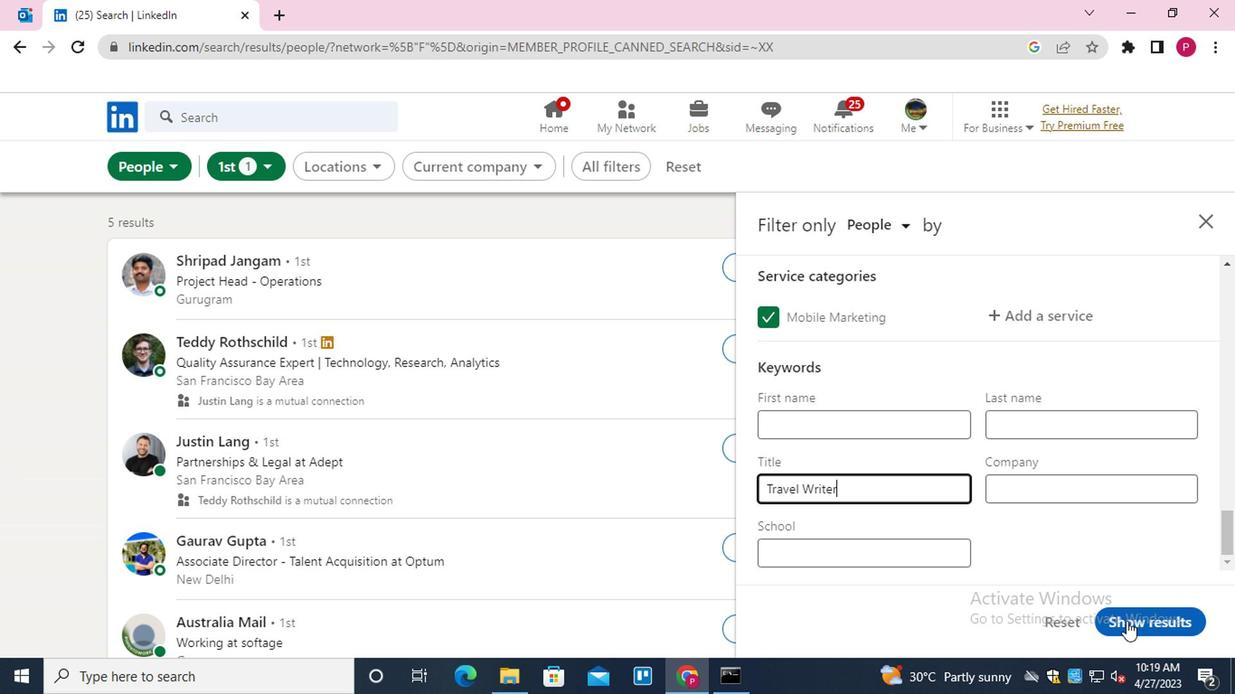 
Action: Mouse pressed left at (1129, 625)
Screenshot: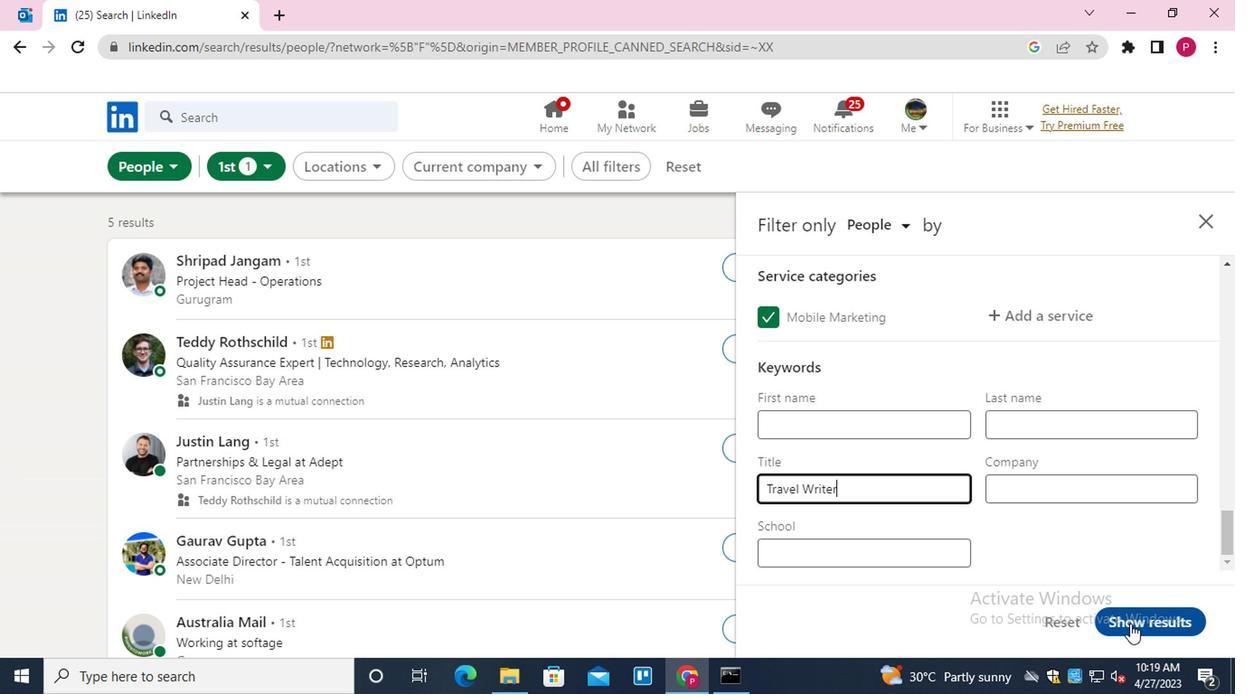 
Action: Mouse moved to (472, 292)
Screenshot: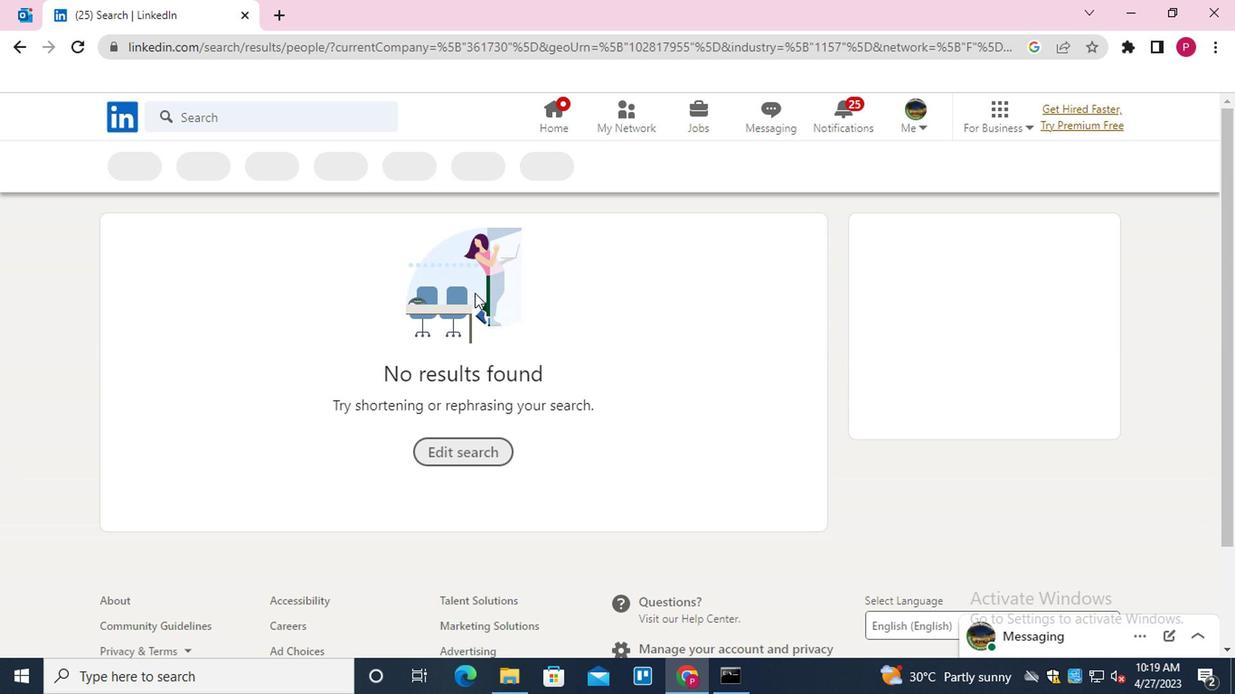 
